 Task: Add a signature Matthias Hill containing With heartfelt thanks and warm wishes, Matthias Hill to email address softage.9@softage.net and add a folder Meeting minutes
Action: Mouse moved to (1208, 90)
Screenshot: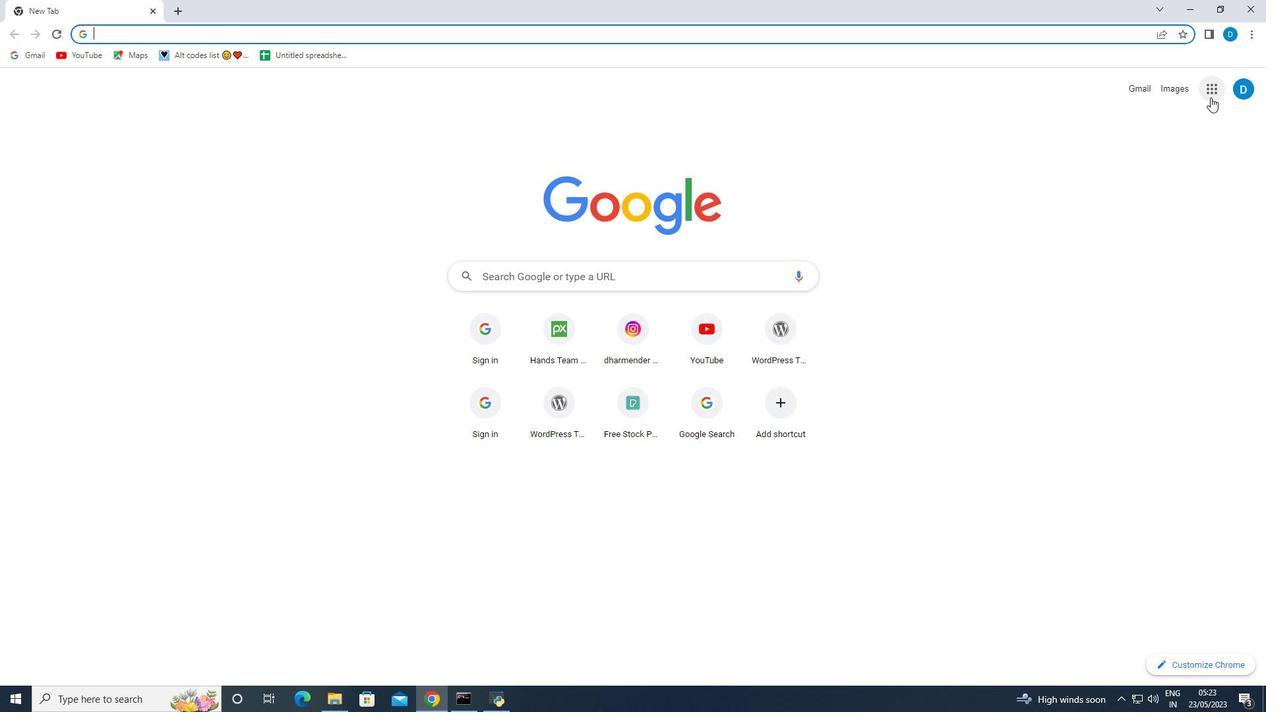 
Action: Mouse pressed left at (1208, 90)
Screenshot: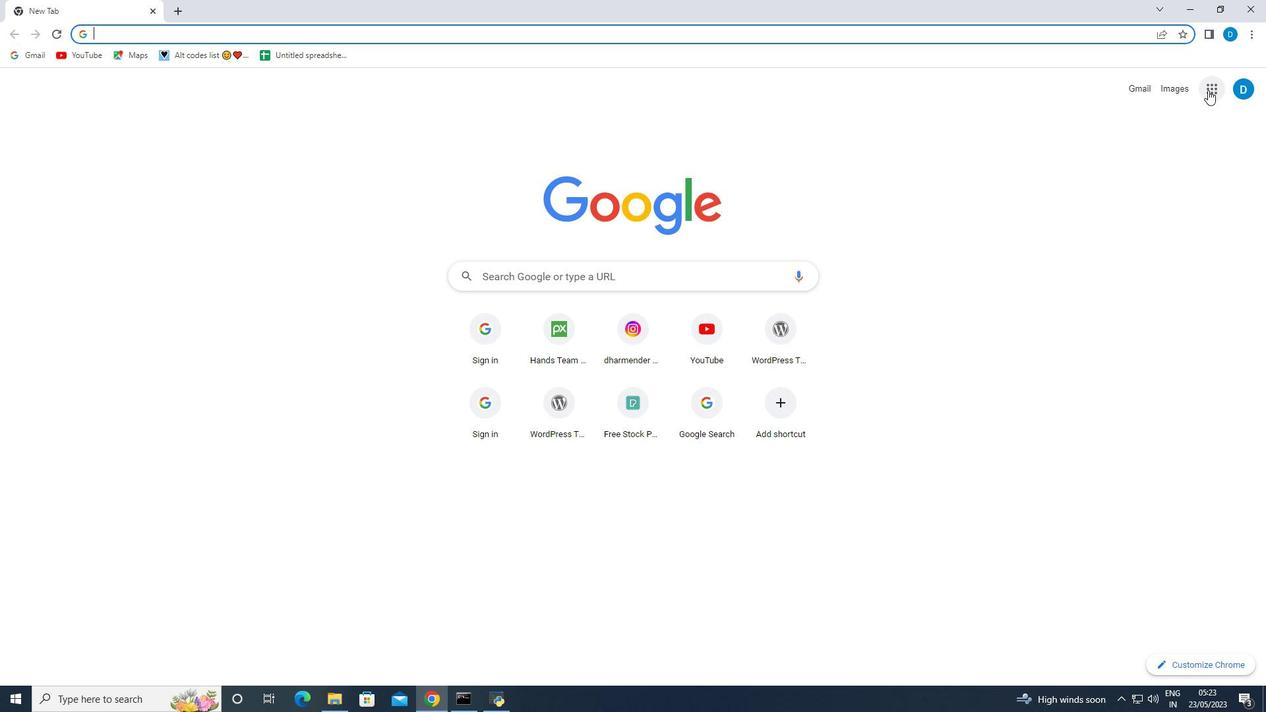 
Action: Mouse moved to (1099, 271)
Screenshot: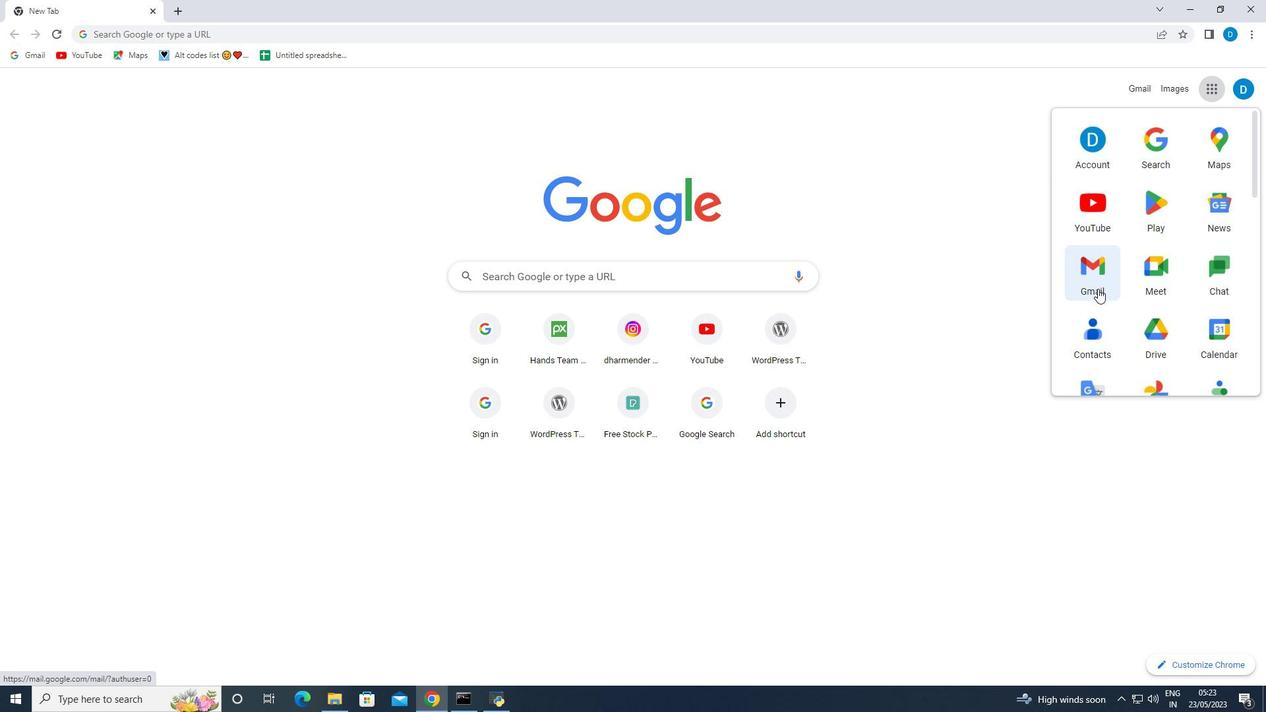 
Action: Mouse pressed left at (1099, 271)
Screenshot: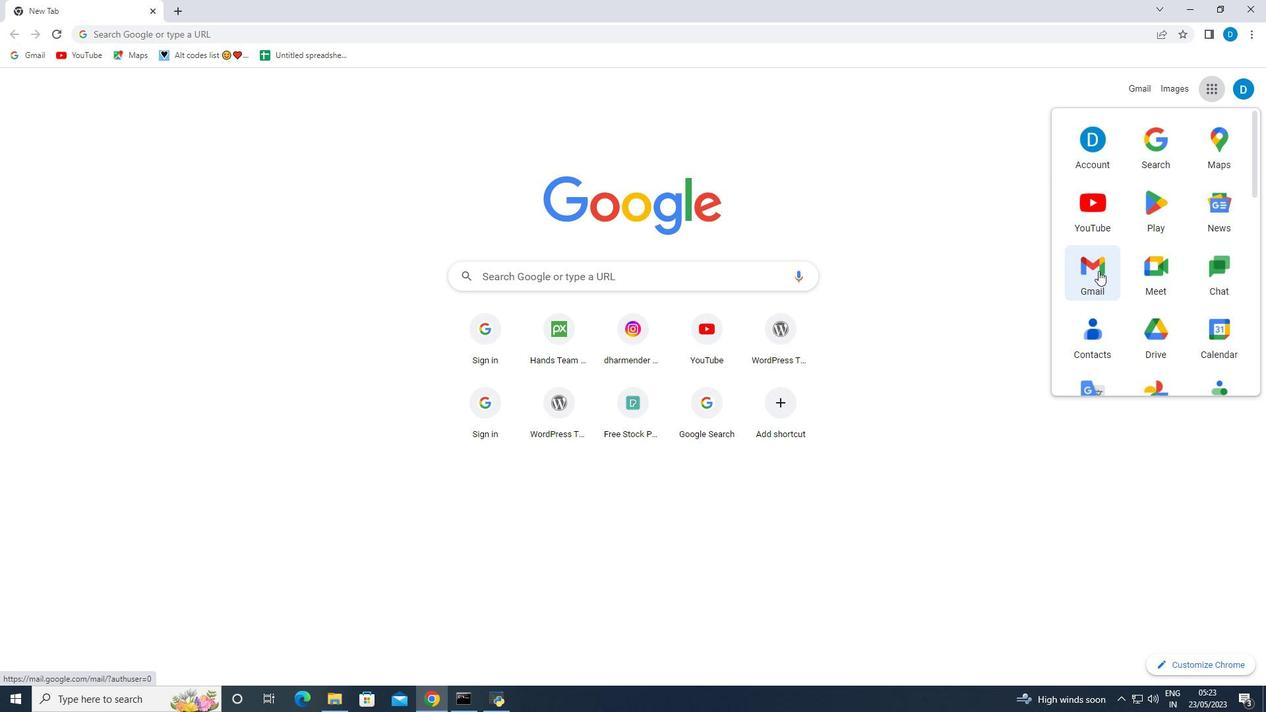 
Action: Mouse moved to (141, 336)
Screenshot: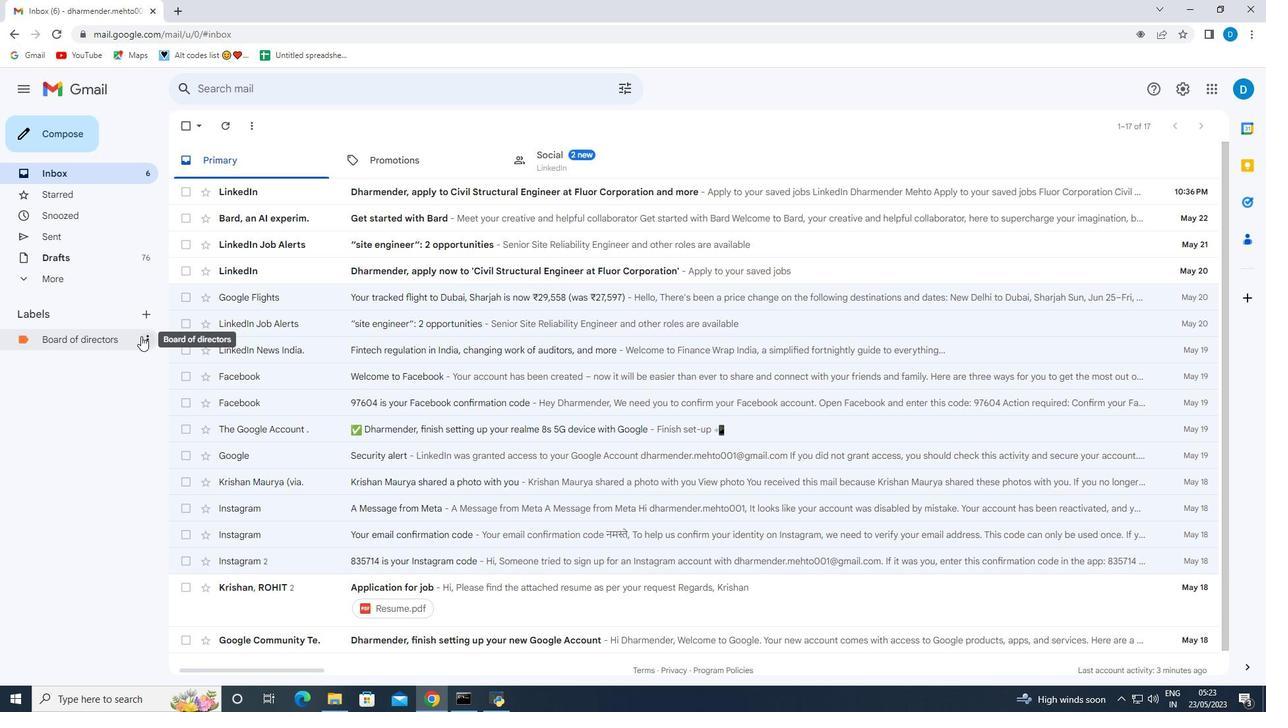 
Action: Mouse pressed left at (141, 336)
Screenshot: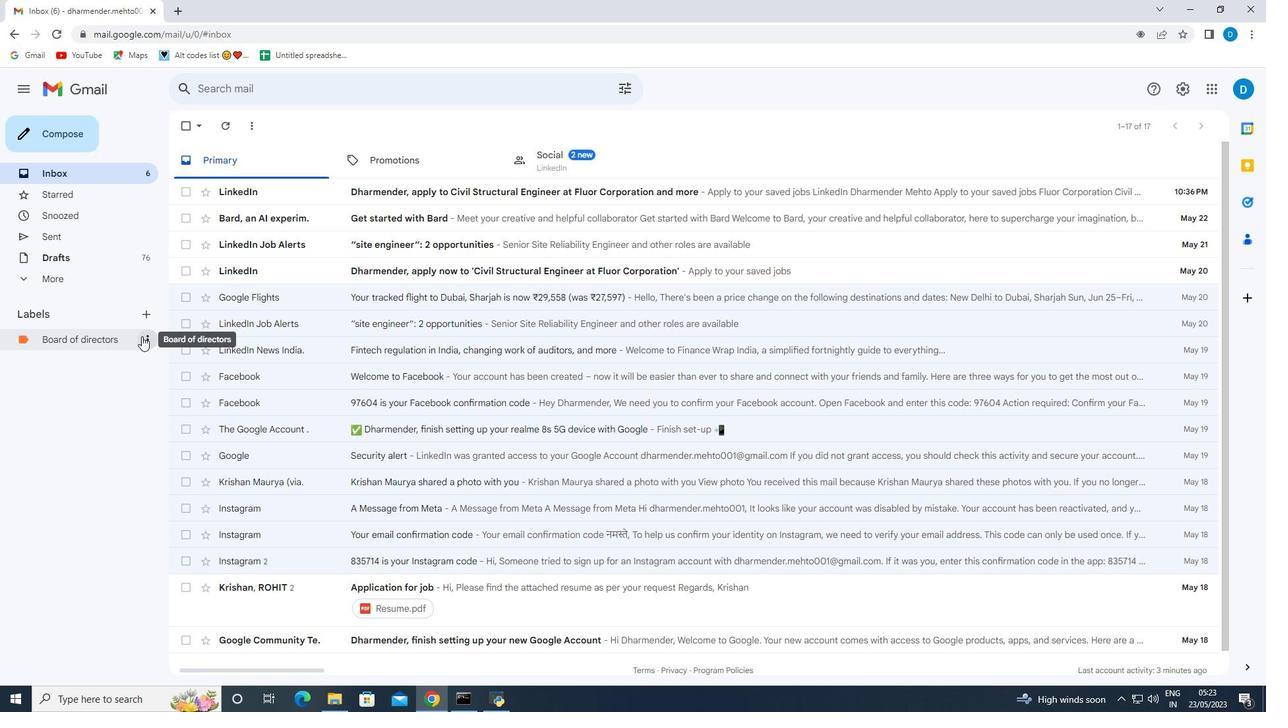 
Action: Mouse moved to (200, 578)
Screenshot: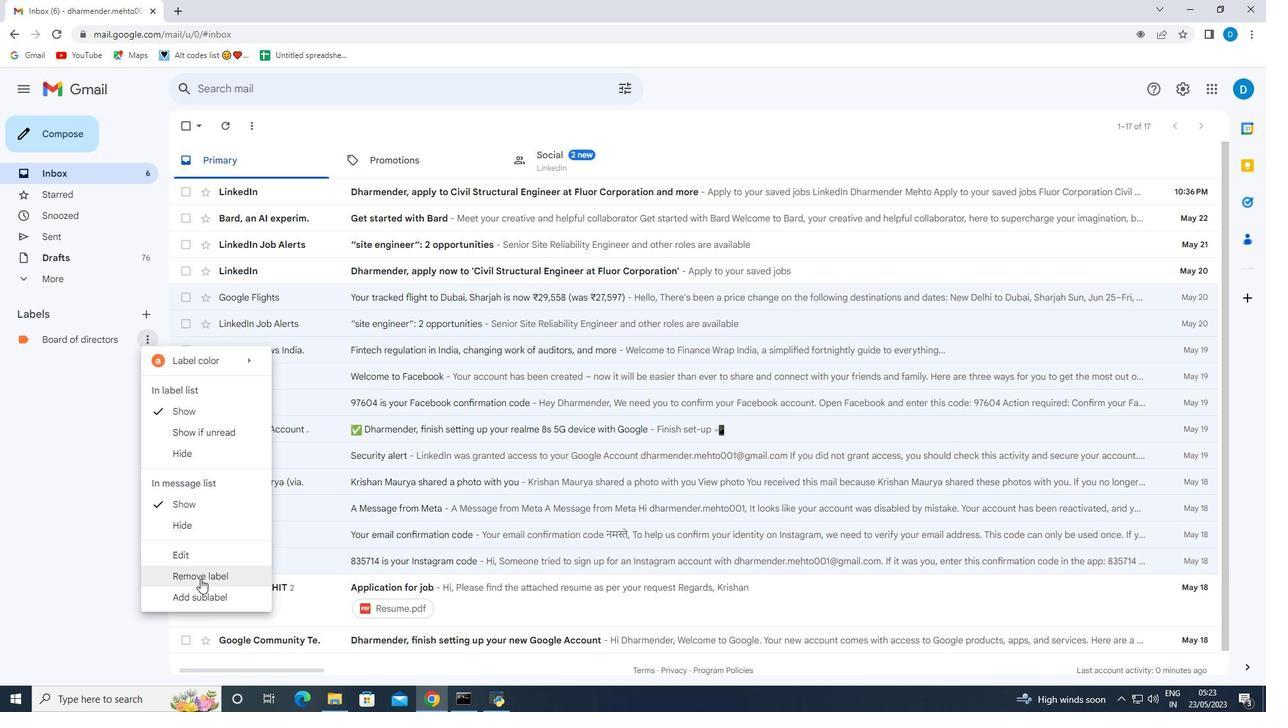 
Action: Mouse pressed left at (200, 578)
Screenshot: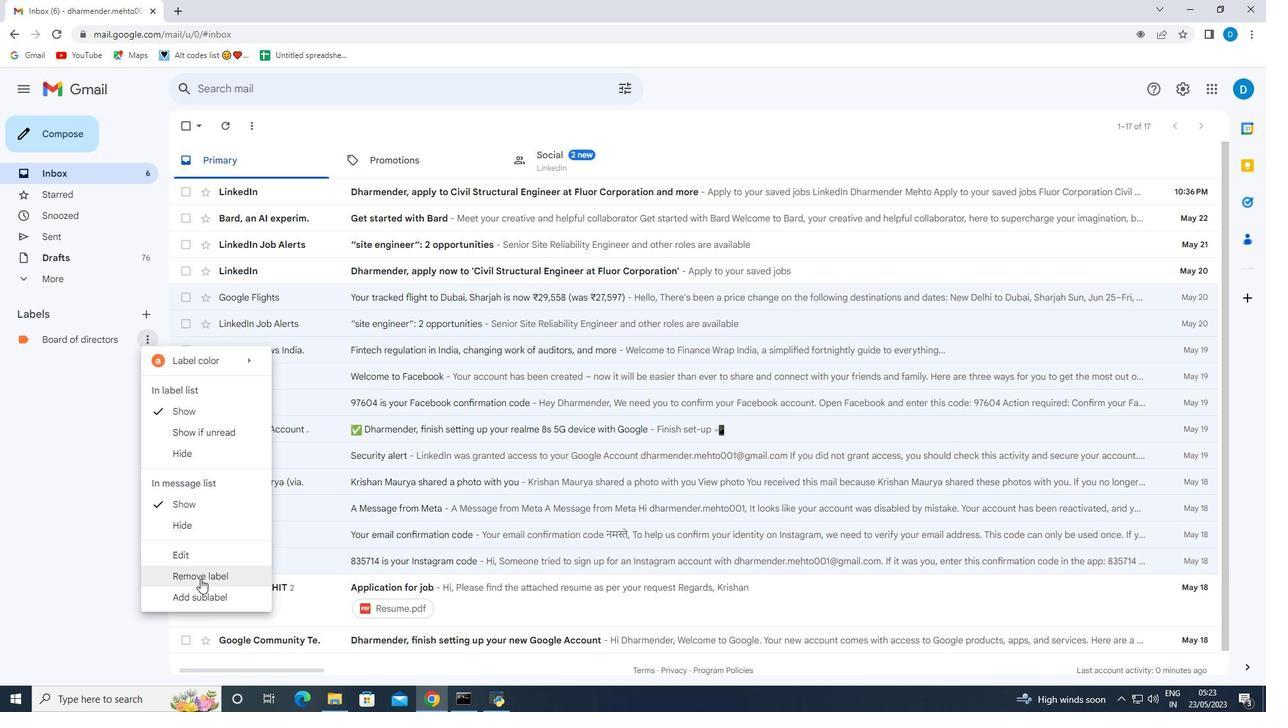 
Action: Mouse moved to (751, 408)
Screenshot: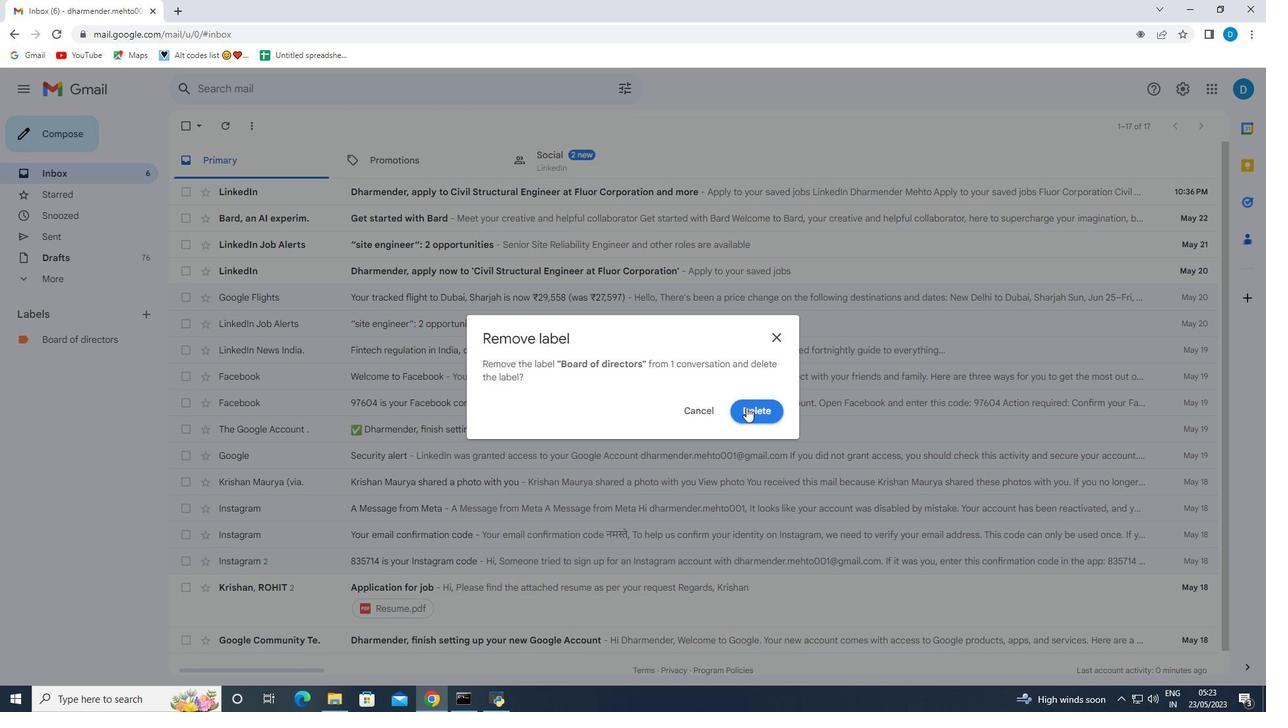 
Action: Mouse pressed left at (751, 408)
Screenshot: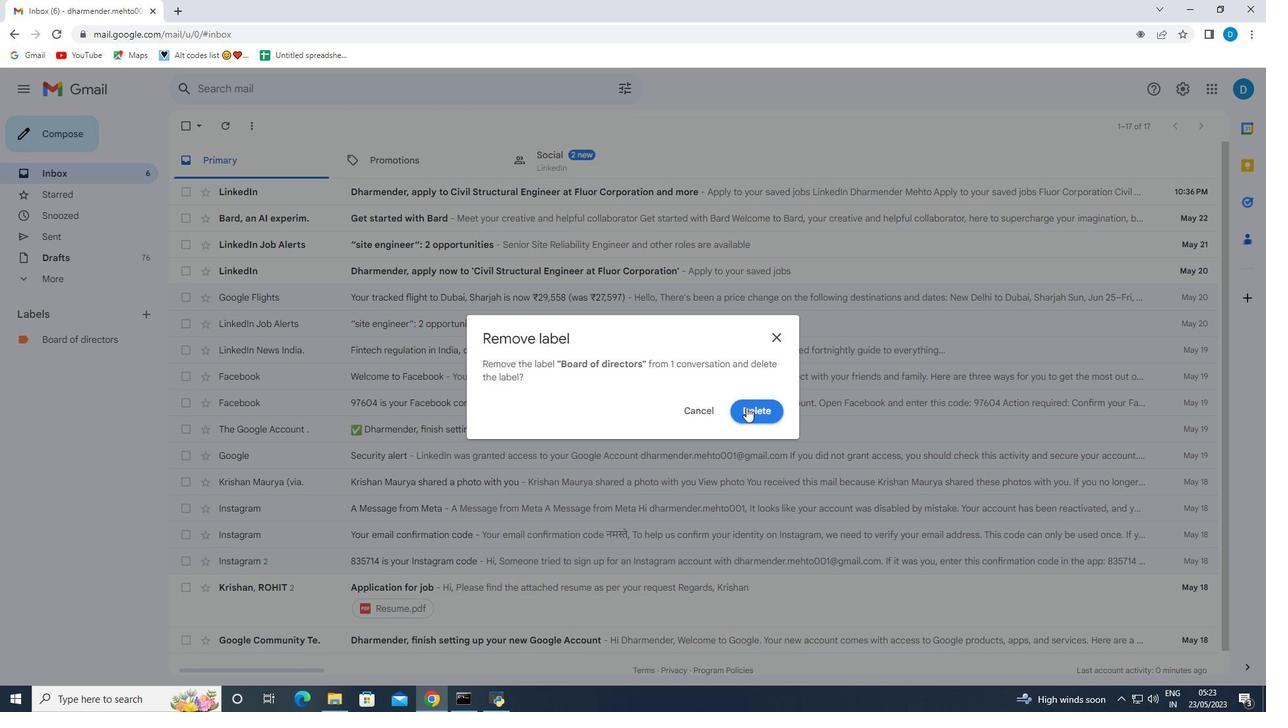 
Action: Mouse moved to (1186, 84)
Screenshot: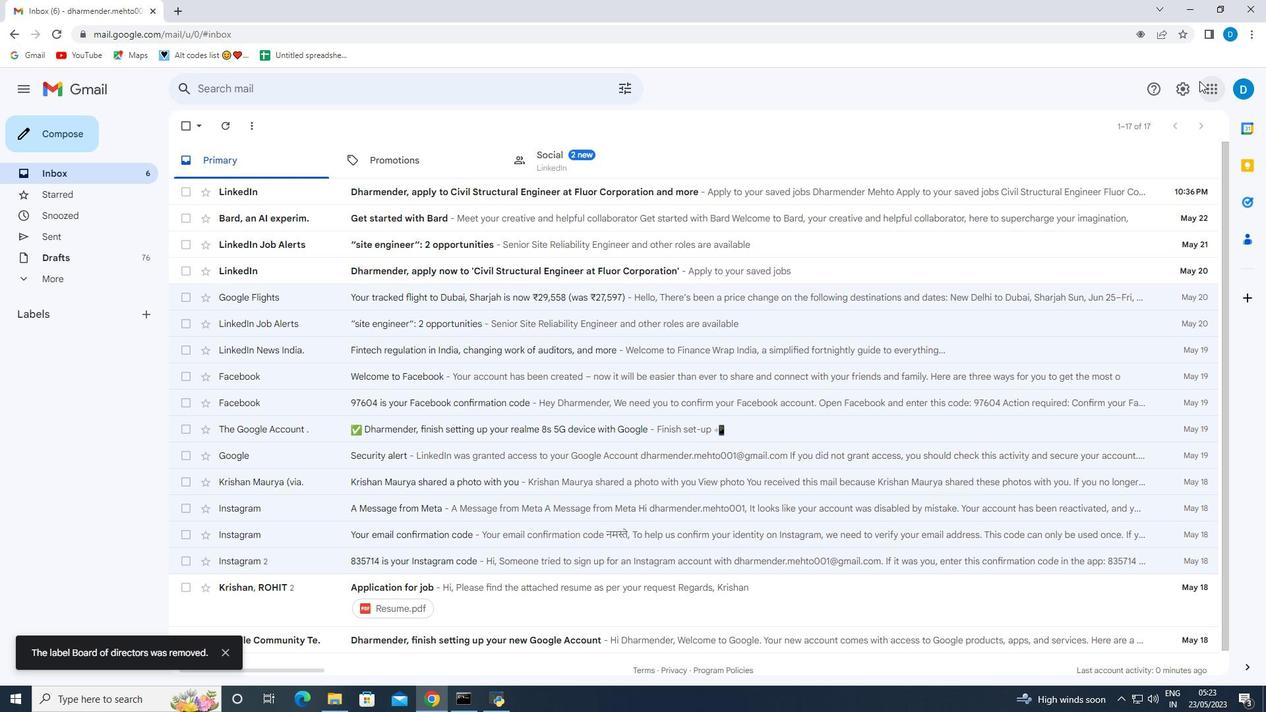 
Action: Mouse pressed left at (1186, 84)
Screenshot: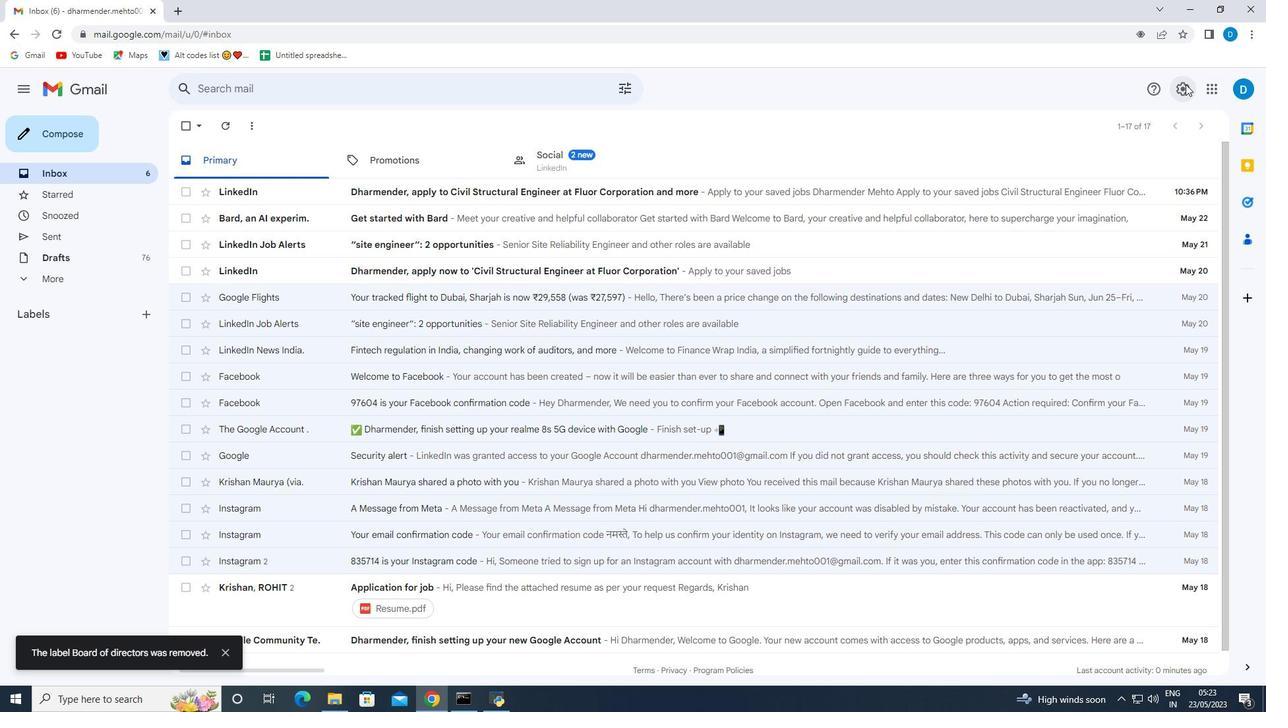 
Action: Mouse moved to (1122, 155)
Screenshot: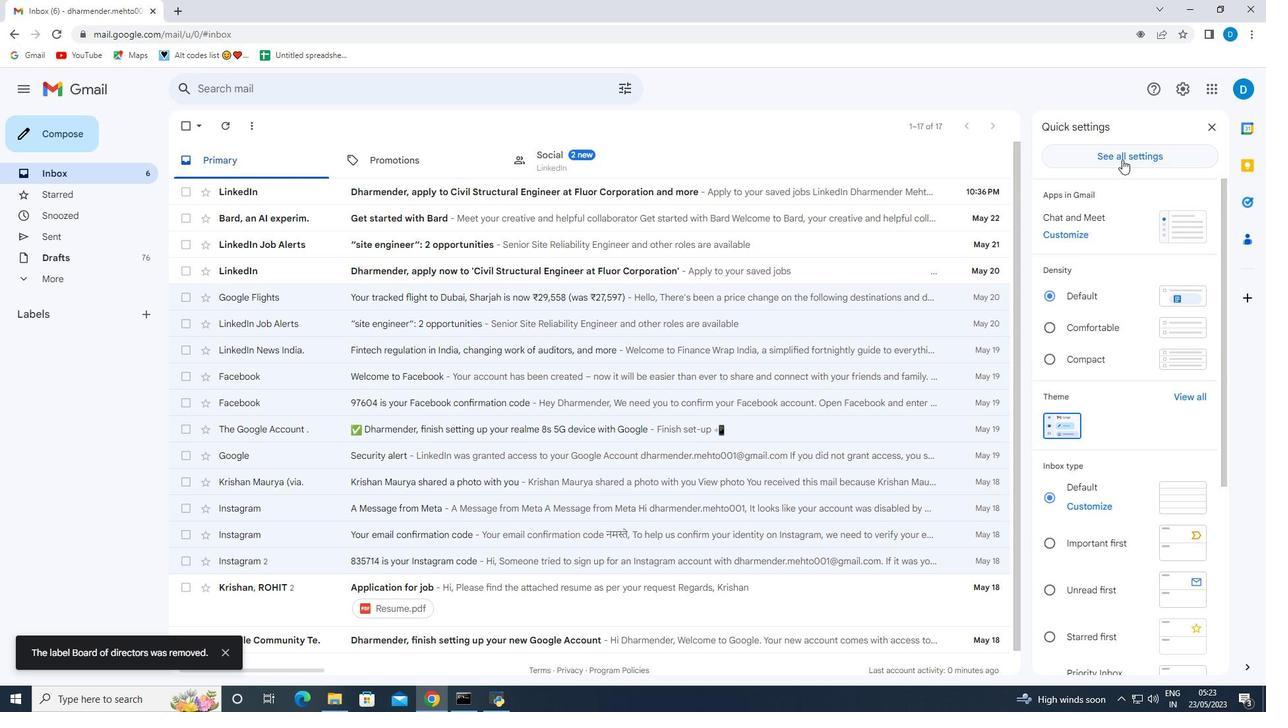 
Action: Mouse pressed left at (1122, 155)
Screenshot: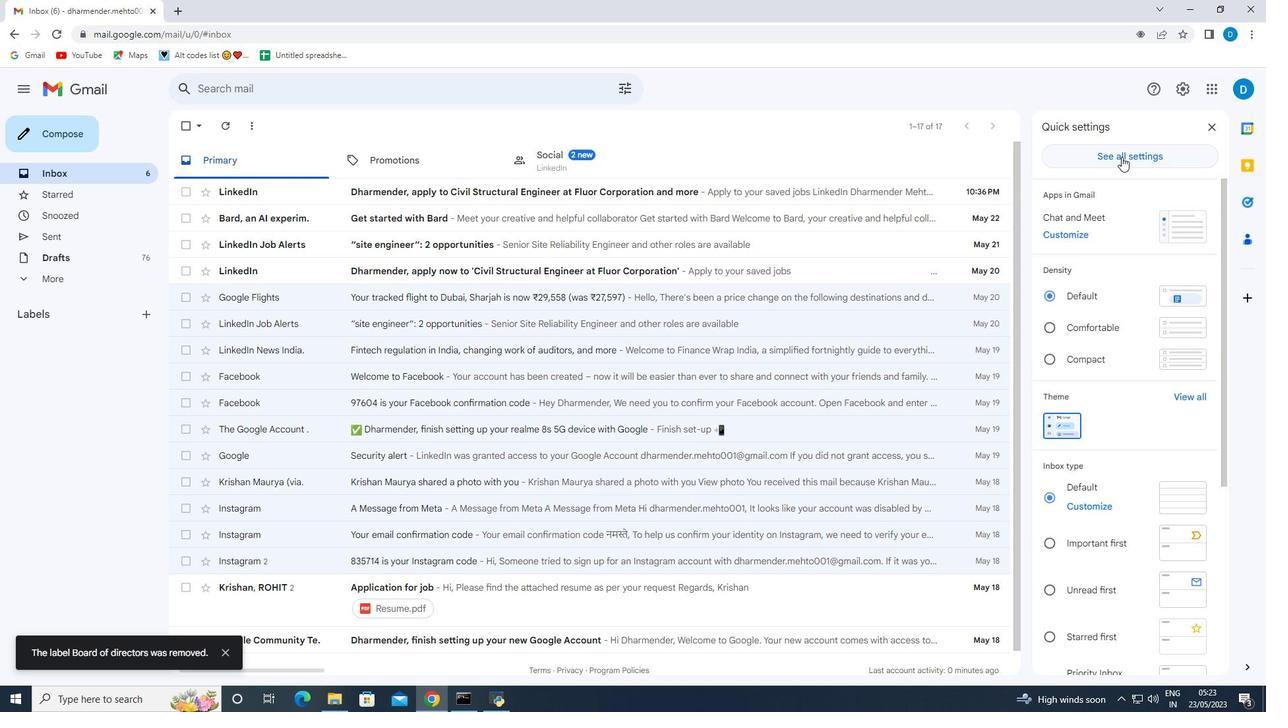 
Action: Mouse moved to (667, 407)
Screenshot: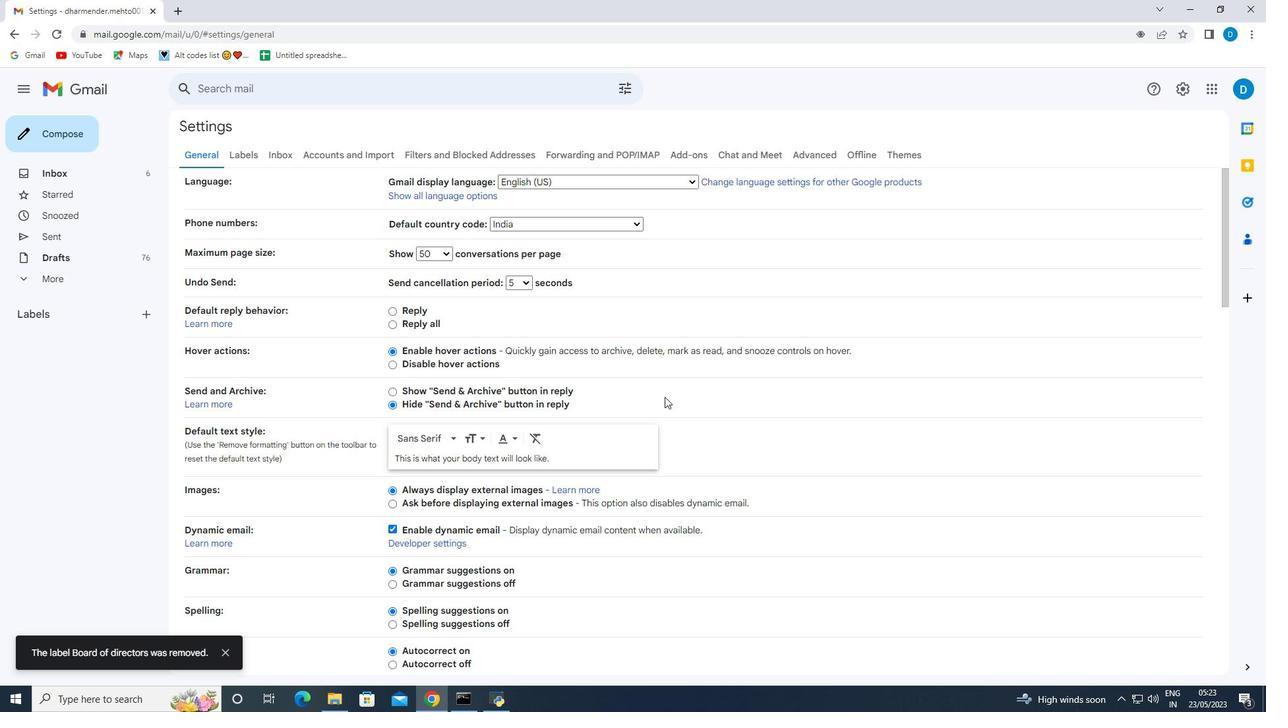 
Action: Mouse scrolled (667, 406) with delta (0, 0)
Screenshot: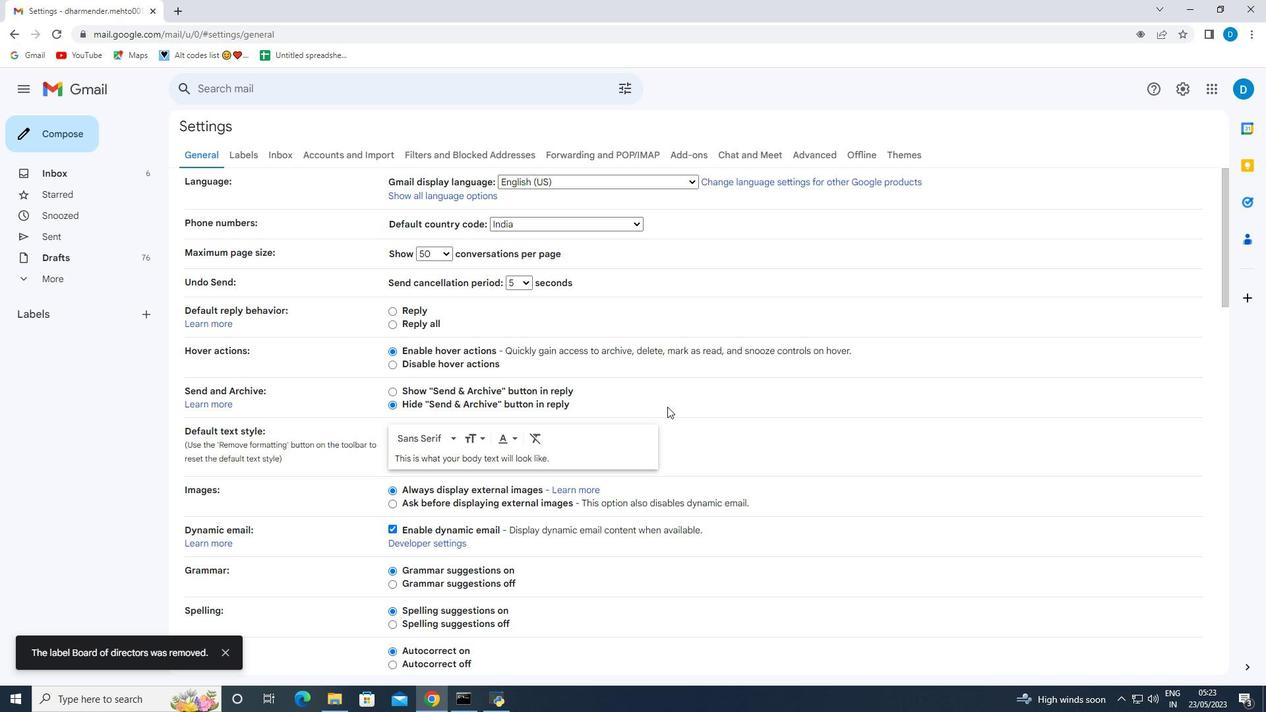
Action: Mouse scrolled (667, 406) with delta (0, 0)
Screenshot: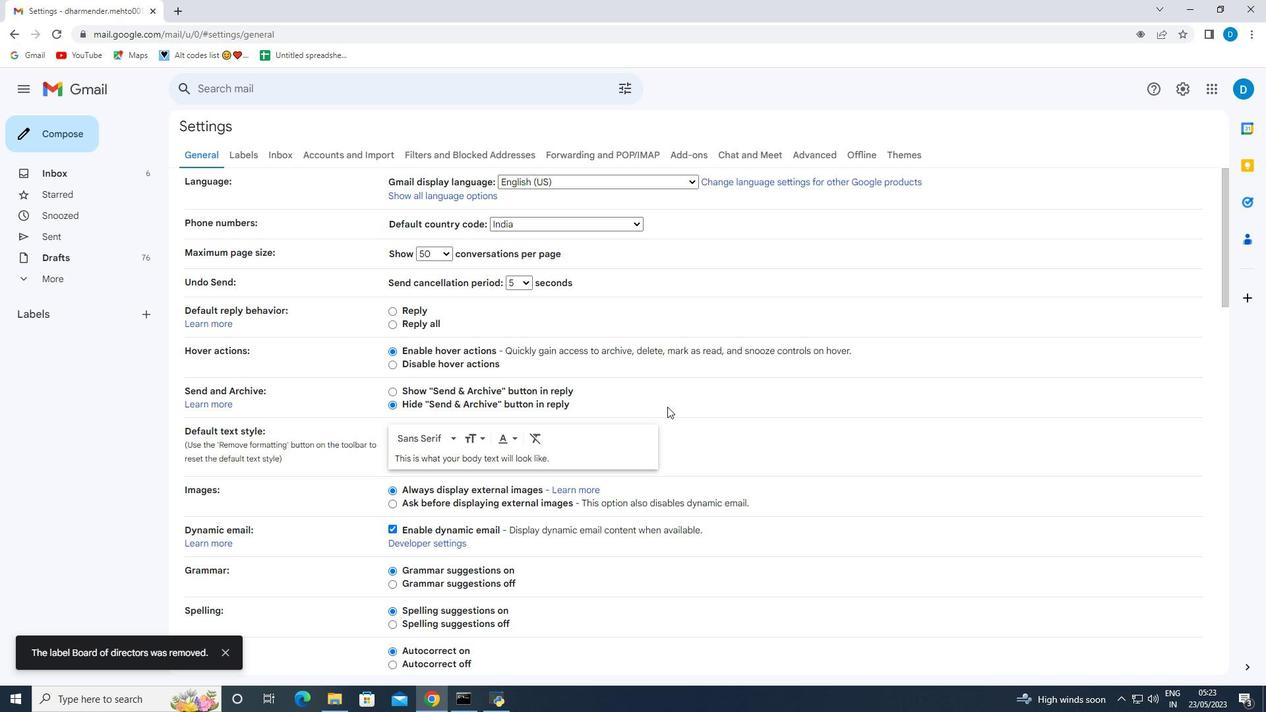 
Action: Mouse scrolled (667, 406) with delta (0, 0)
Screenshot: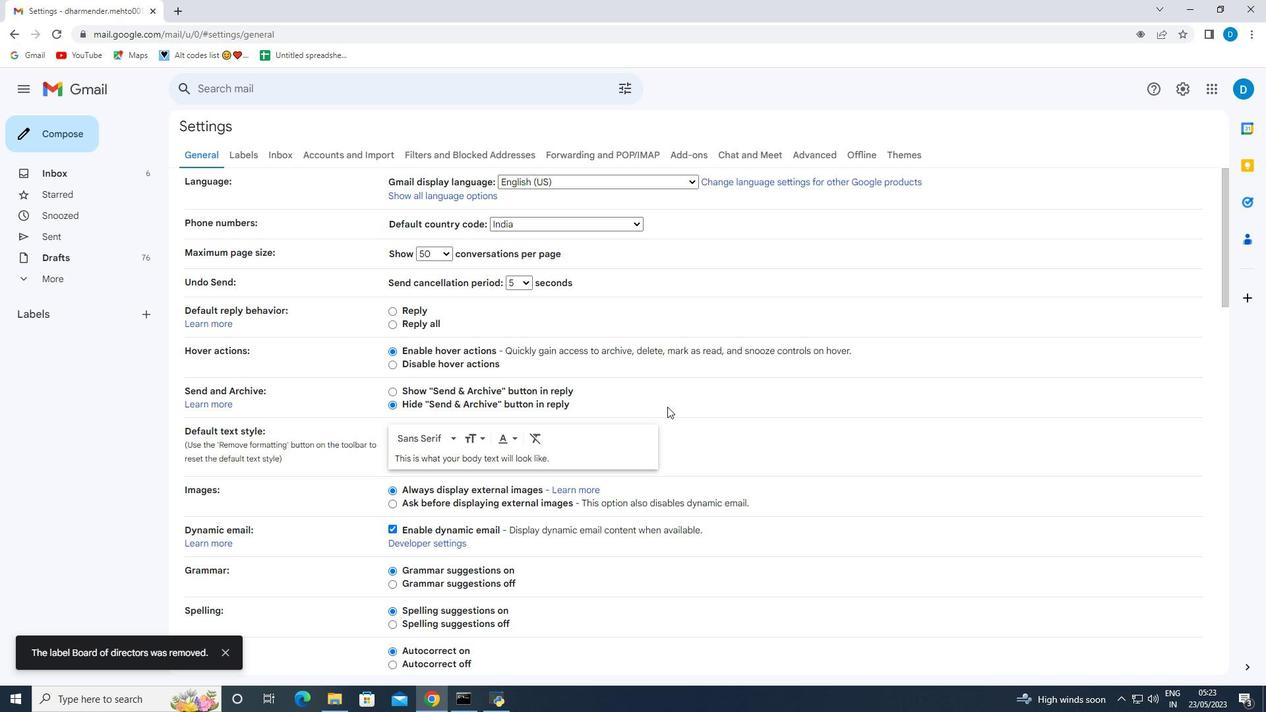 
Action: Mouse scrolled (667, 406) with delta (0, 0)
Screenshot: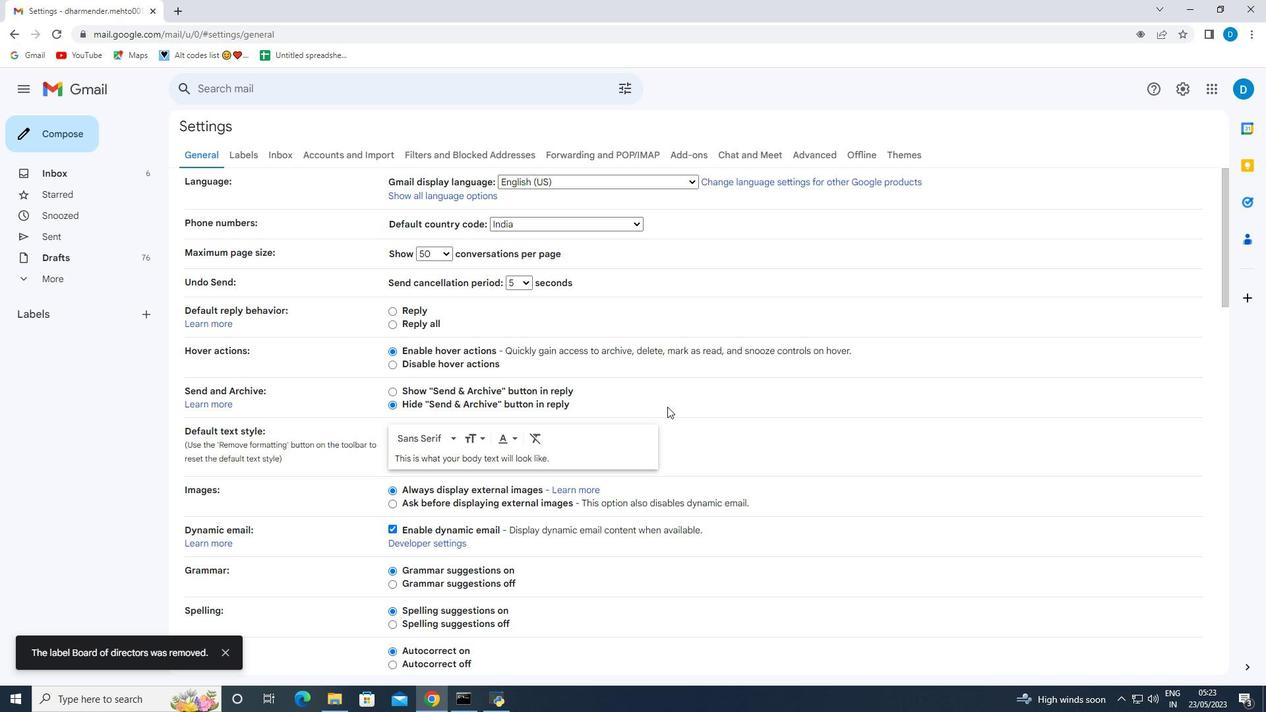 
Action: Mouse scrolled (667, 406) with delta (0, 0)
Screenshot: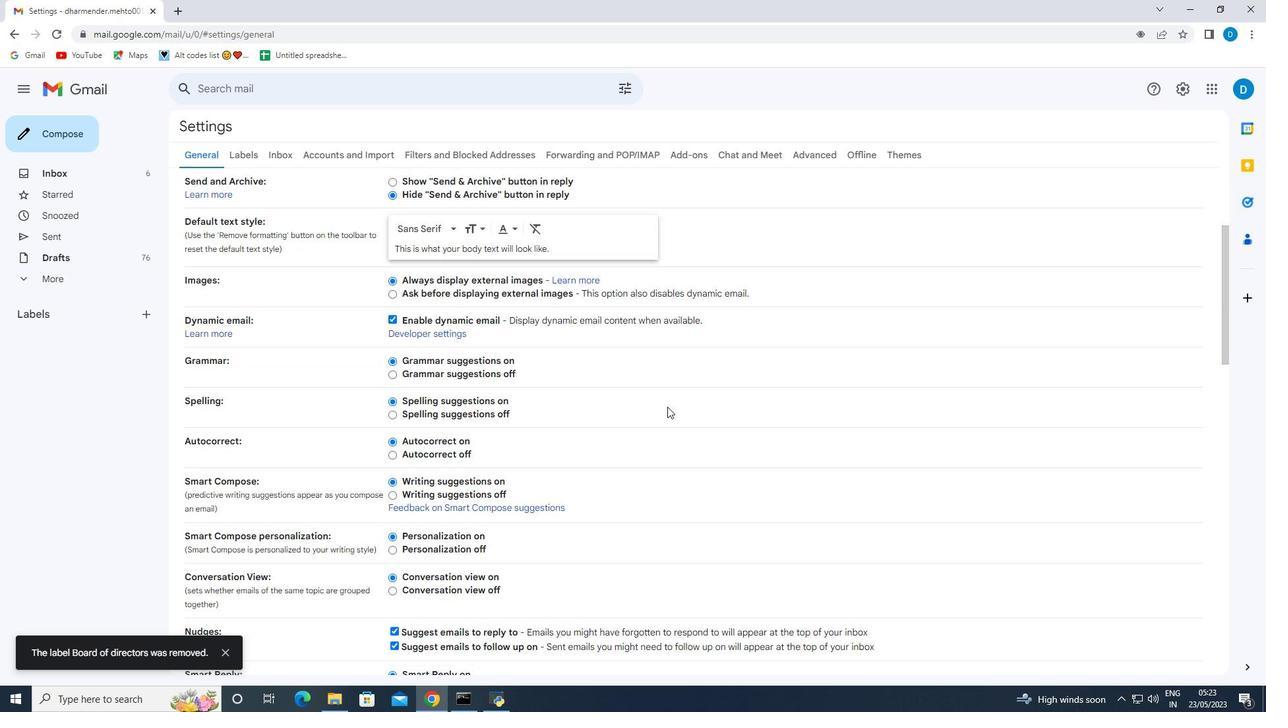 
Action: Mouse scrolled (667, 406) with delta (0, 0)
Screenshot: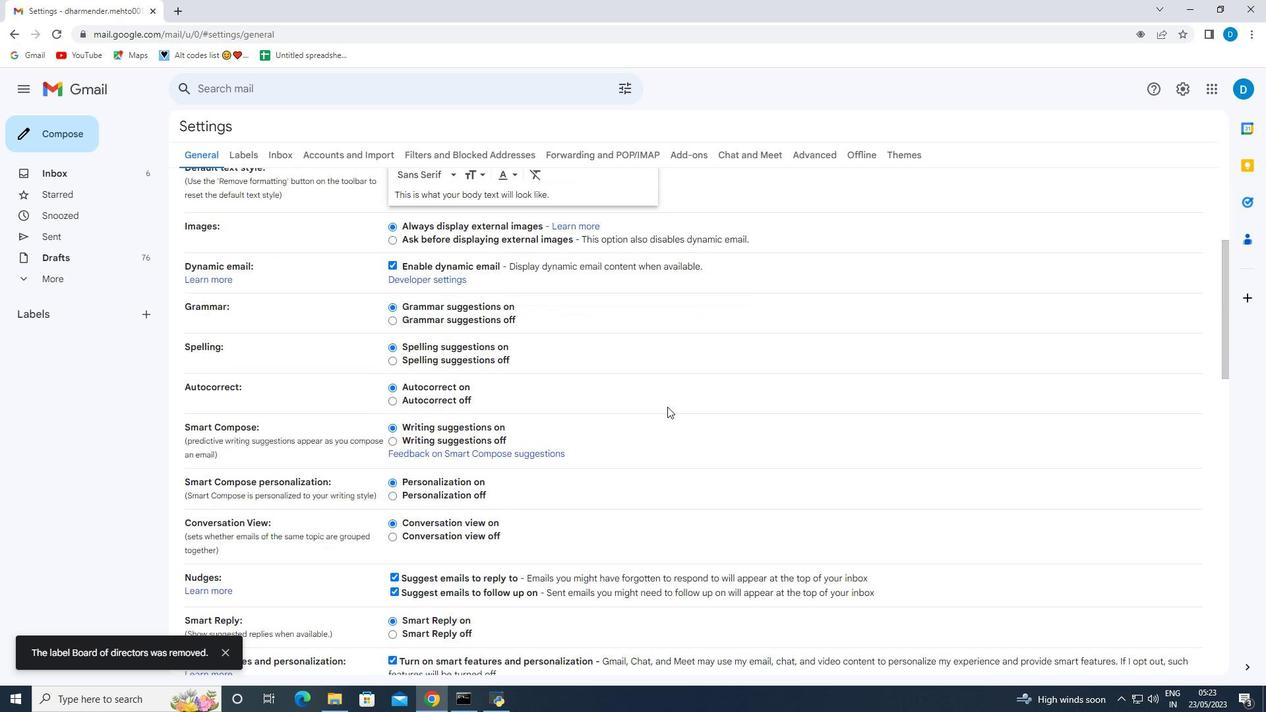 
Action: Mouse scrolled (667, 406) with delta (0, 0)
Screenshot: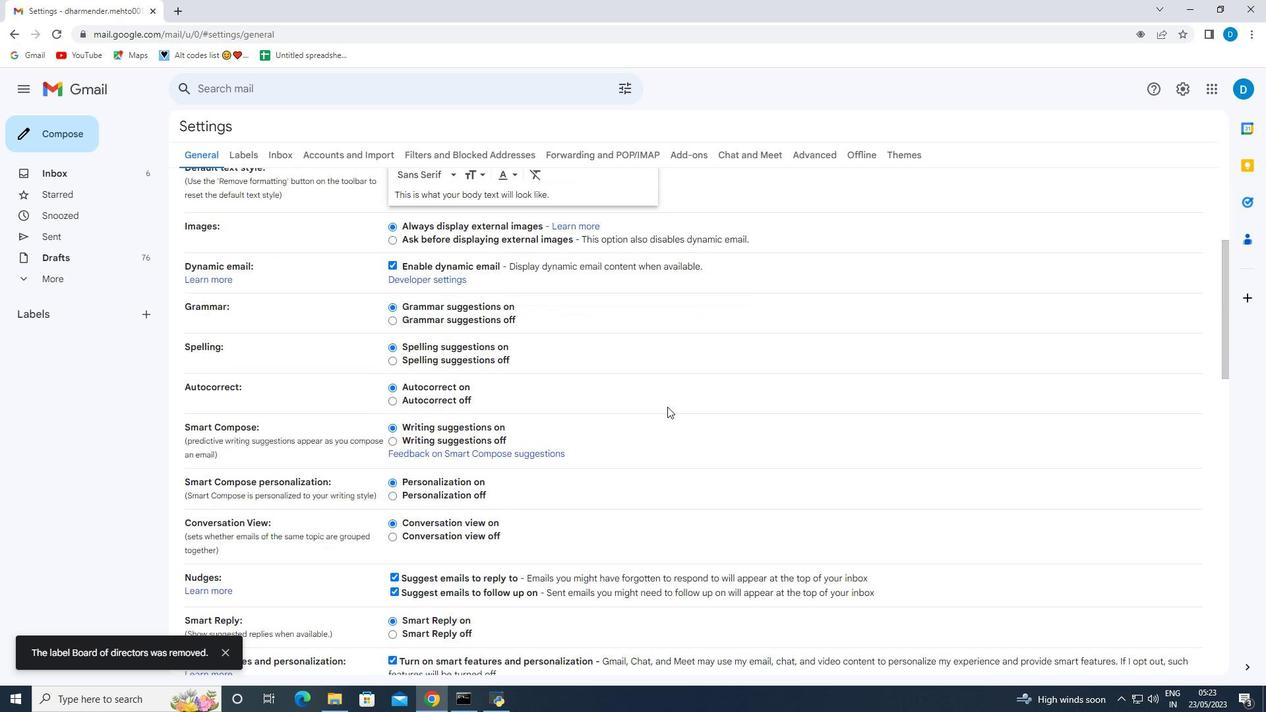 
Action: Mouse scrolled (667, 406) with delta (0, 0)
Screenshot: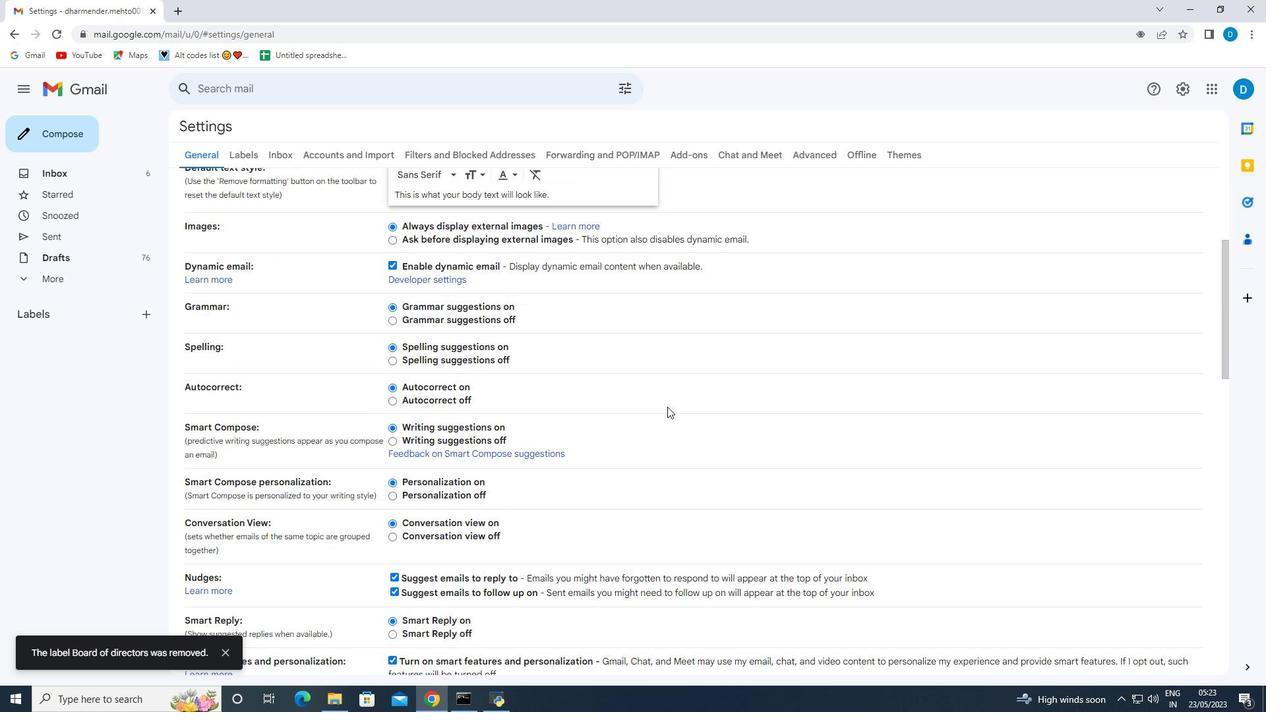 
Action: Mouse scrolled (667, 406) with delta (0, 0)
Screenshot: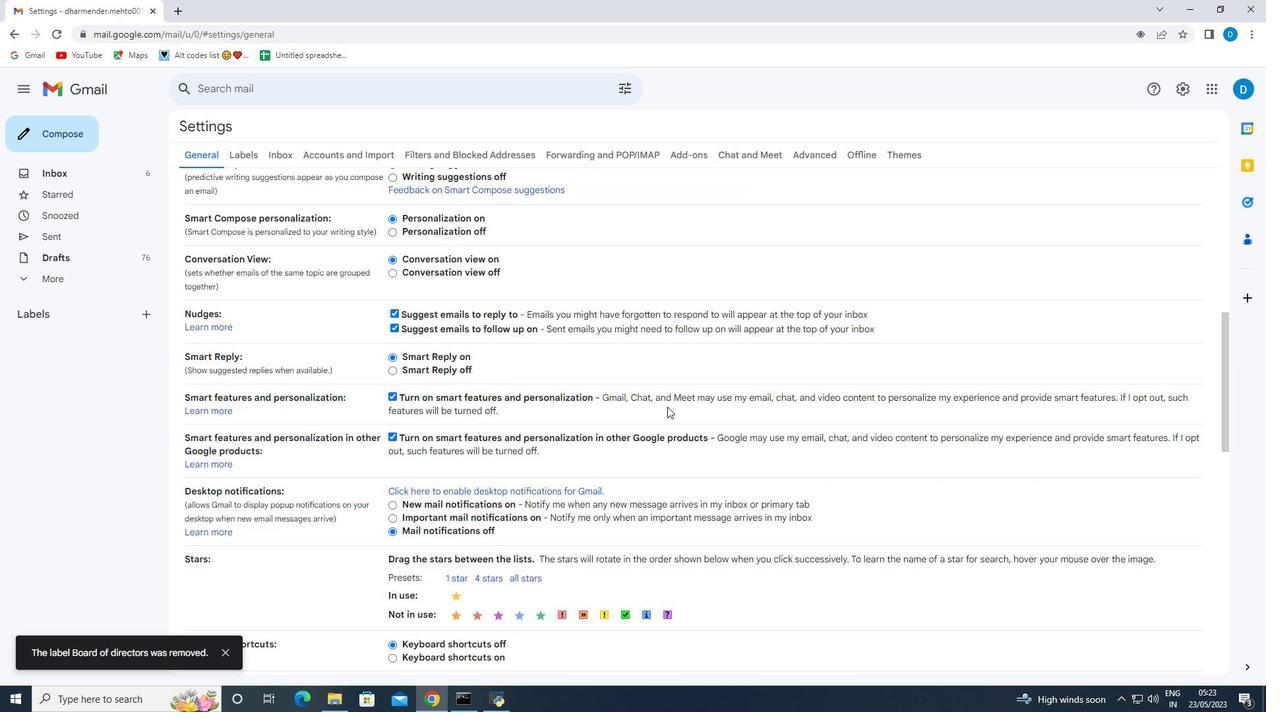 
Action: Mouse scrolled (667, 406) with delta (0, 0)
Screenshot: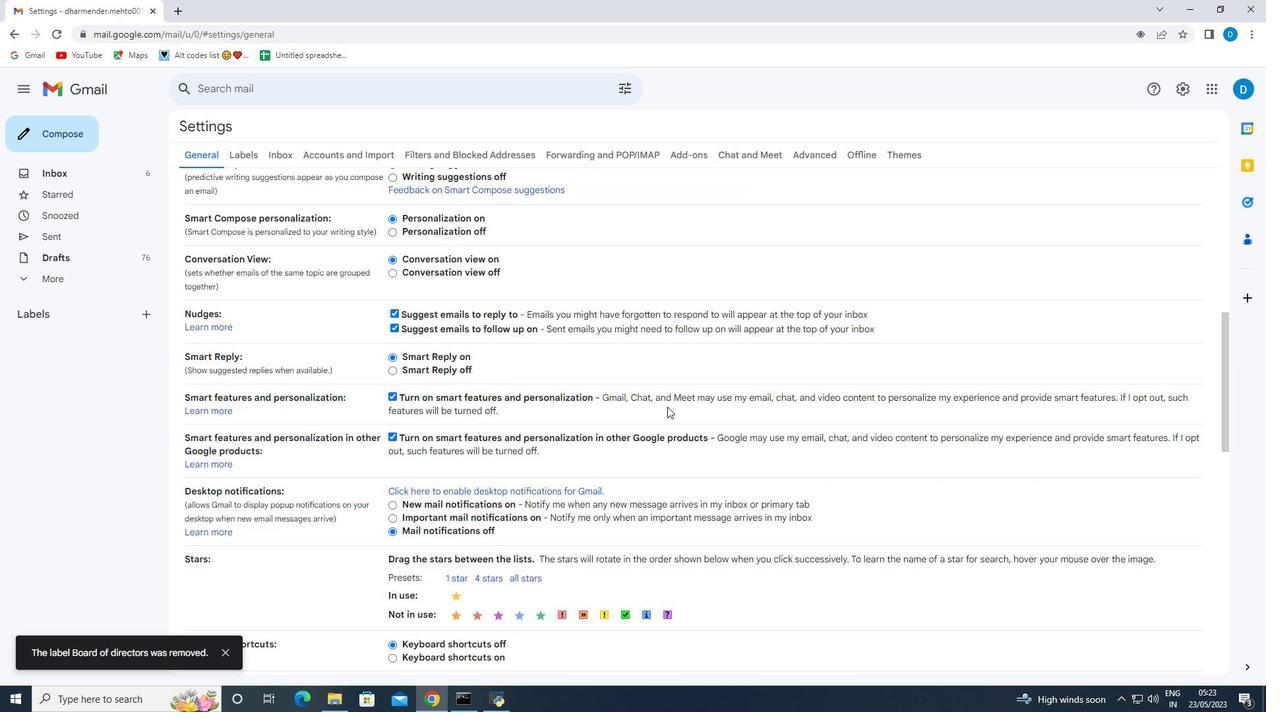 
Action: Mouse scrolled (667, 406) with delta (0, 0)
Screenshot: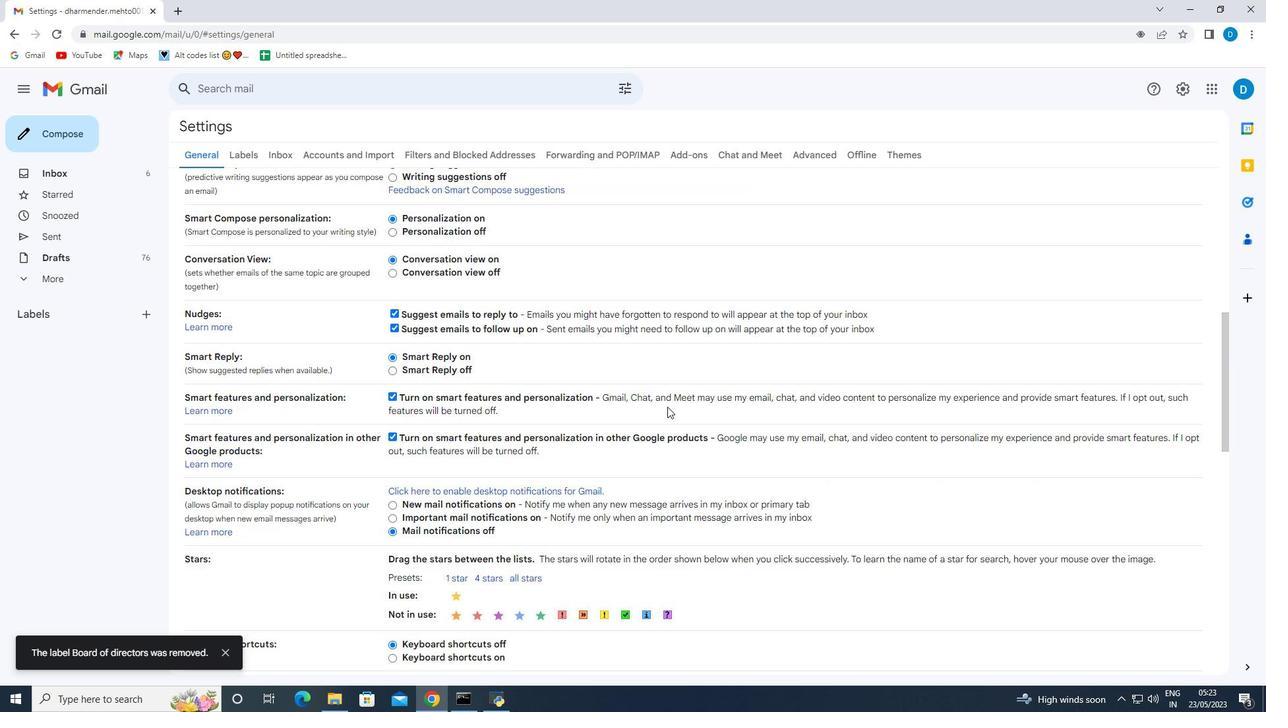 
Action: Mouse scrolled (667, 406) with delta (0, 0)
Screenshot: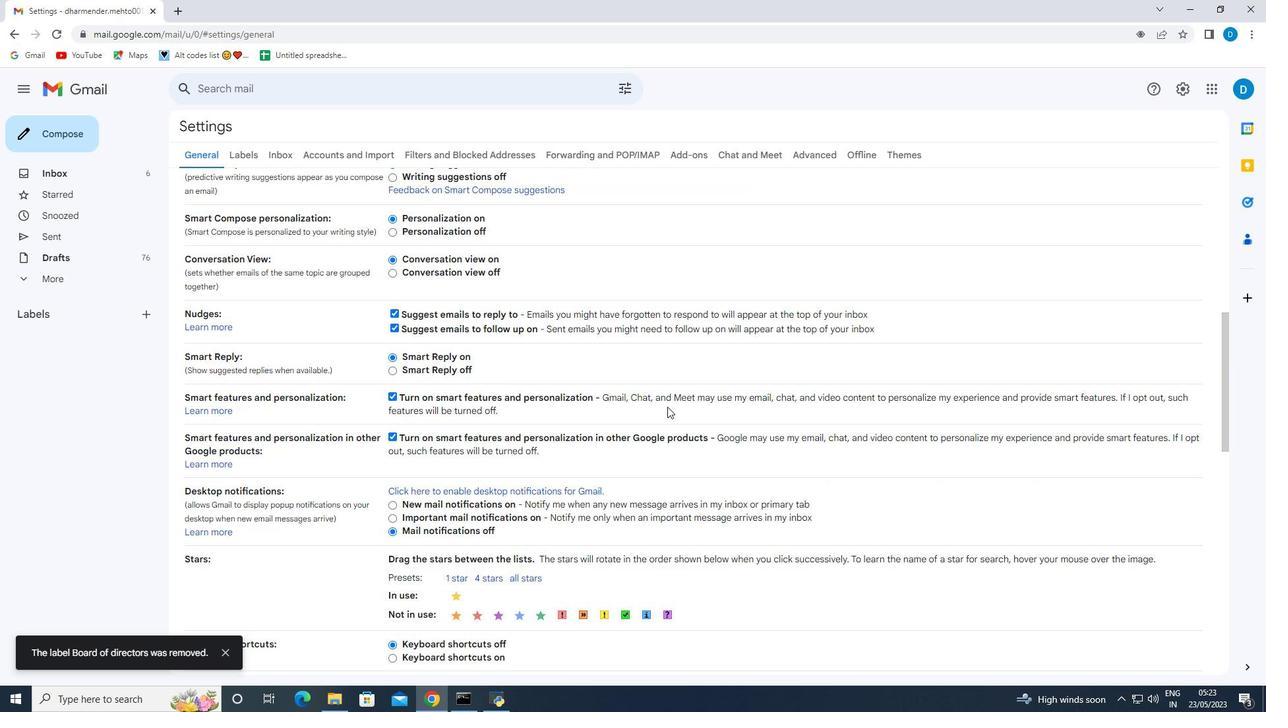 
Action: Mouse moved to (669, 405)
Screenshot: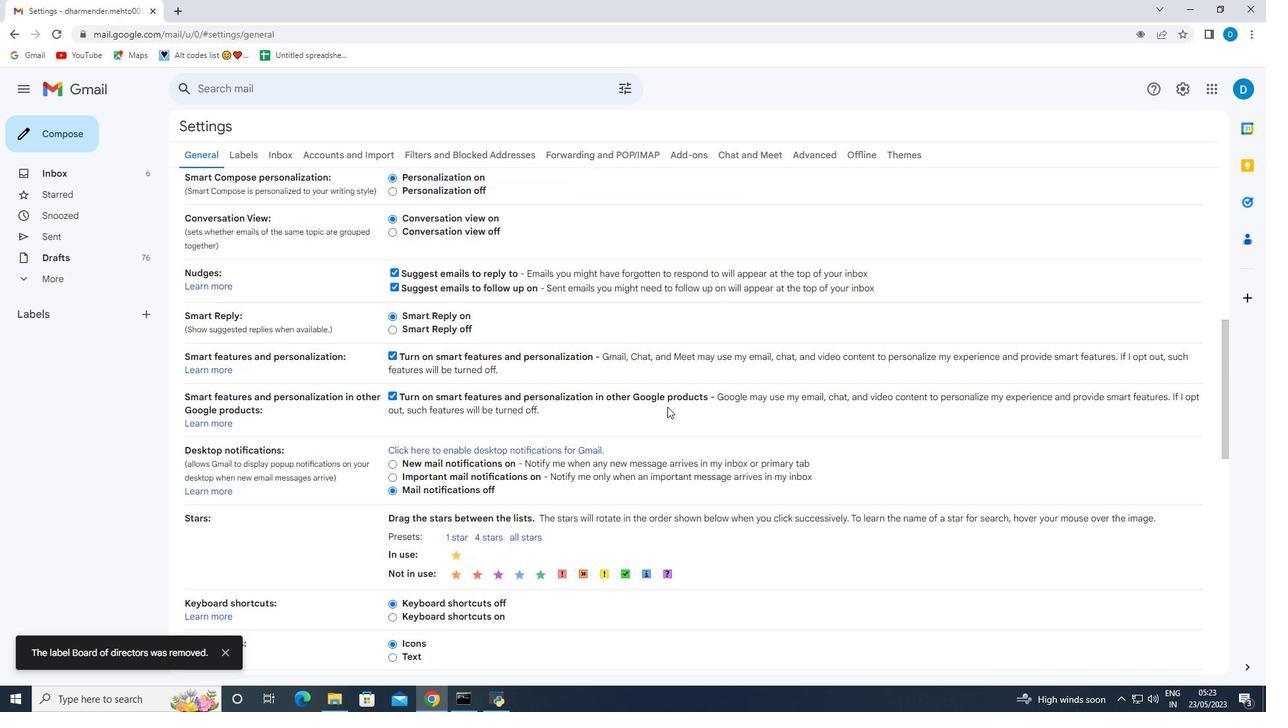 
Action: Mouse scrolled (669, 405) with delta (0, 0)
Screenshot: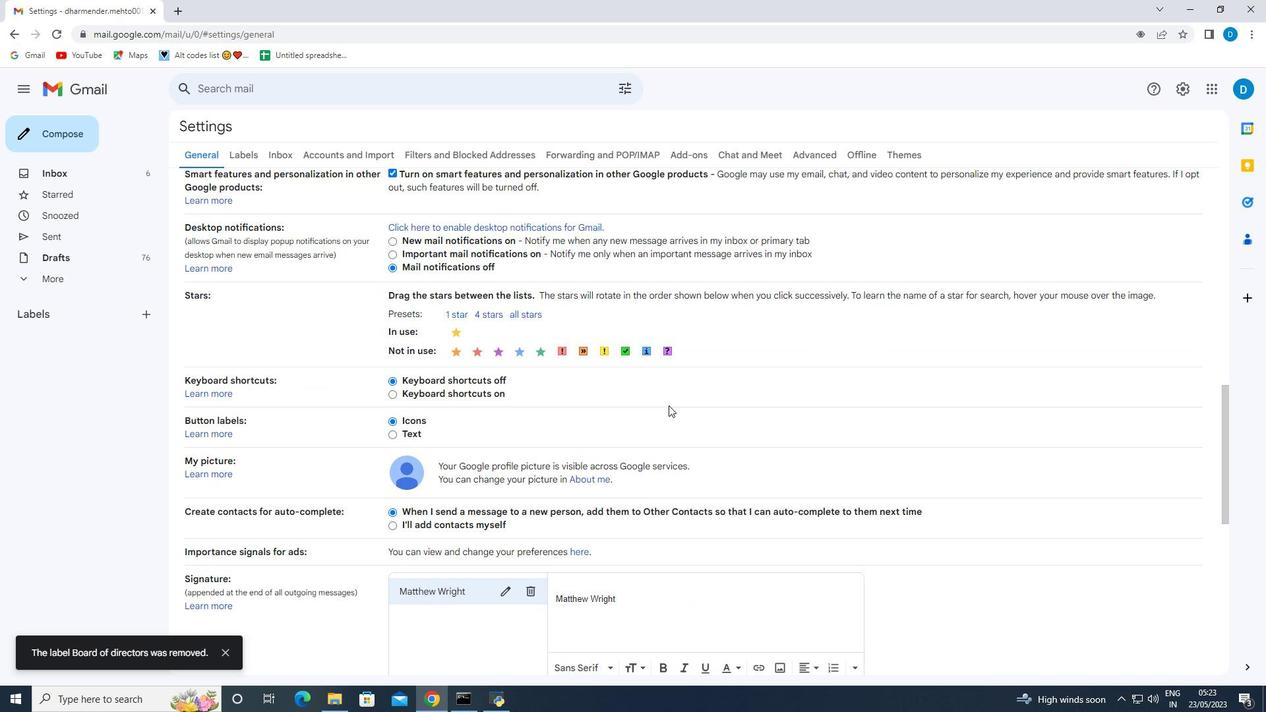 
Action: Mouse scrolled (669, 405) with delta (0, 0)
Screenshot: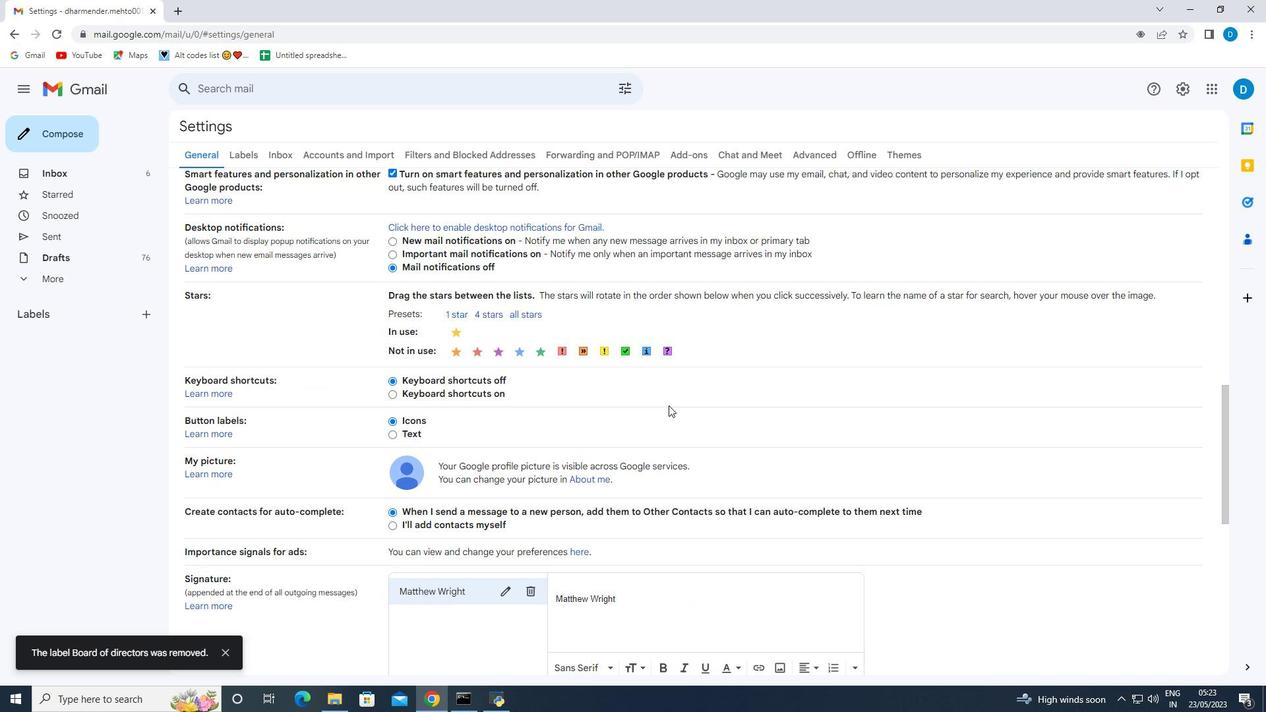 
Action: Mouse scrolled (669, 405) with delta (0, 0)
Screenshot: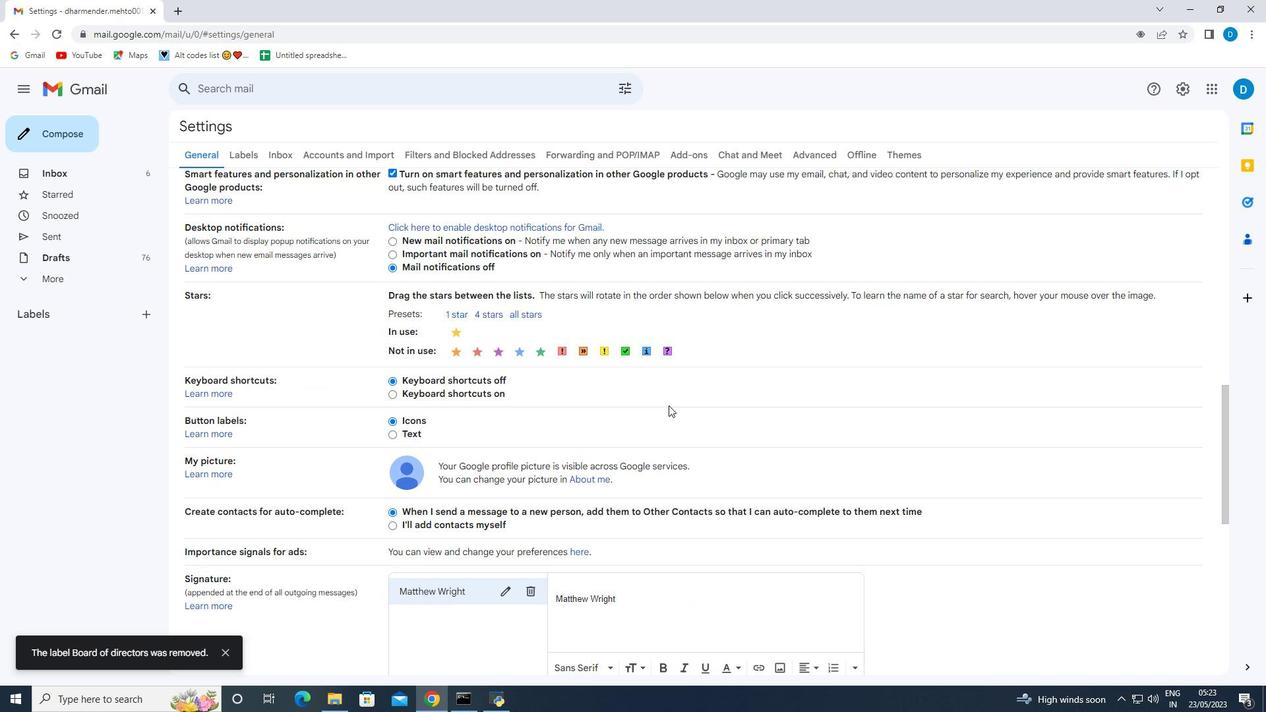 
Action: Mouse scrolled (669, 405) with delta (0, 0)
Screenshot: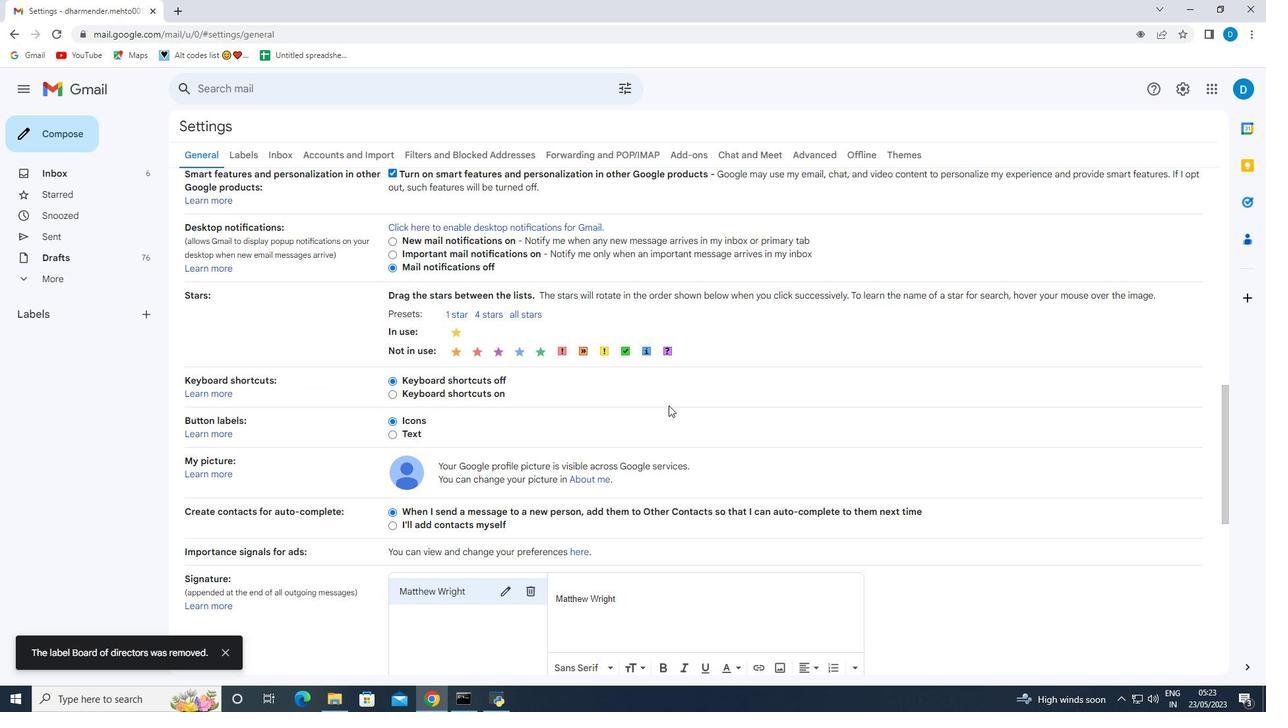 
Action: Mouse moved to (535, 327)
Screenshot: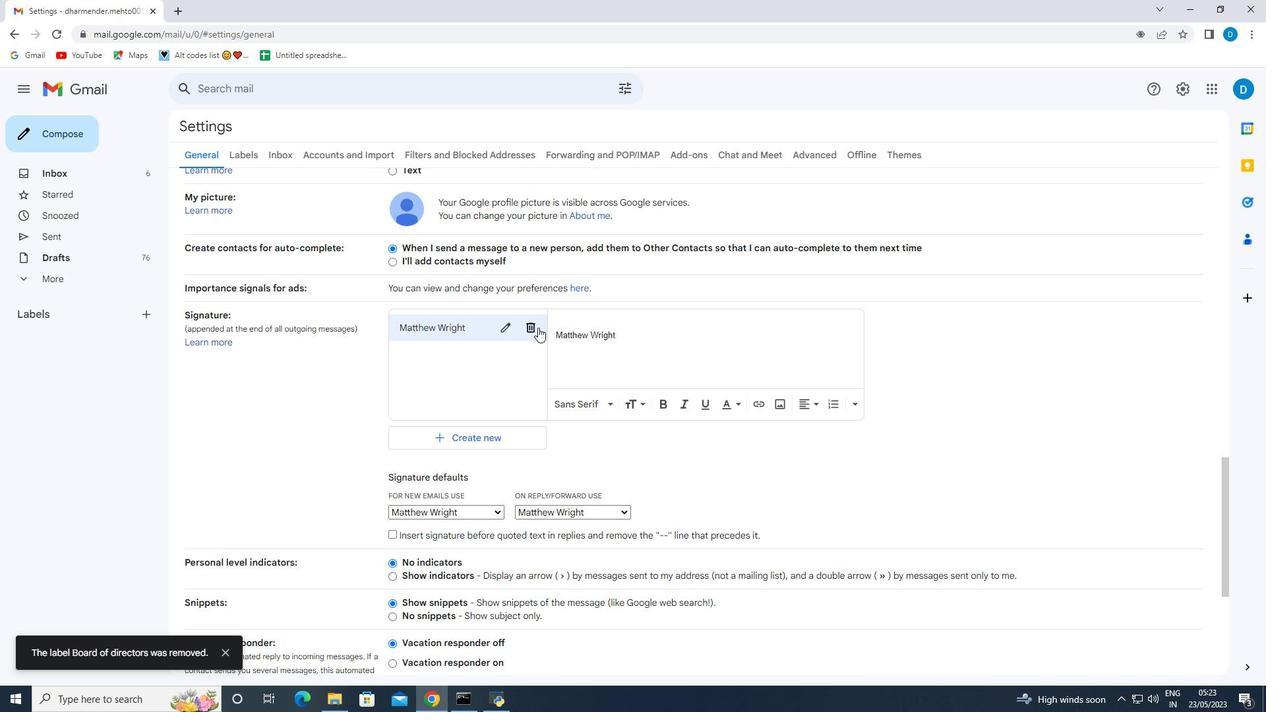 
Action: Mouse pressed left at (535, 327)
Screenshot: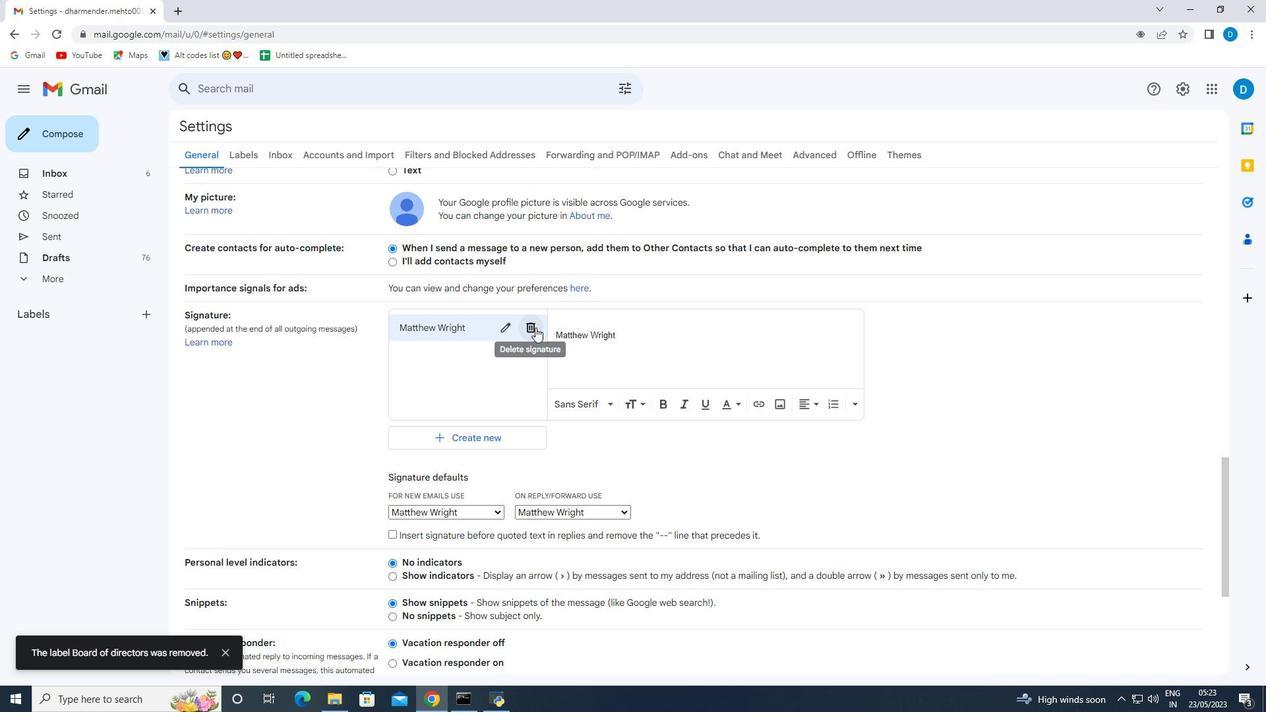 
Action: Mouse moved to (747, 403)
Screenshot: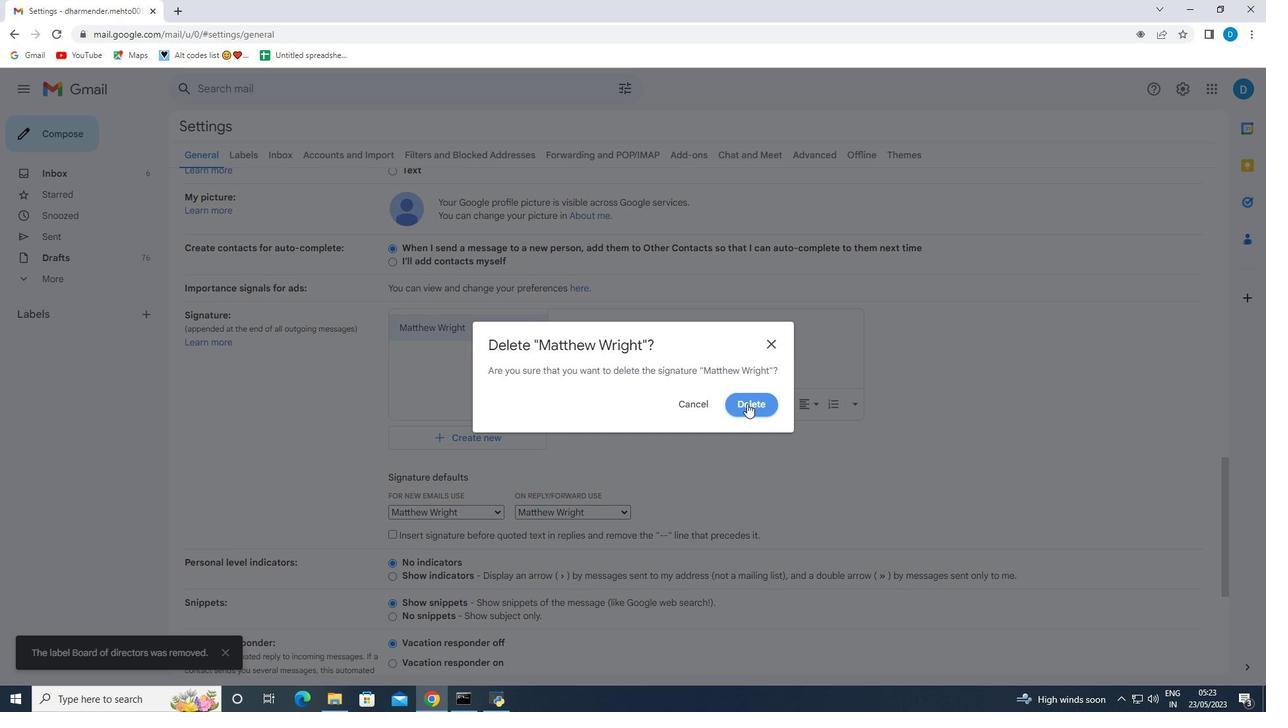 
Action: Mouse pressed left at (747, 403)
Screenshot: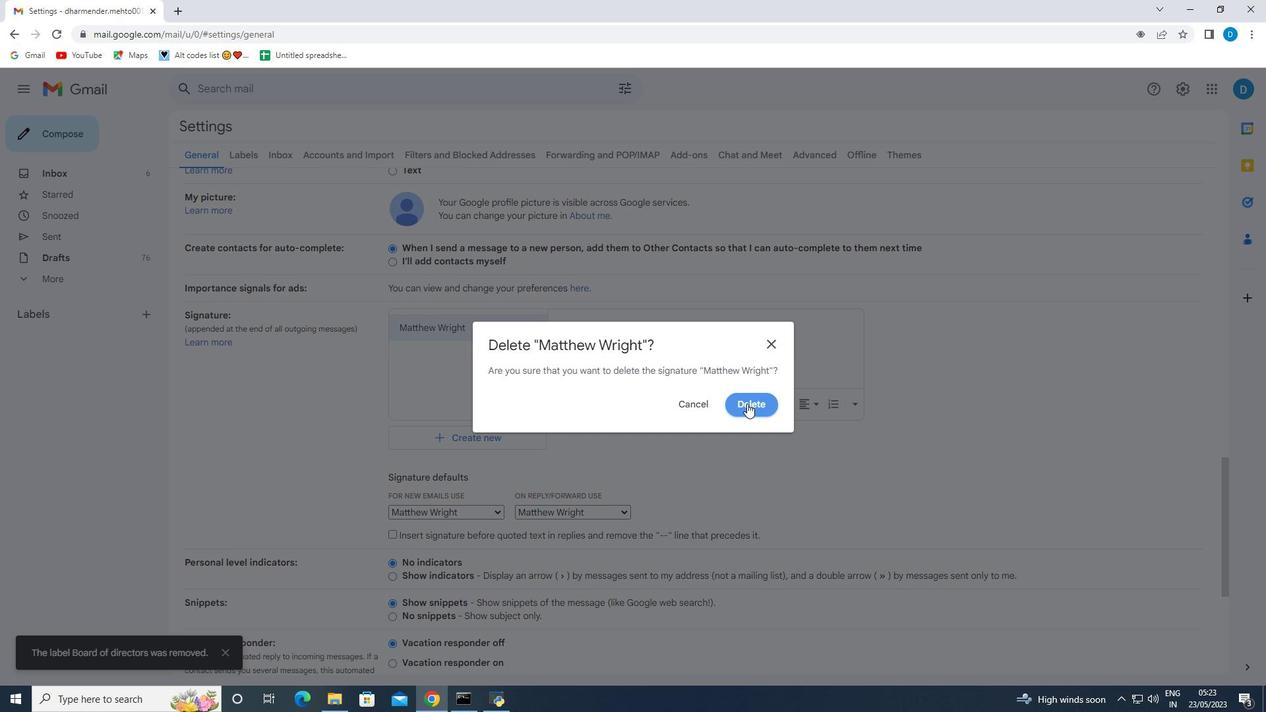 
Action: Mouse moved to (457, 339)
Screenshot: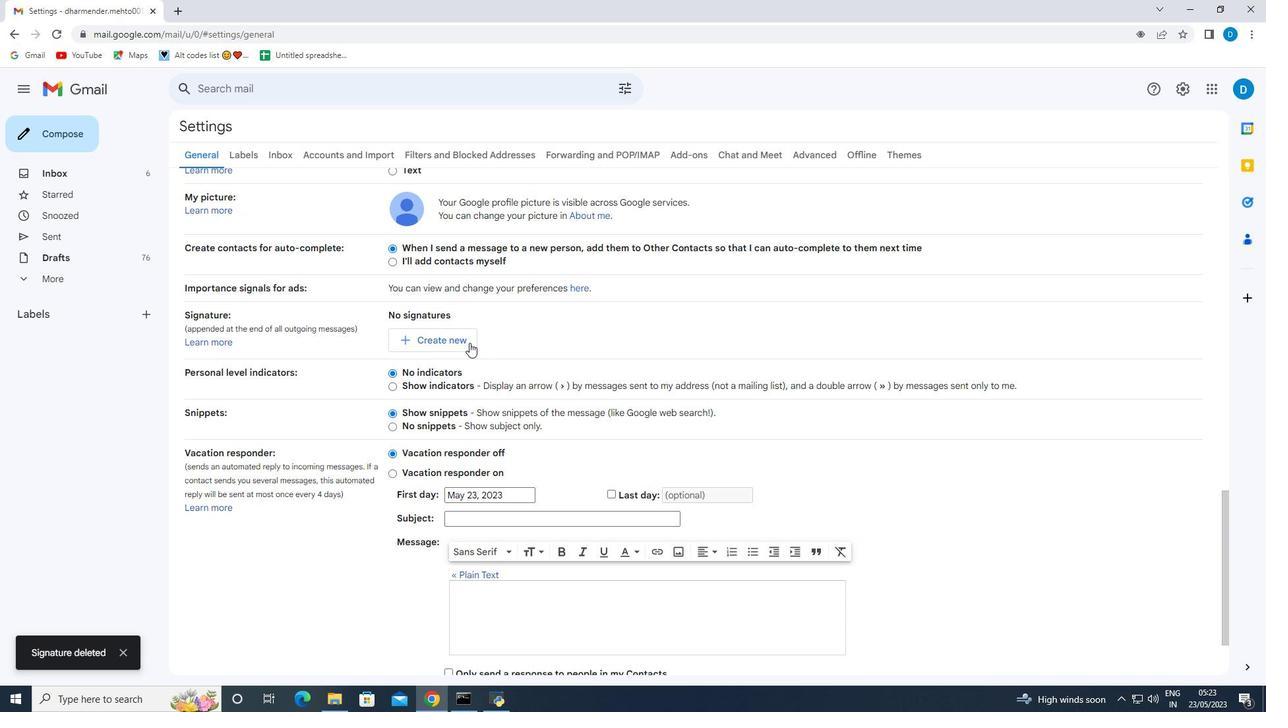 
Action: Mouse pressed left at (457, 339)
Screenshot: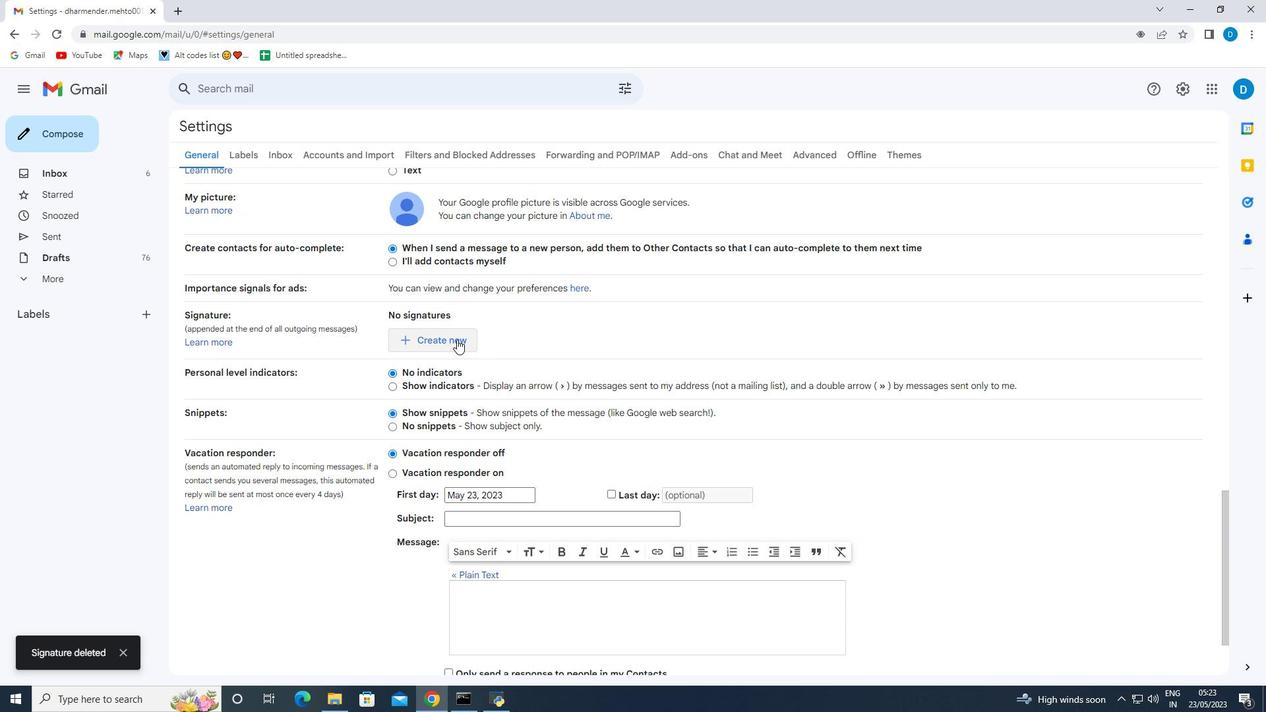 
Action: Mouse moved to (539, 372)
Screenshot: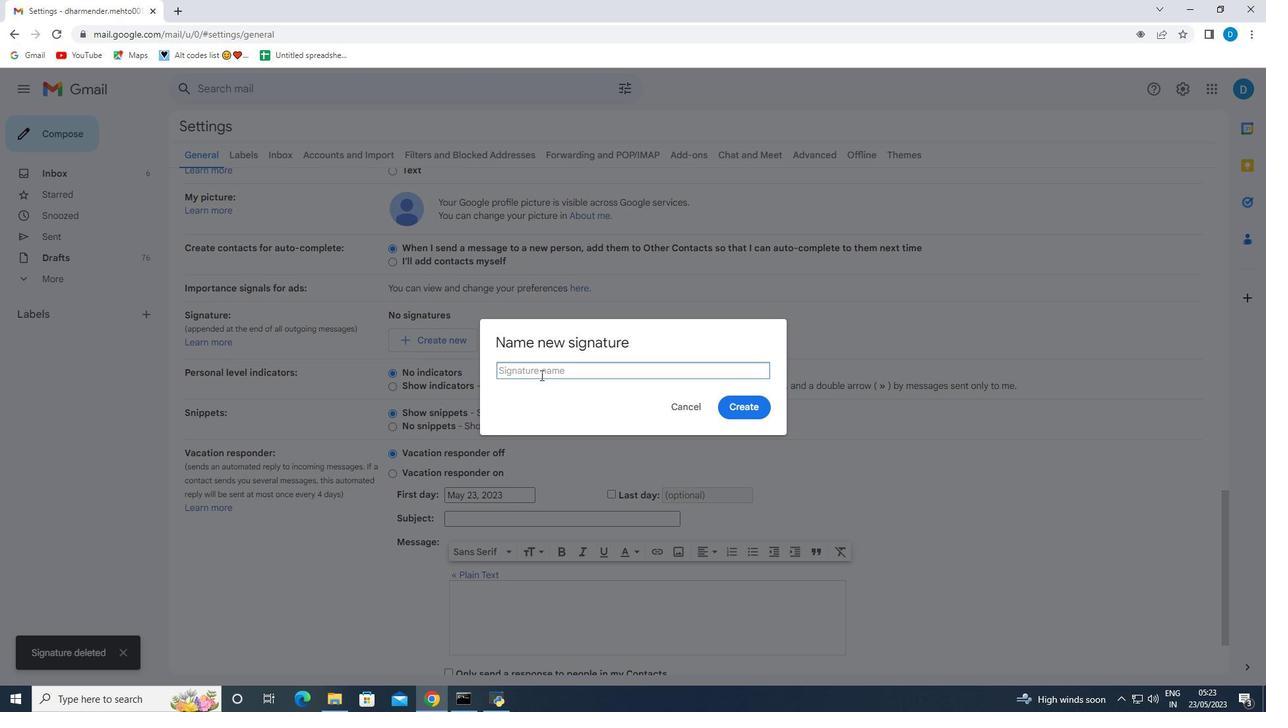 
Action: Mouse pressed left at (539, 372)
Screenshot: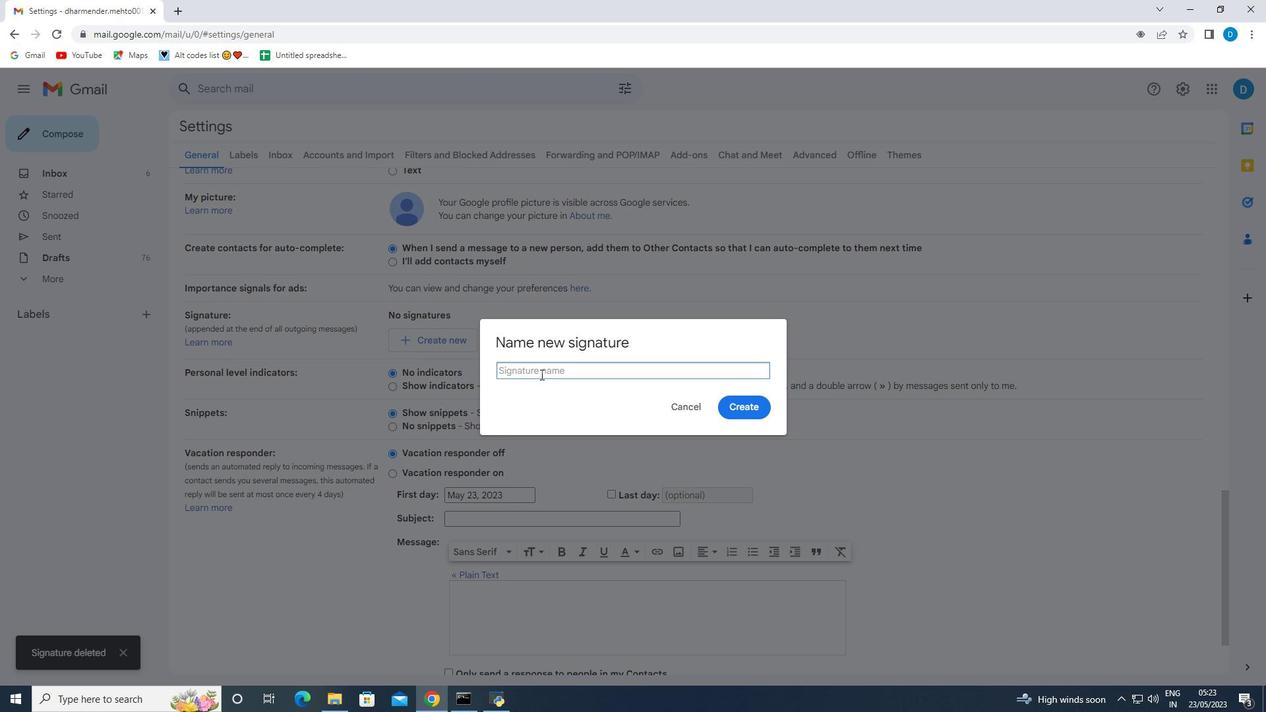
Action: Mouse moved to (539, 372)
Screenshot: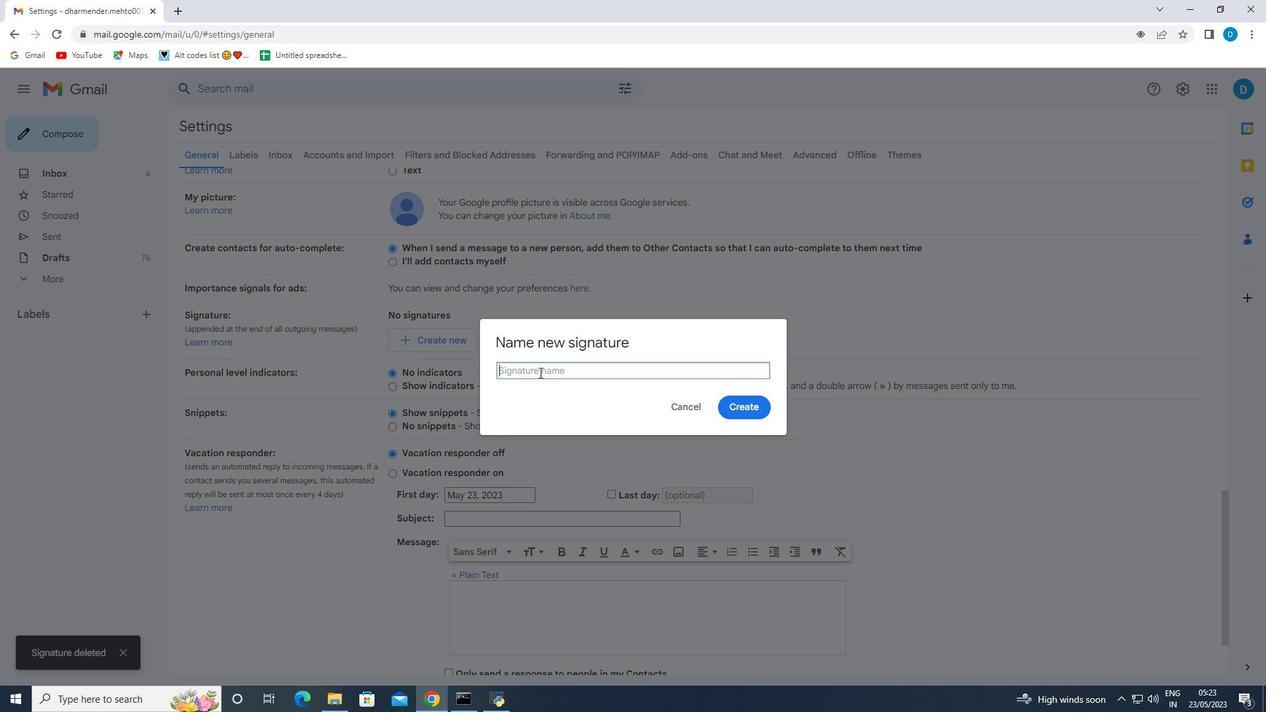 
Action: Key pressed <Key.shift>Matthias<Key.space><Key.shift>Hill
Screenshot: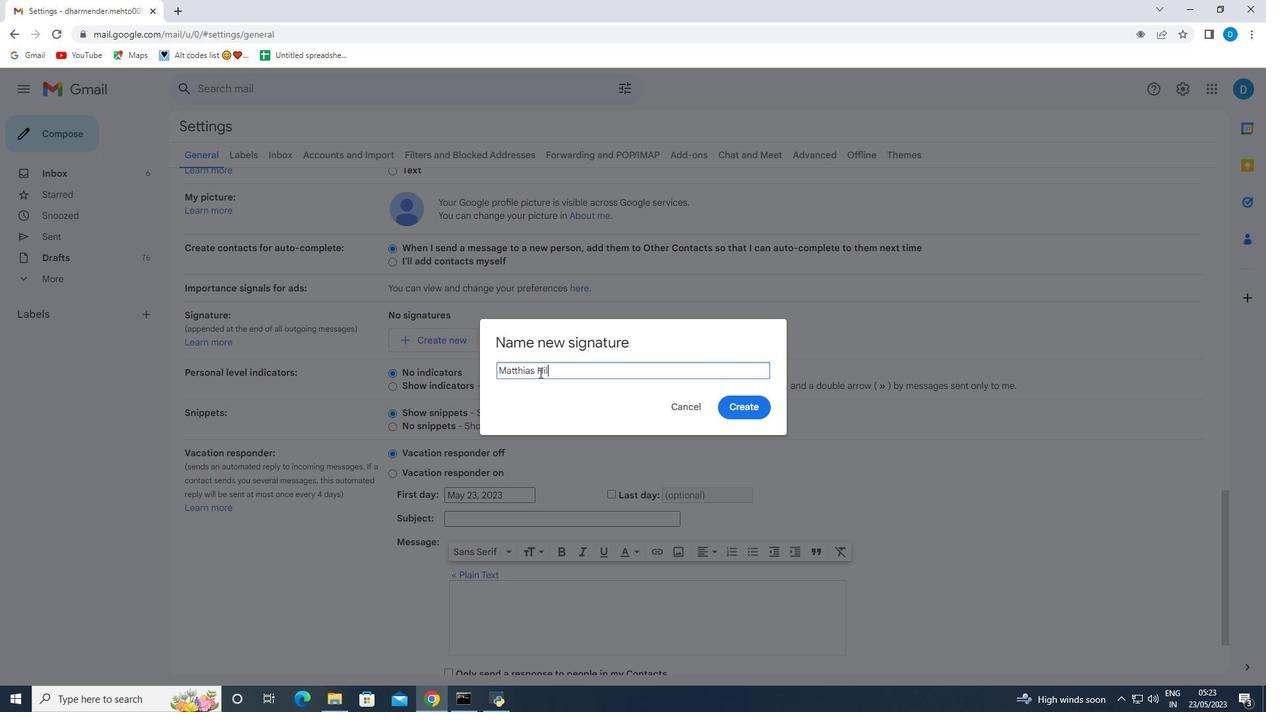 
Action: Mouse moved to (732, 413)
Screenshot: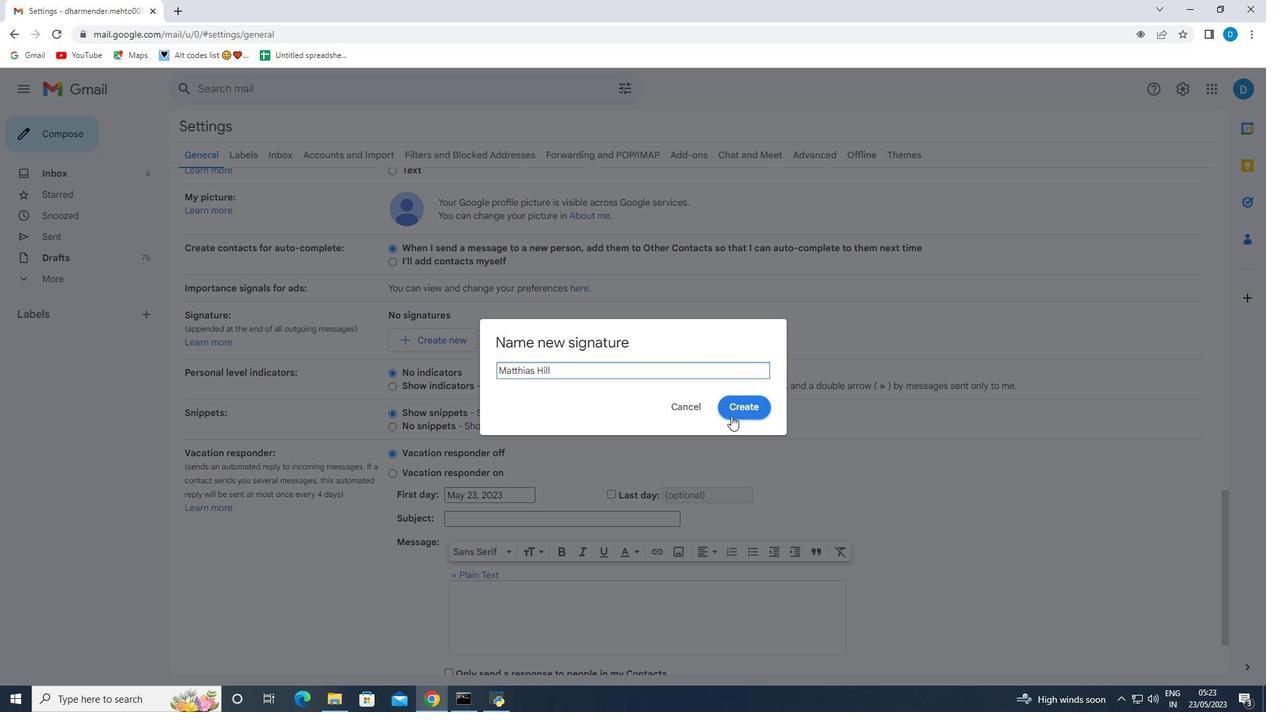 
Action: Mouse pressed left at (732, 413)
Screenshot: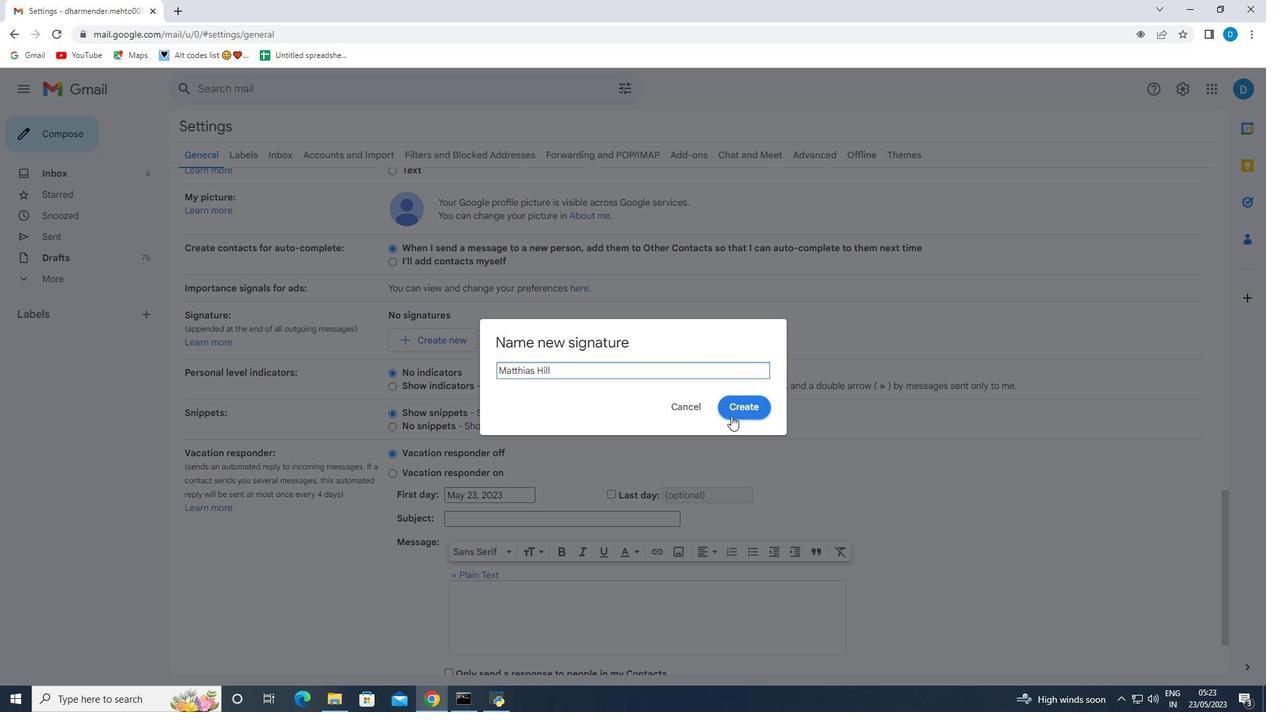 
Action: Mouse moved to (617, 349)
Screenshot: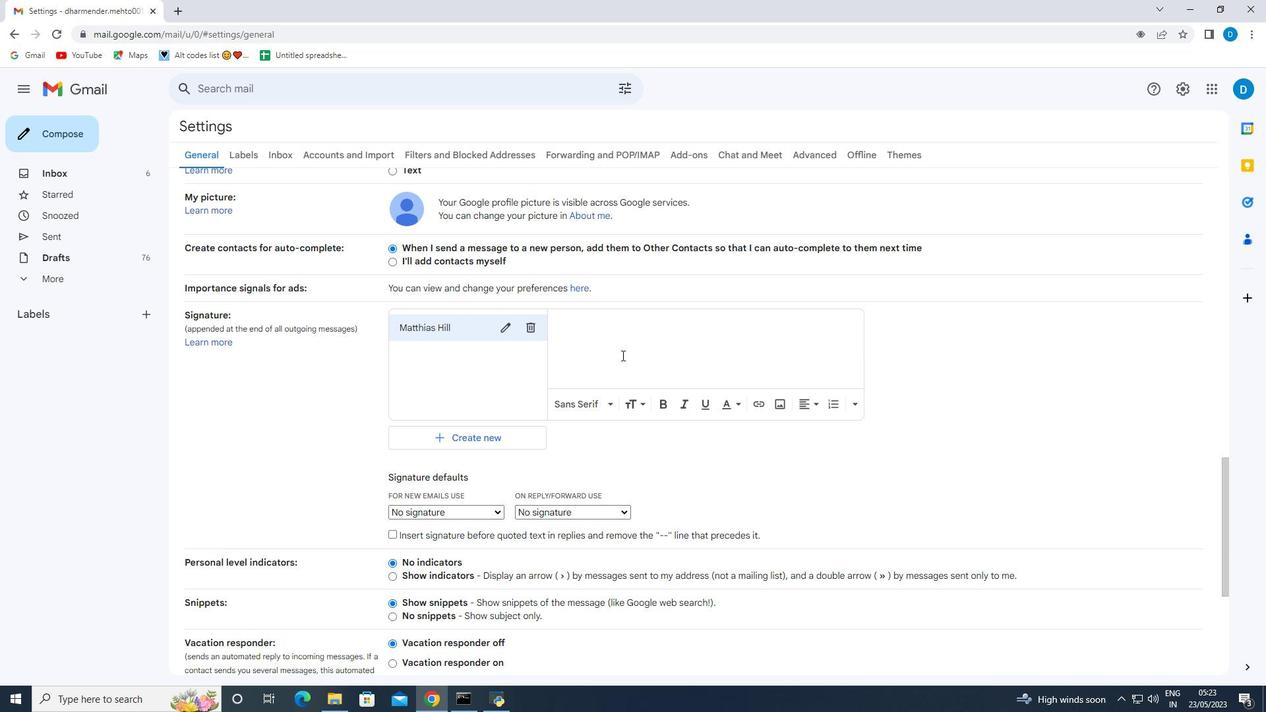 
Action: Mouse pressed left at (617, 349)
Screenshot: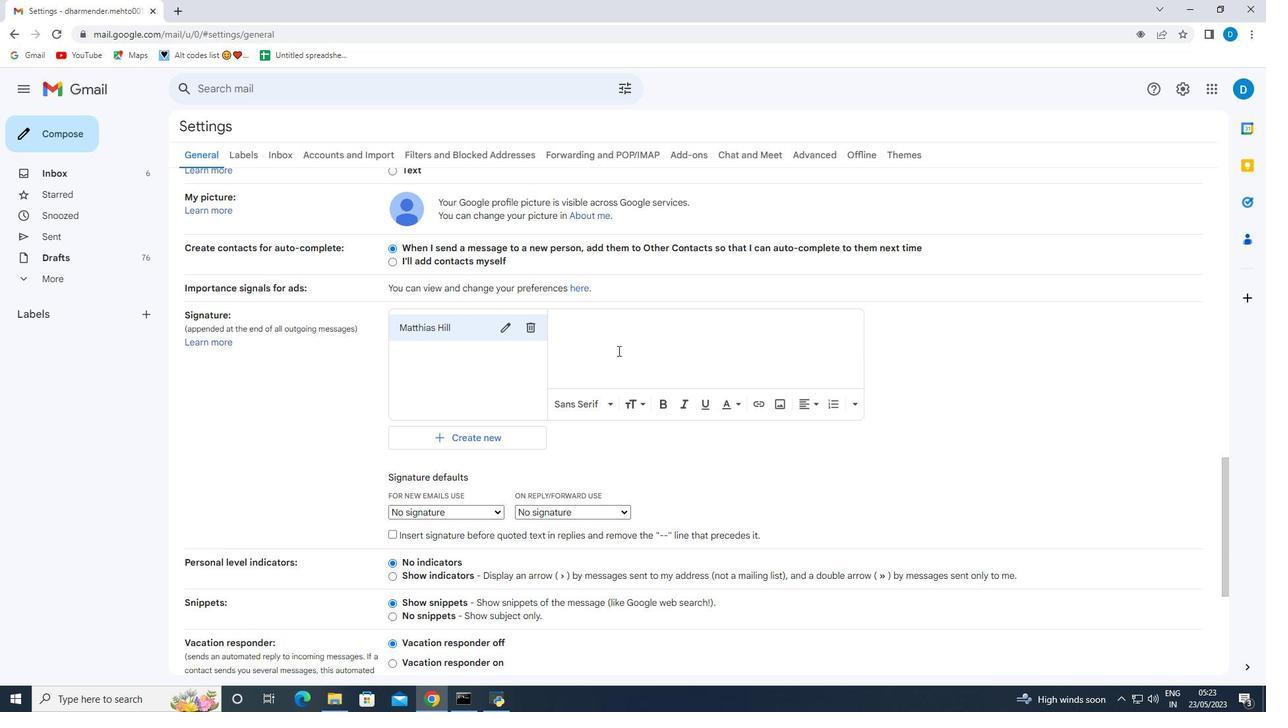
Action: Key pressed <Key.enter><Key.shift>Matthias<Key.space><Key.shift>Hill
Screenshot: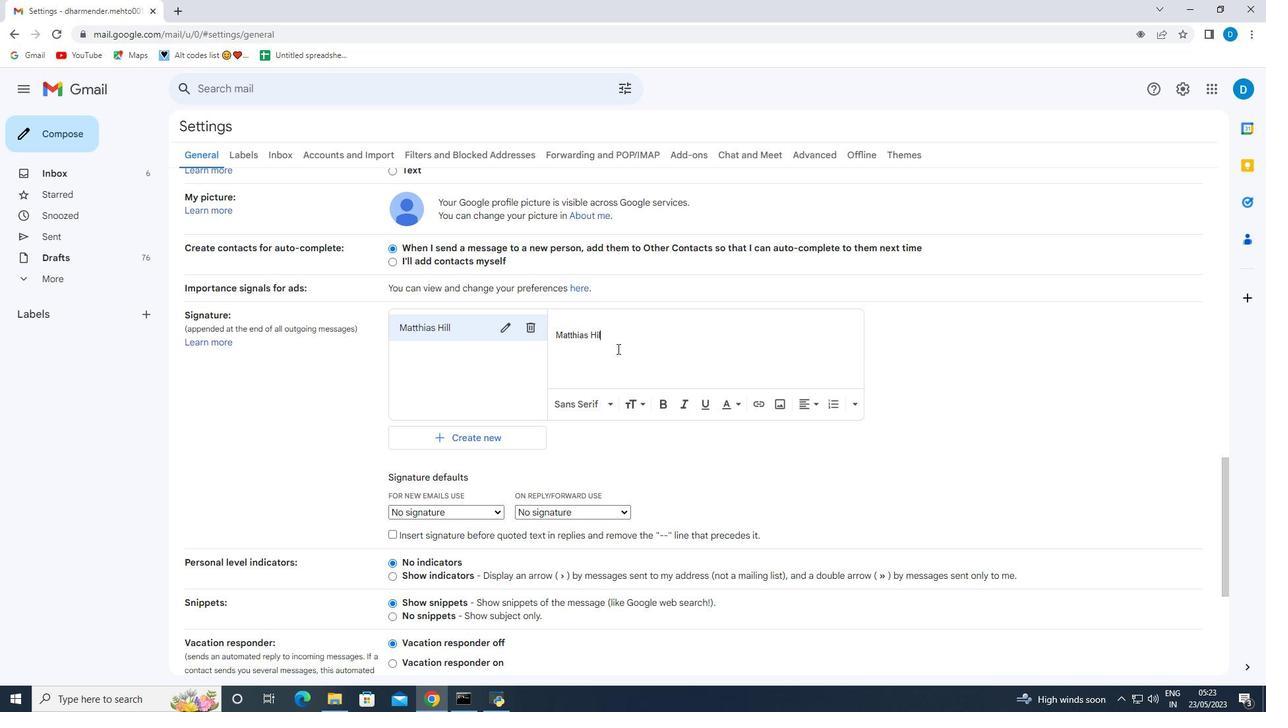 
Action: Mouse moved to (492, 504)
Screenshot: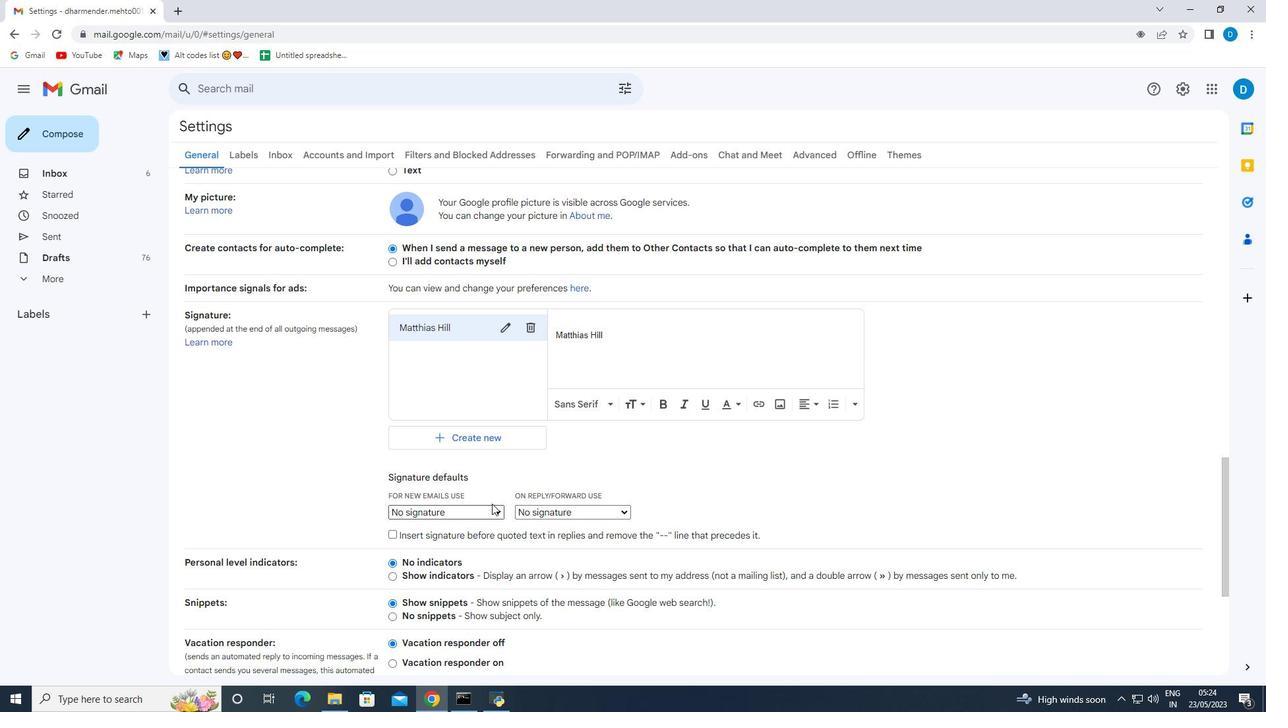 
Action: Mouse pressed left at (492, 504)
Screenshot: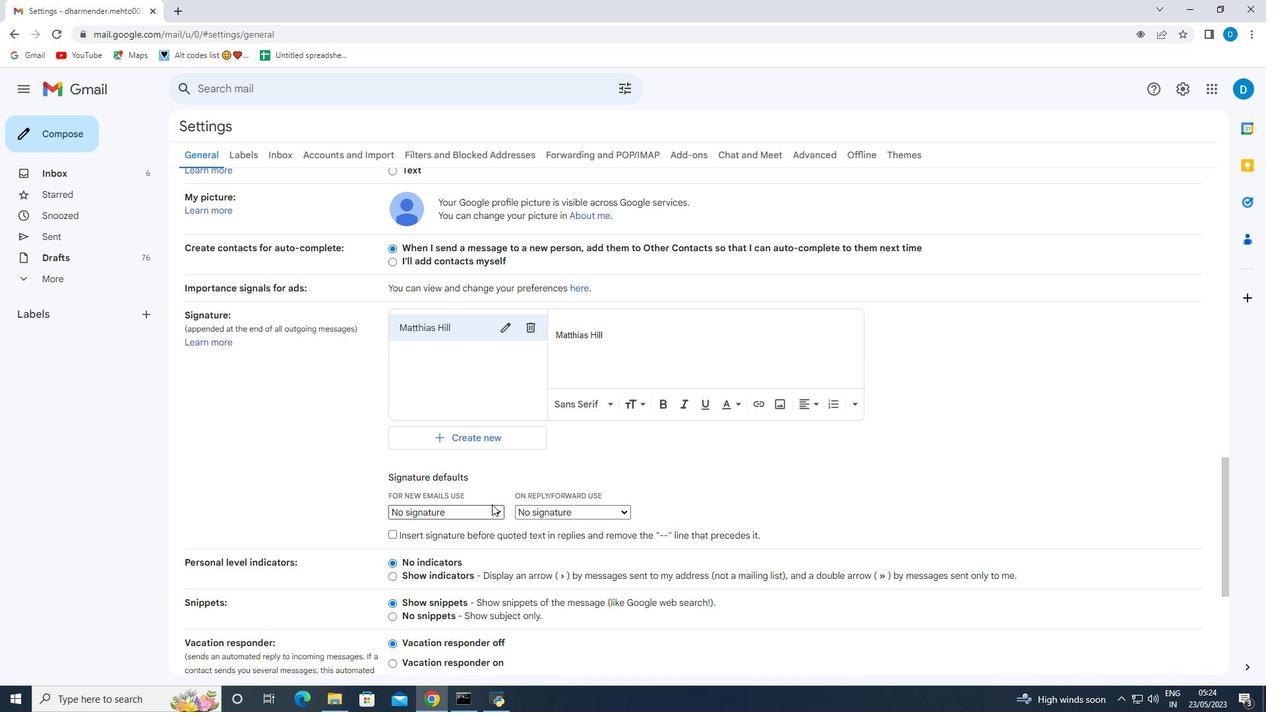 
Action: Mouse moved to (479, 513)
Screenshot: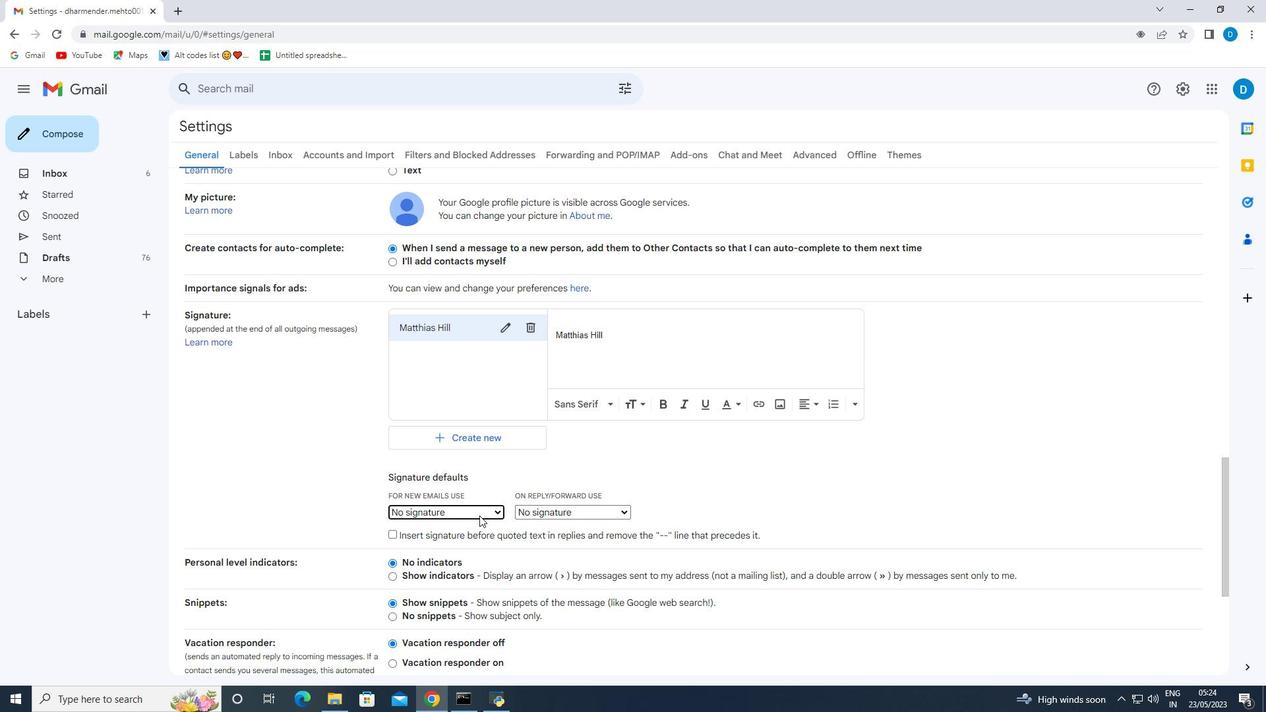 
Action: Mouse pressed left at (479, 513)
Screenshot: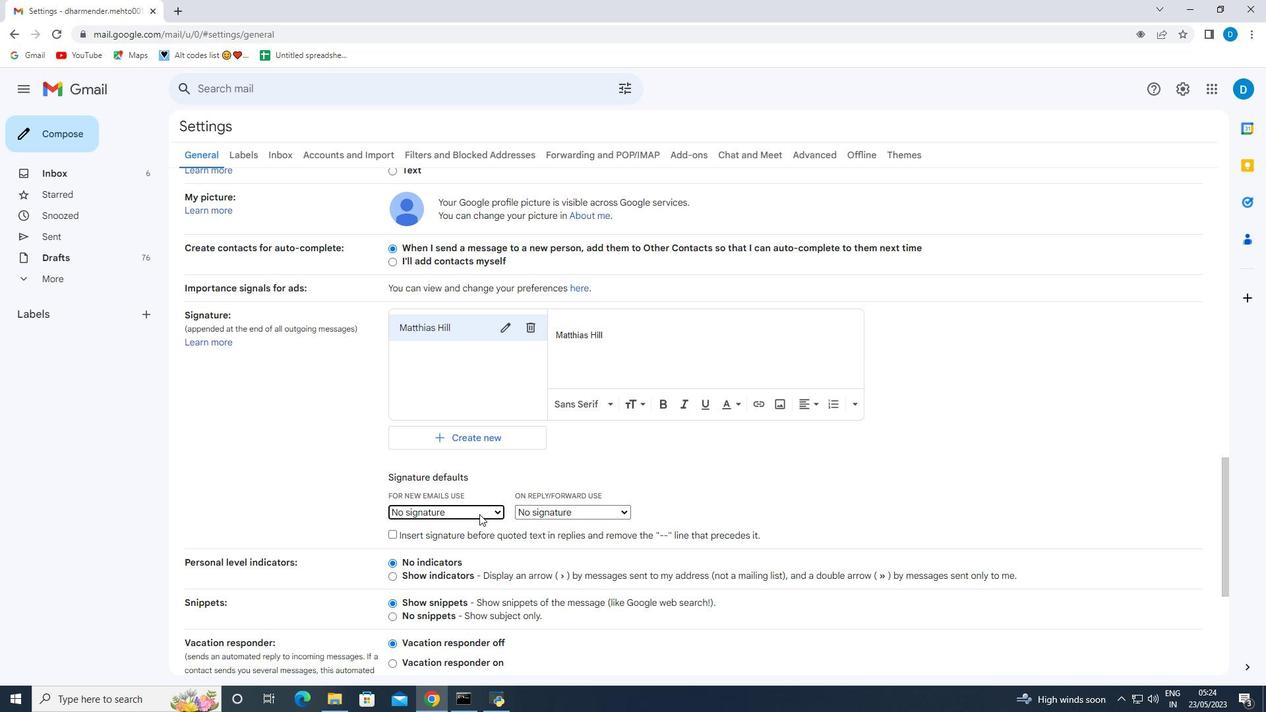 
Action: Mouse moved to (472, 535)
Screenshot: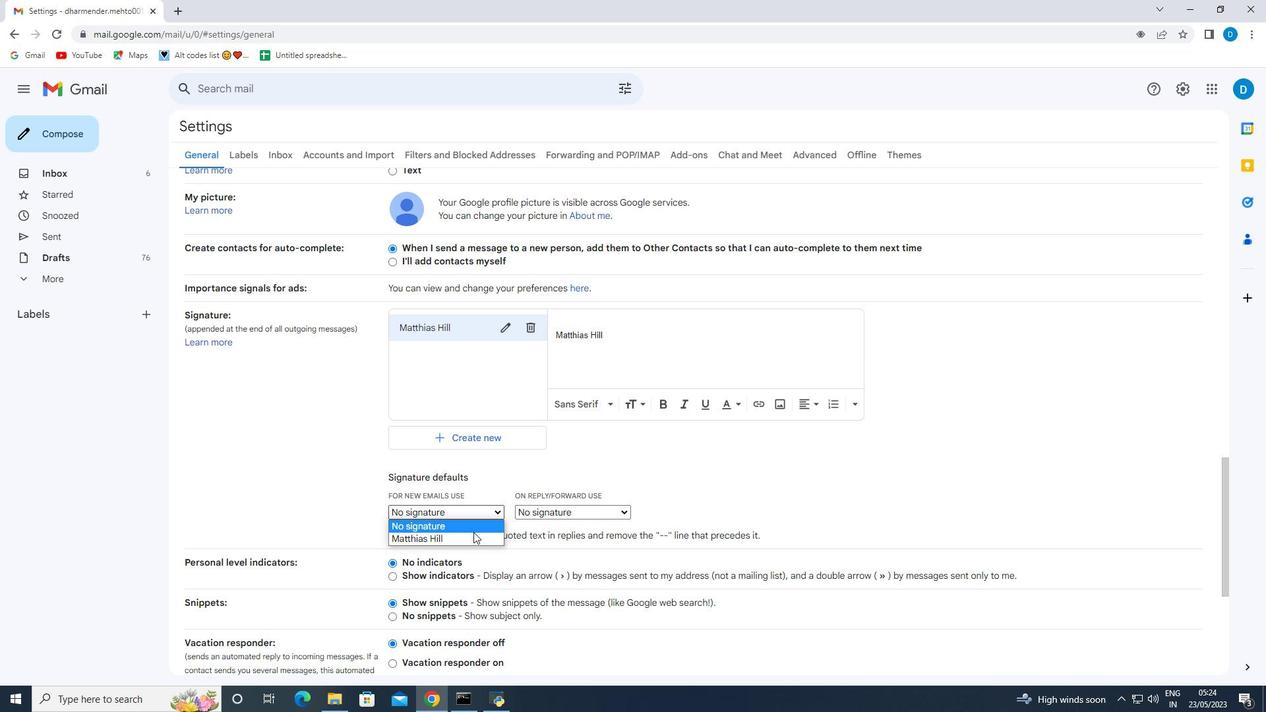 
Action: Mouse pressed left at (472, 535)
Screenshot: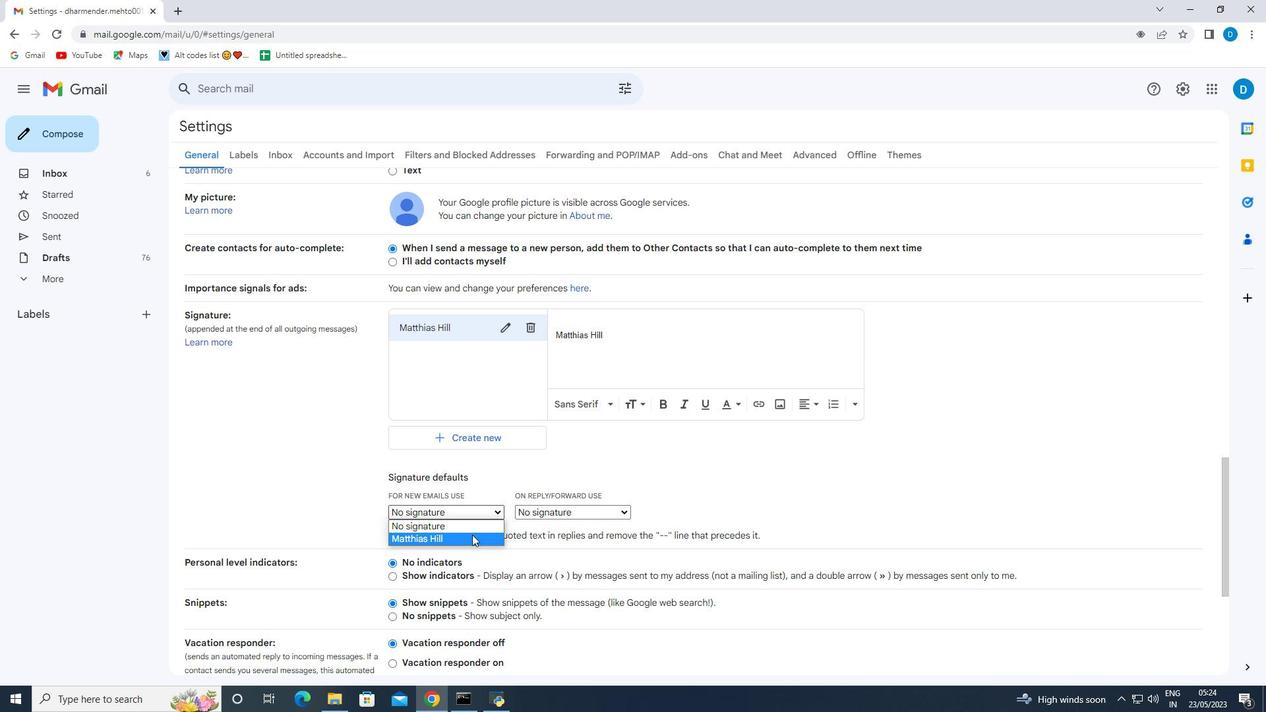 
Action: Mouse moved to (525, 512)
Screenshot: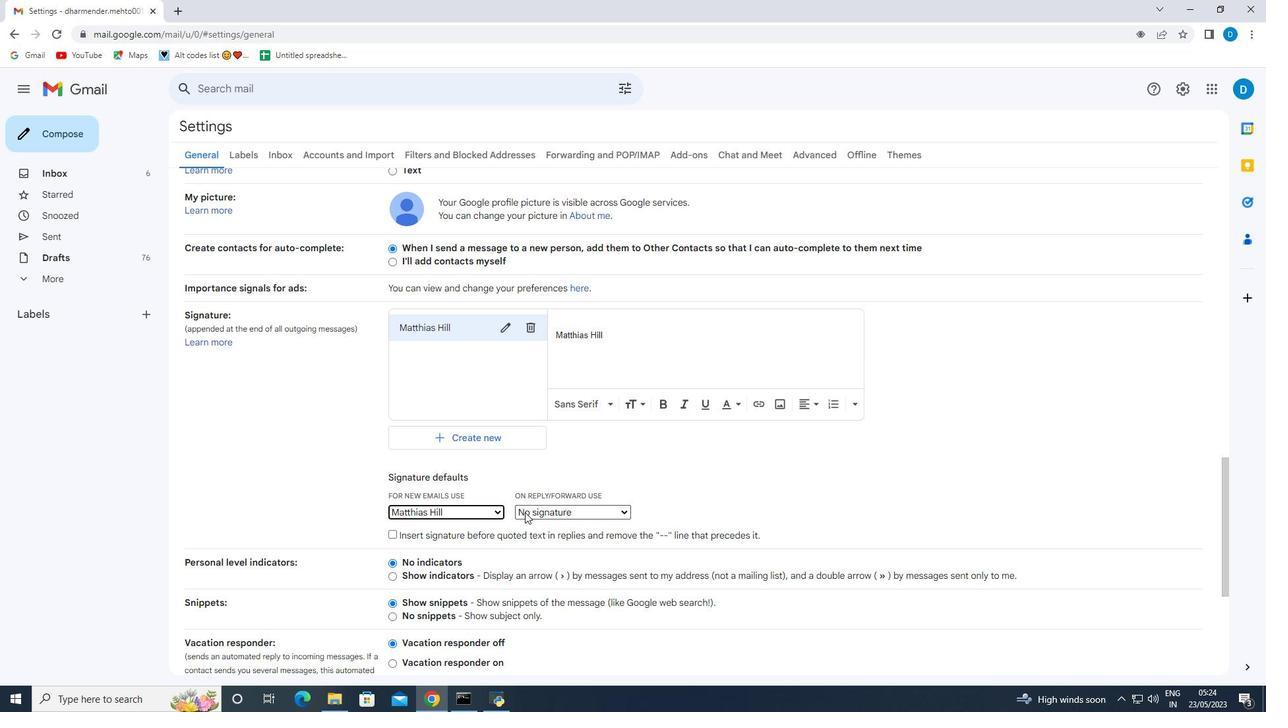 
Action: Mouse pressed left at (525, 512)
Screenshot: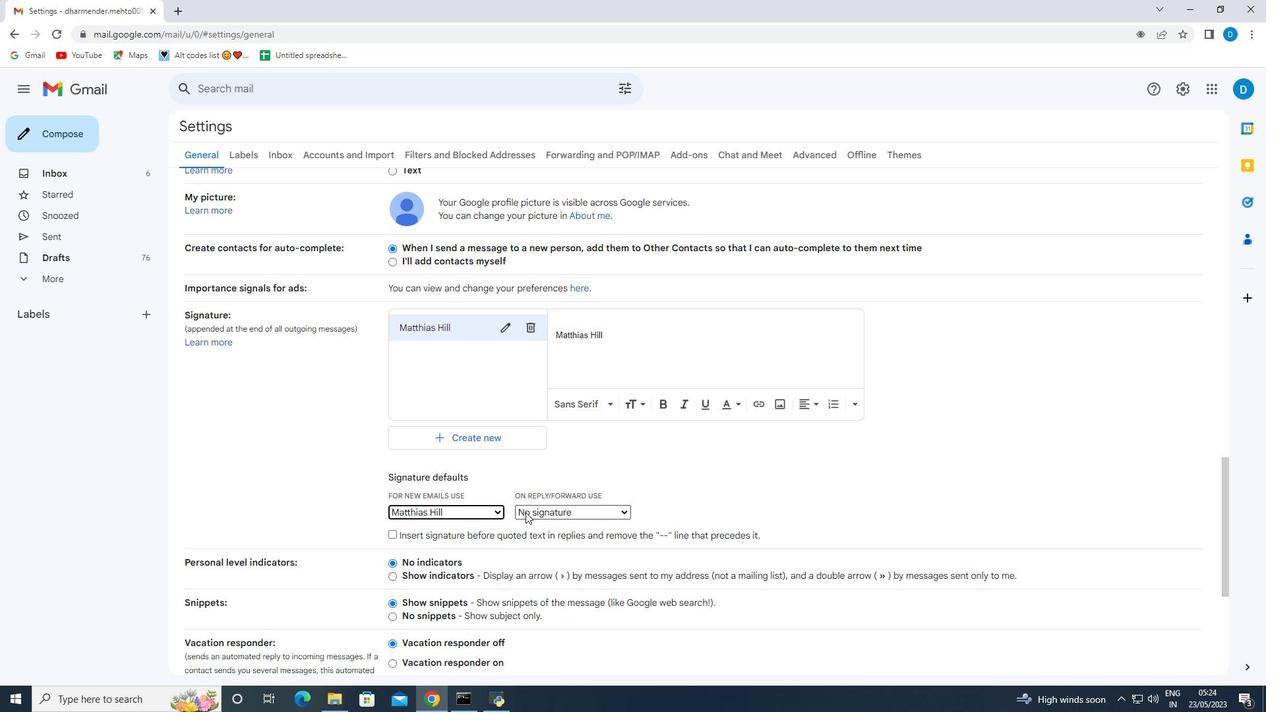 
Action: Mouse moved to (525, 539)
Screenshot: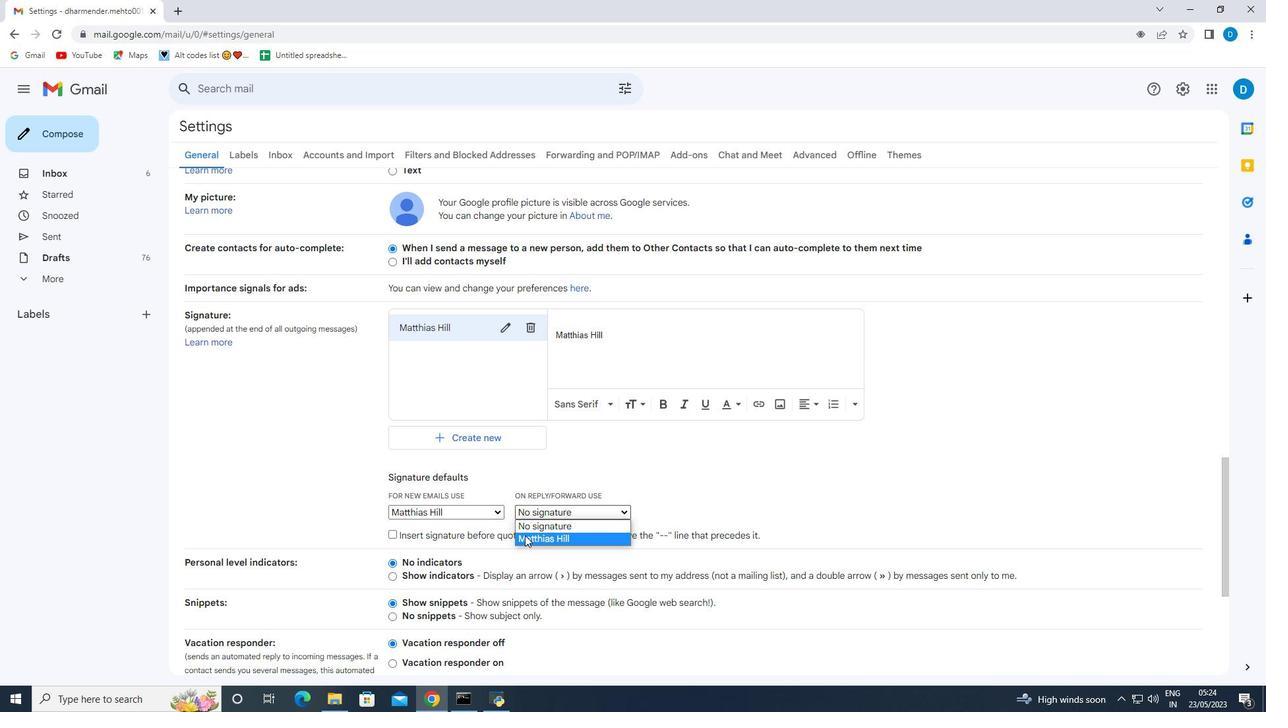 
Action: Mouse pressed left at (525, 539)
Screenshot: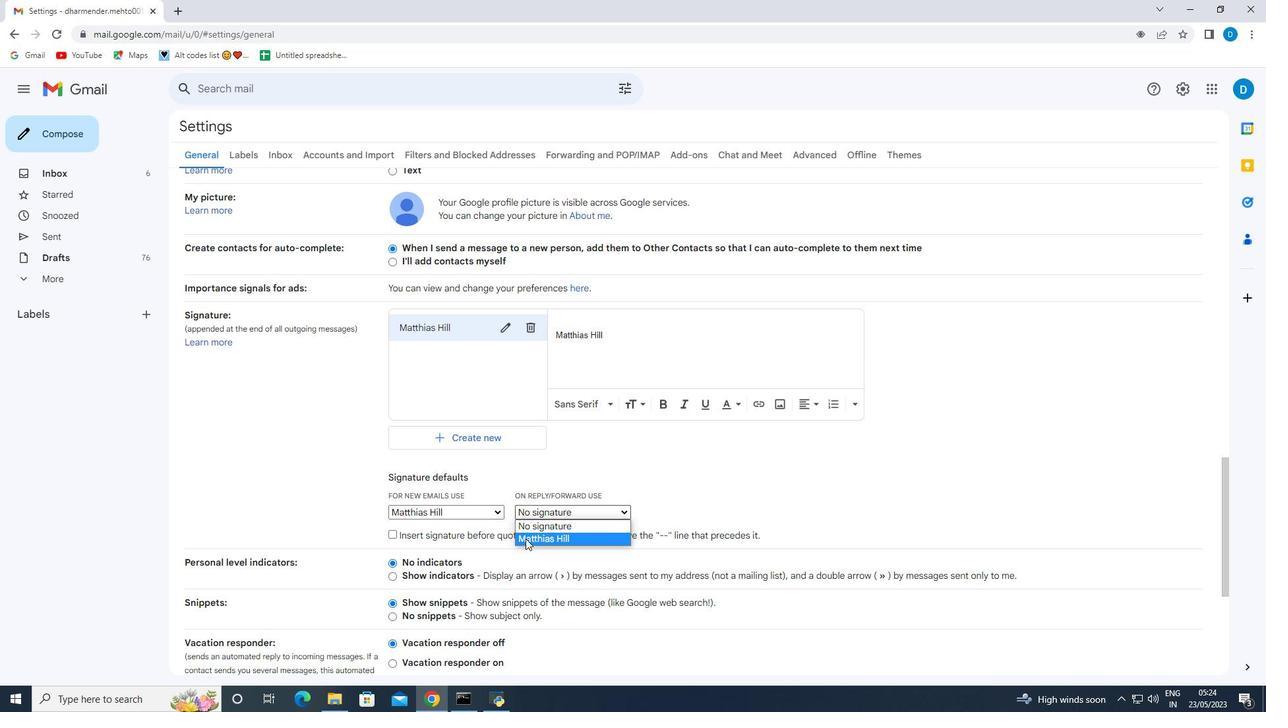 
Action: Mouse moved to (490, 453)
Screenshot: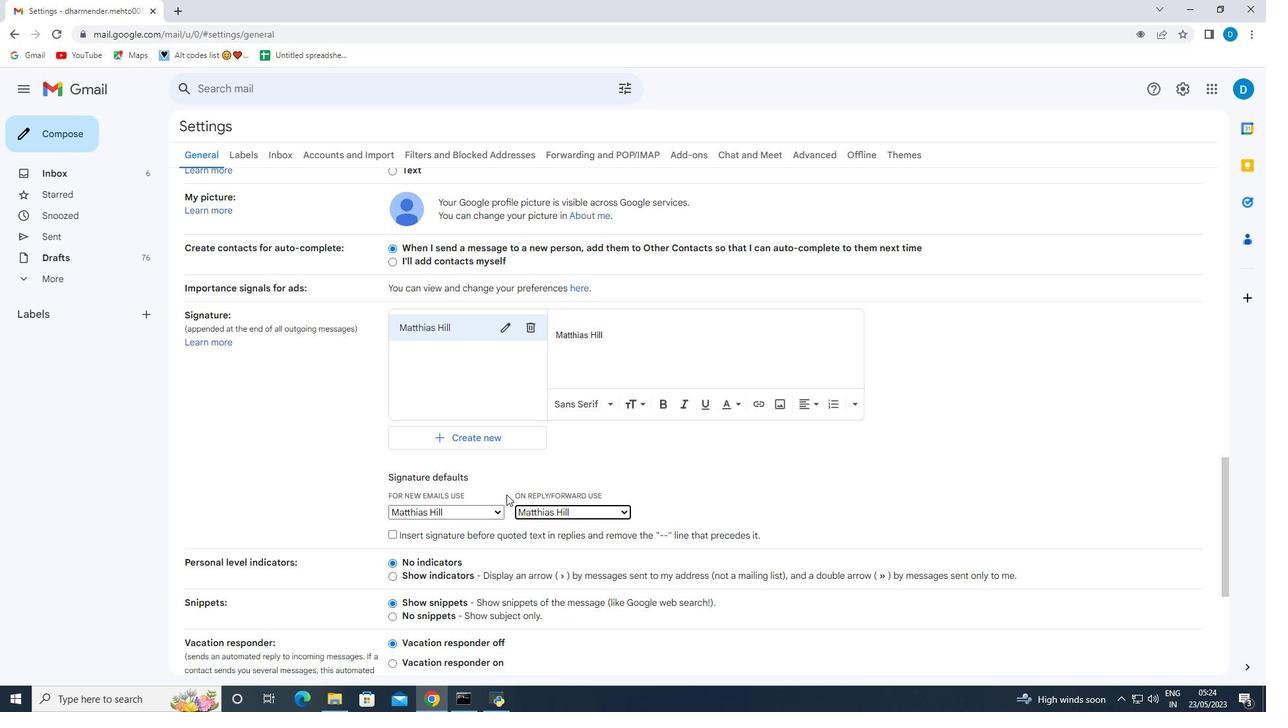 
Action: Mouse scrolled (490, 452) with delta (0, 0)
Screenshot: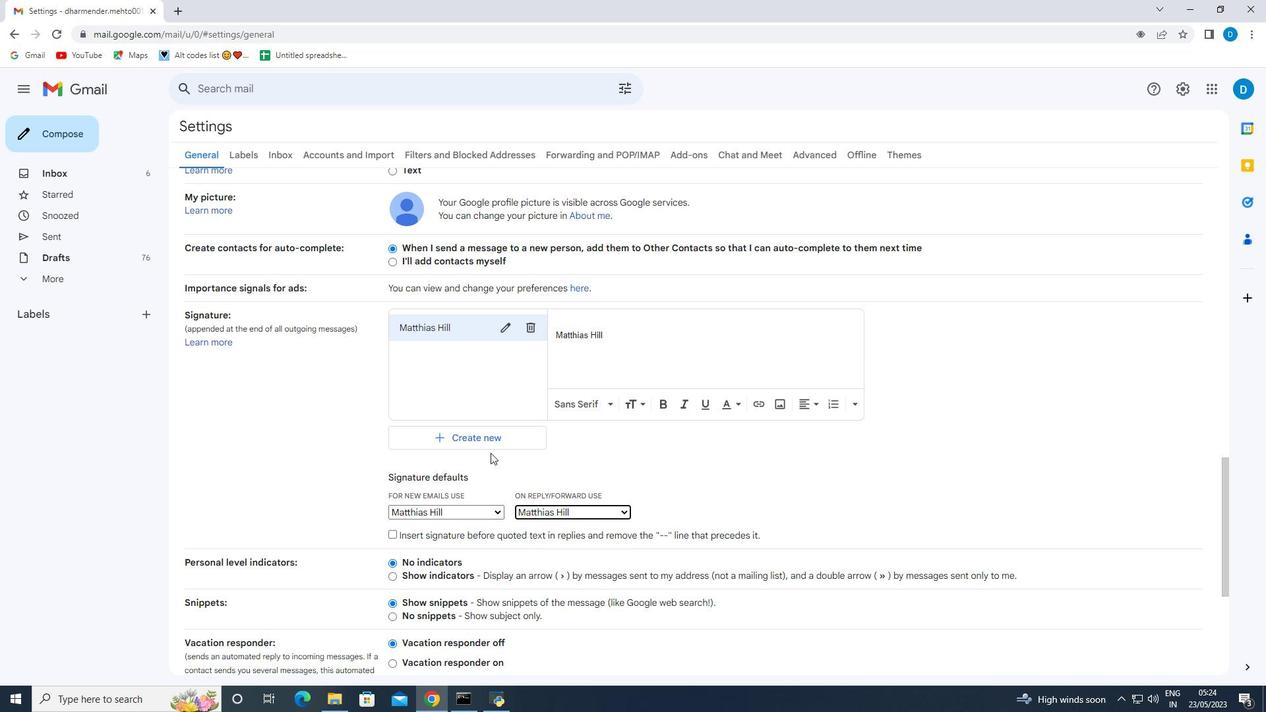 
Action: Mouse scrolled (490, 452) with delta (0, 0)
Screenshot: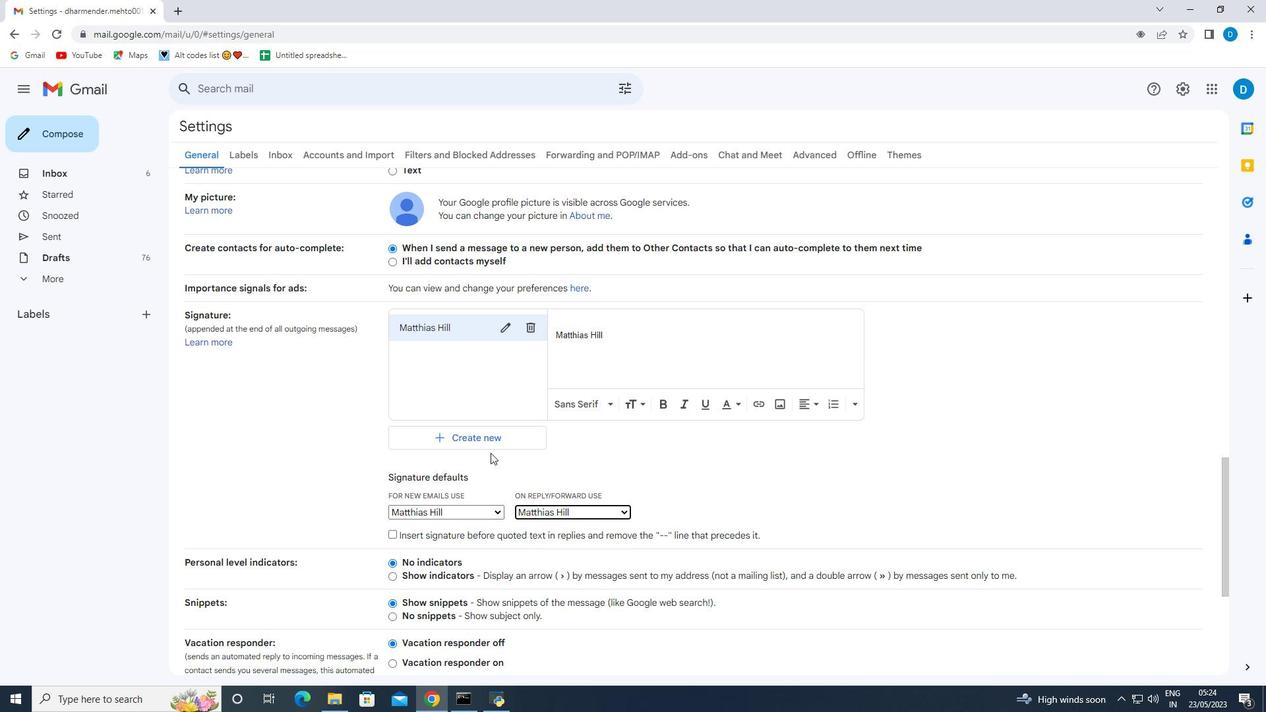 
Action: Mouse scrolled (490, 452) with delta (0, 0)
Screenshot: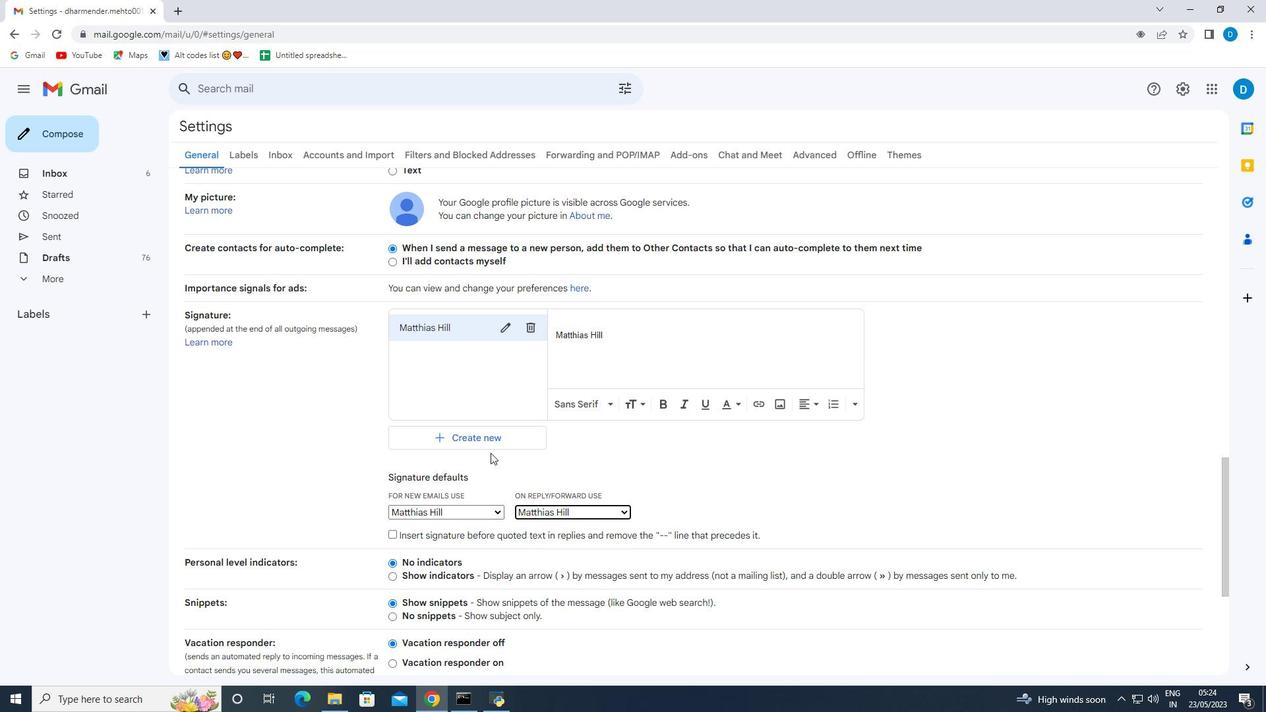 
Action: Mouse moved to (492, 448)
Screenshot: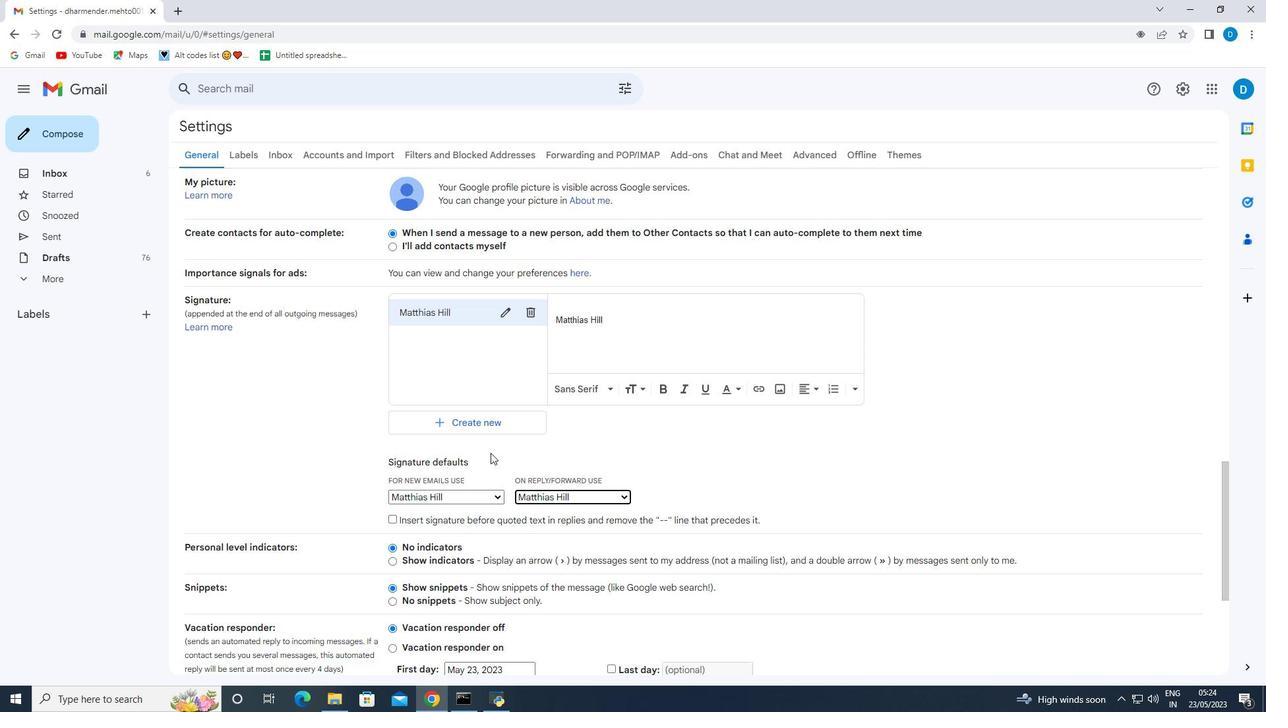 
Action: Mouse scrolled (492, 448) with delta (0, 0)
Screenshot: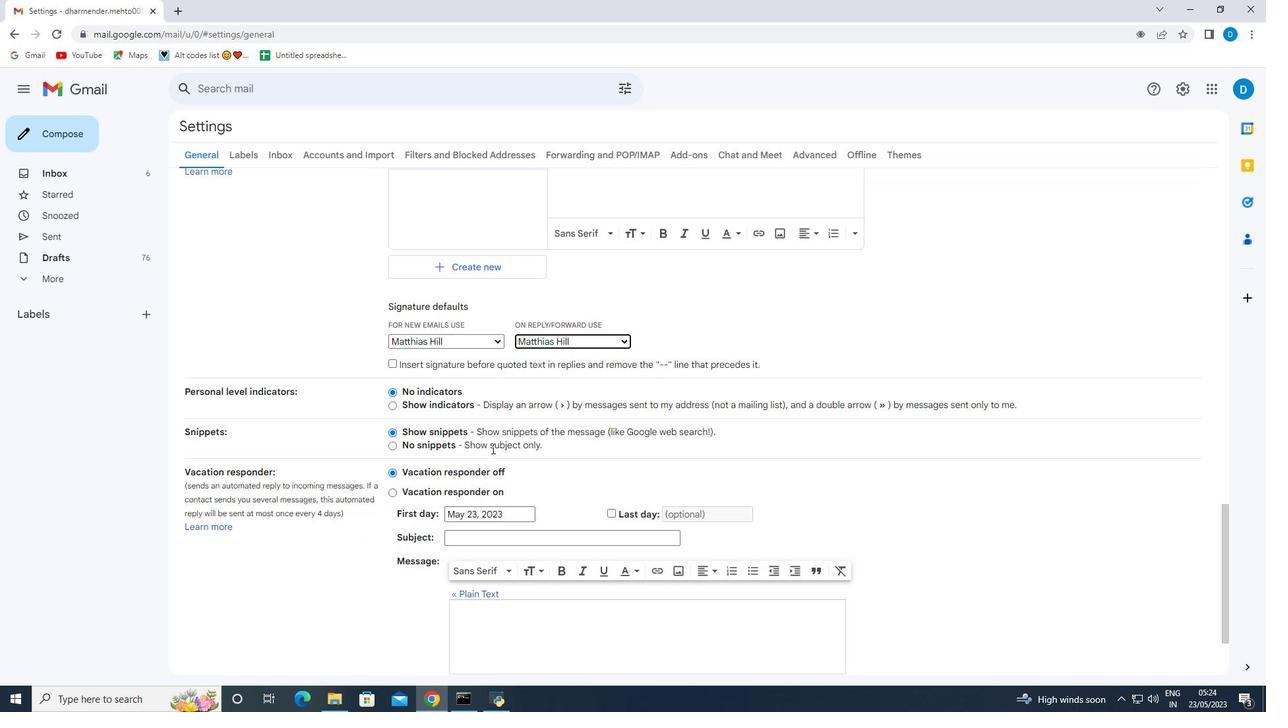 
Action: Mouse scrolled (492, 448) with delta (0, 0)
Screenshot: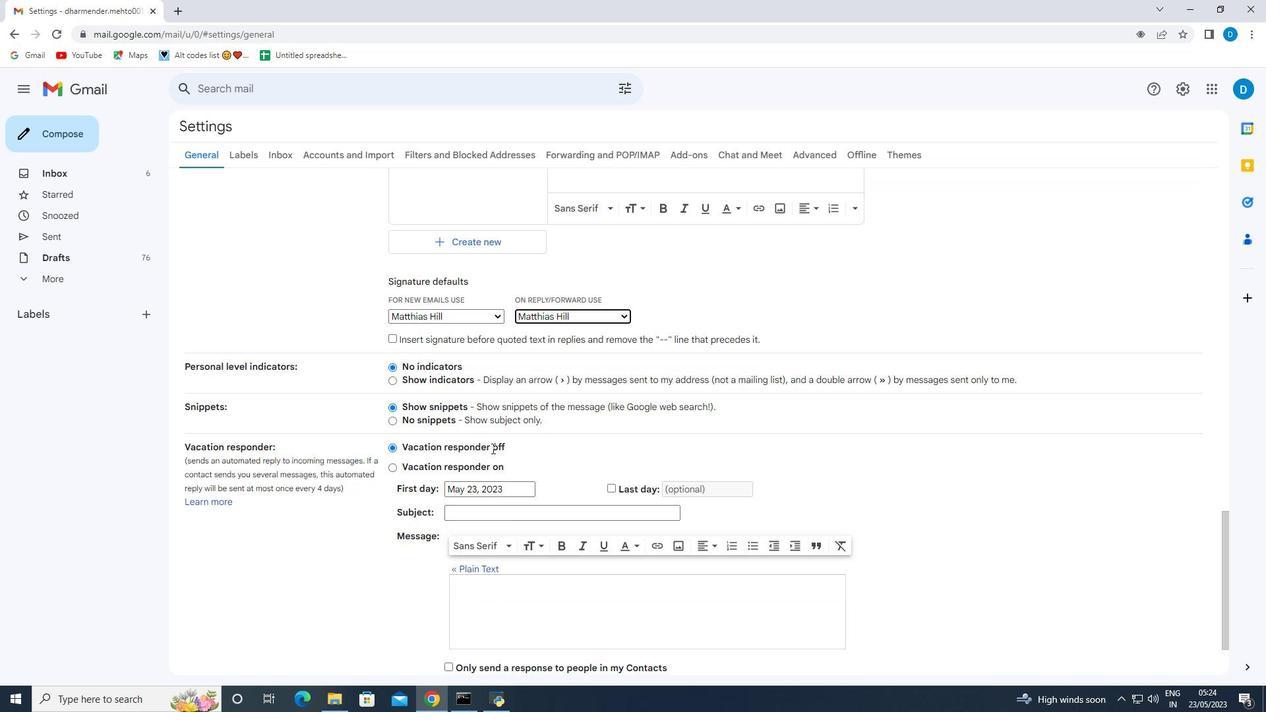 
Action: Mouse scrolled (492, 448) with delta (0, 0)
Screenshot: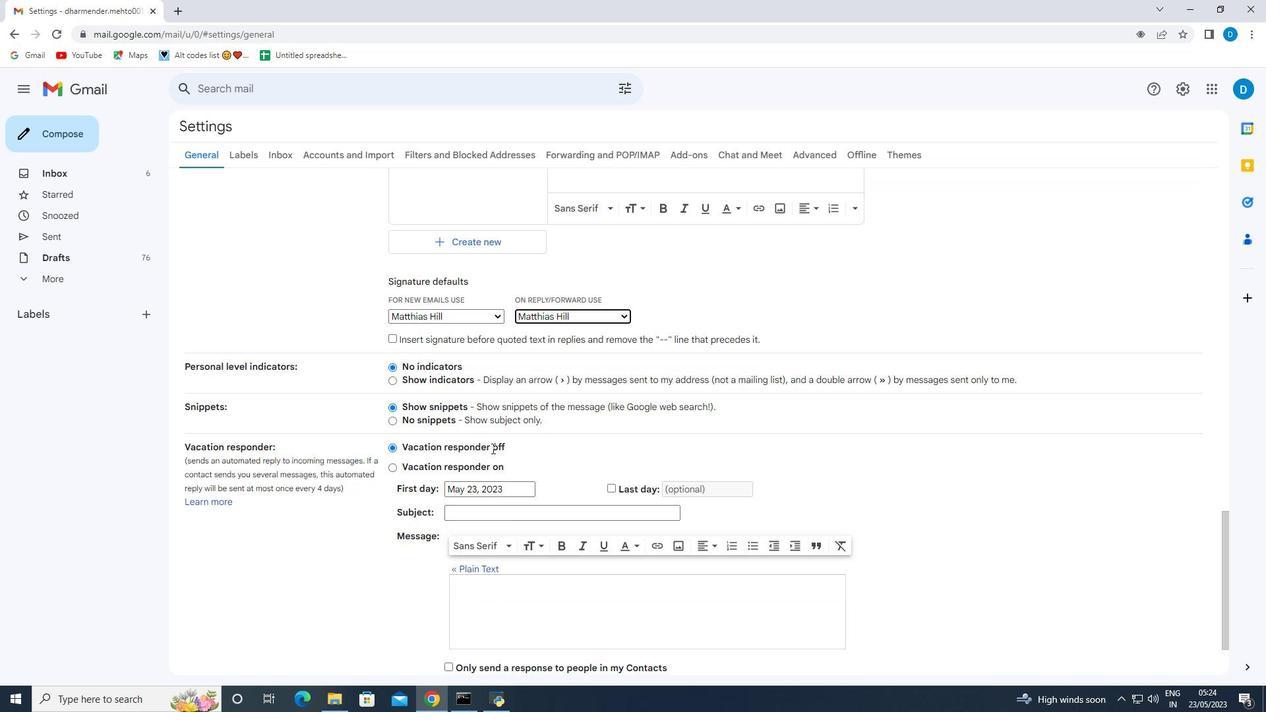 
Action: Mouse moved to (647, 607)
Screenshot: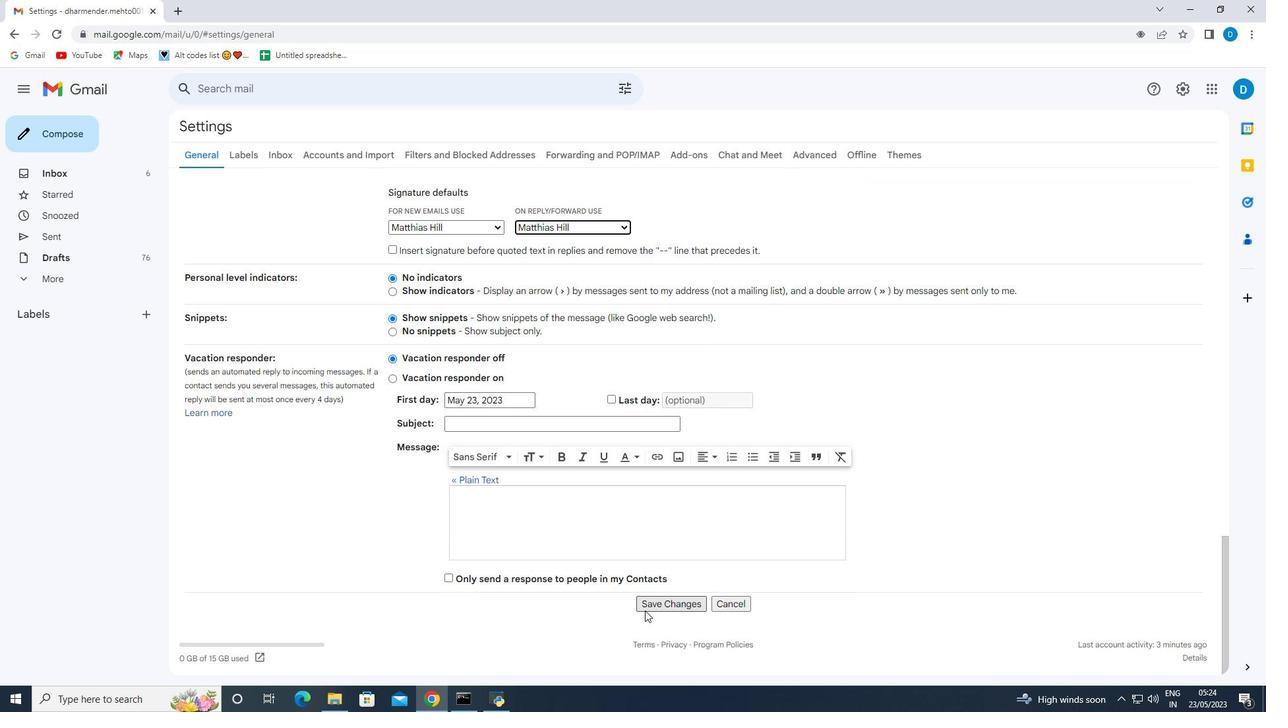 
Action: Mouse pressed left at (647, 607)
Screenshot: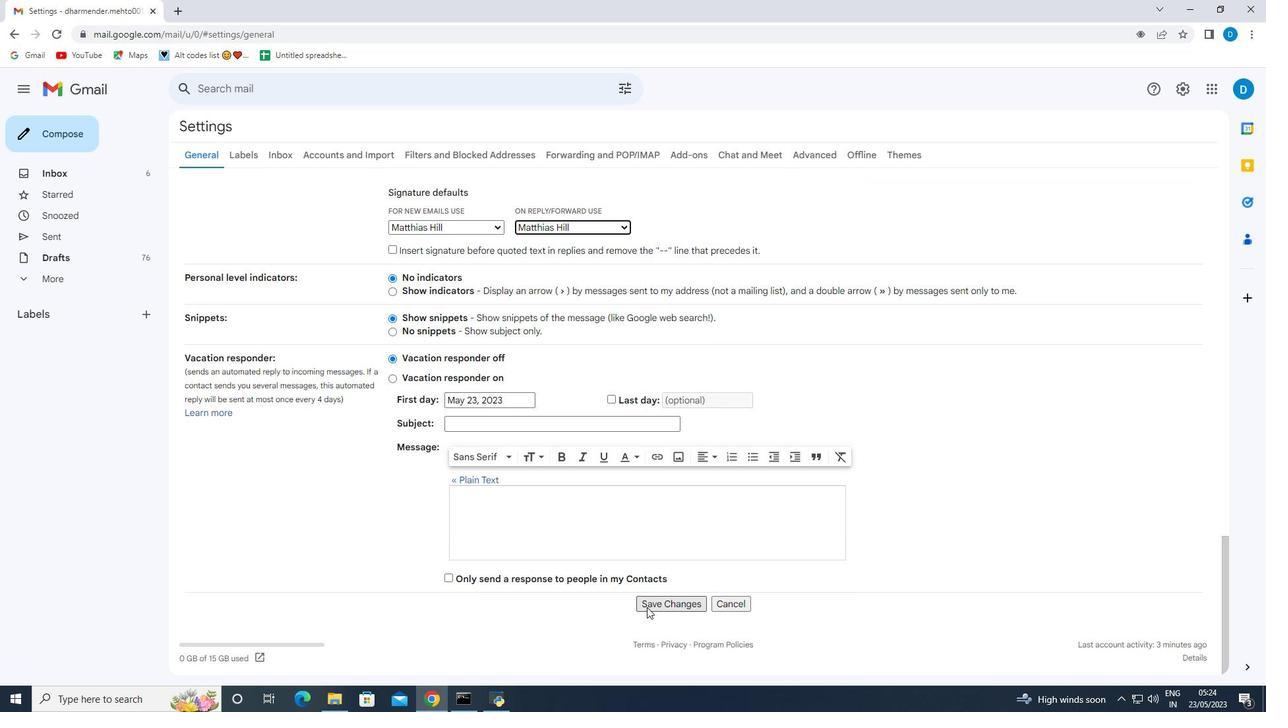 
Action: Mouse moved to (53, 139)
Screenshot: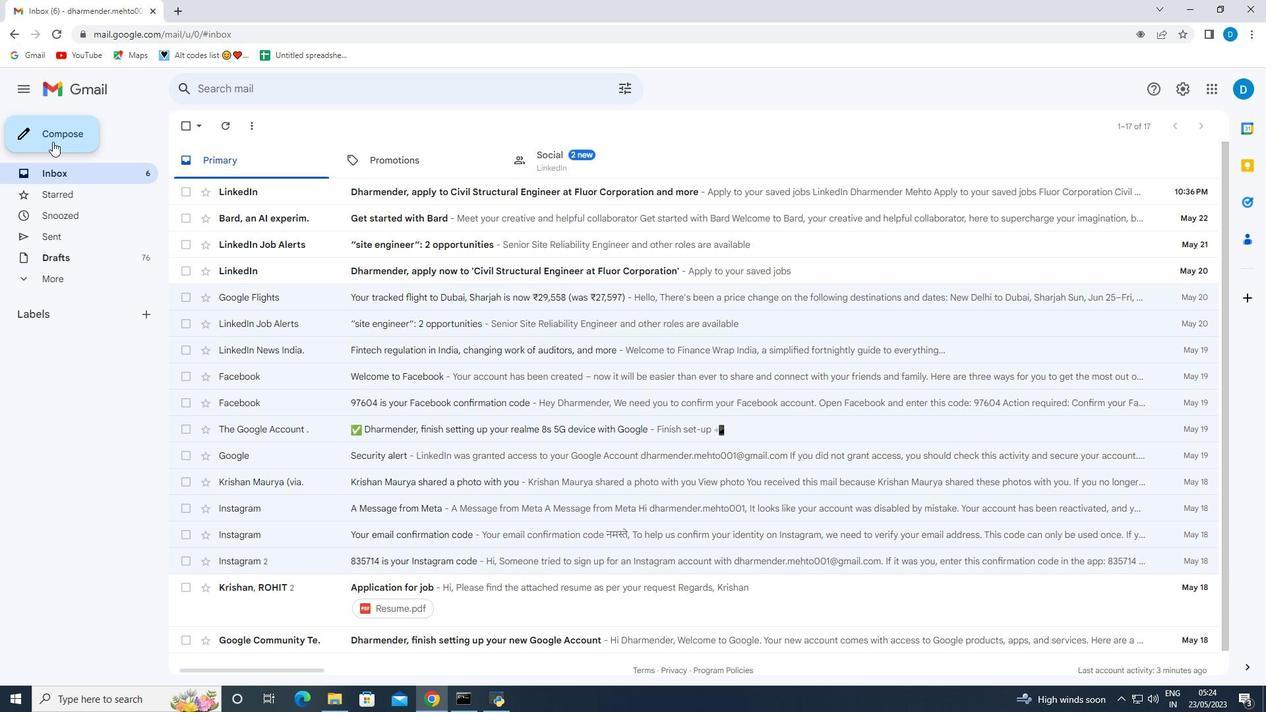 
Action: Mouse pressed left at (53, 139)
Screenshot: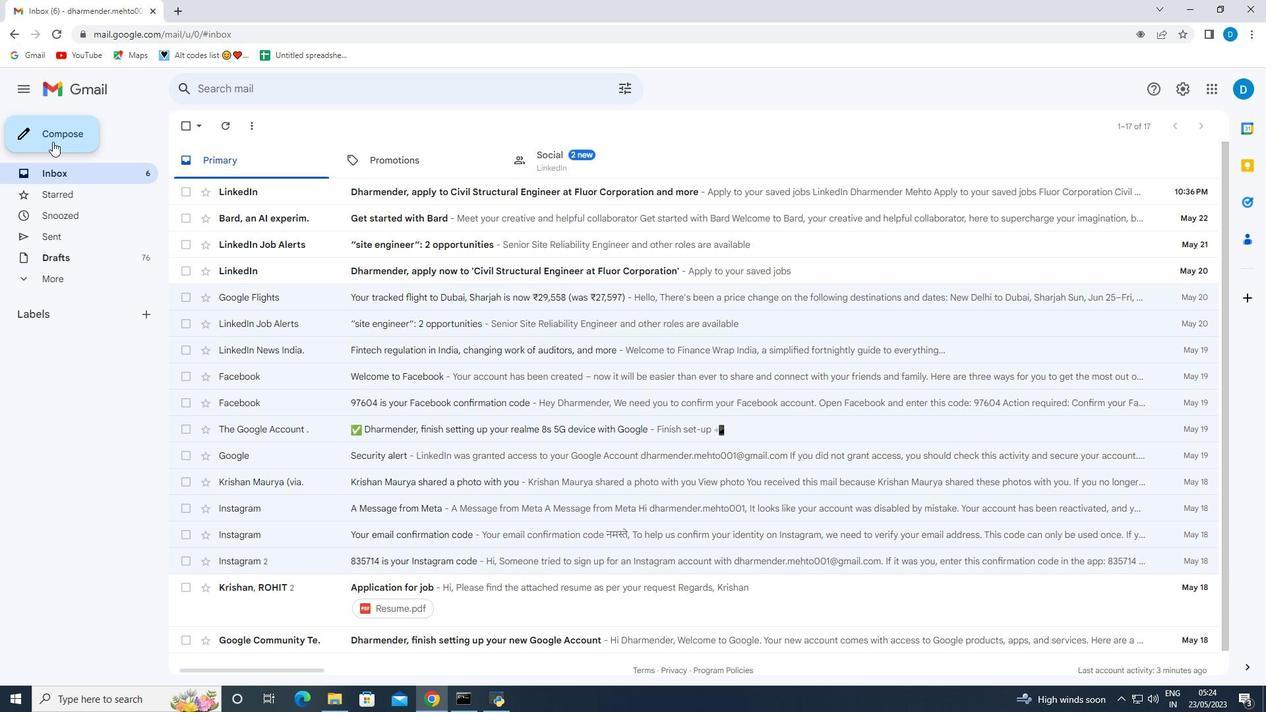 
Action: Mouse moved to (855, 399)
Screenshot: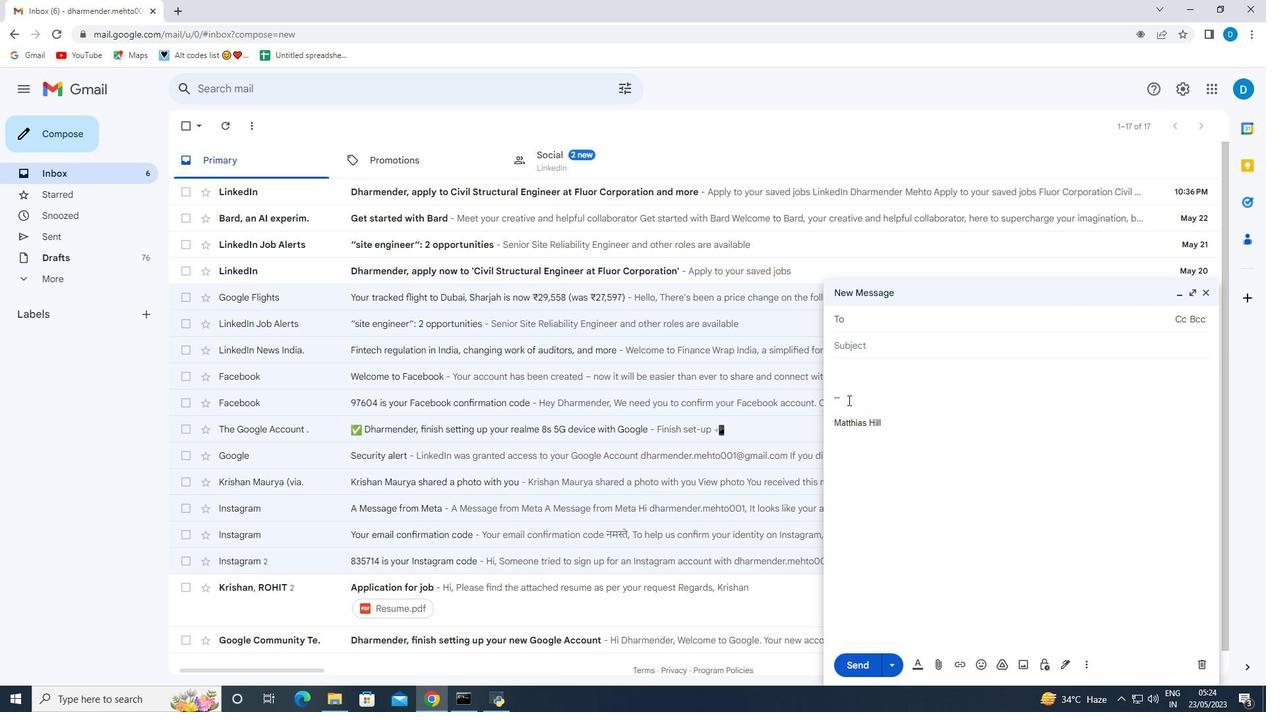 
Action: Mouse pressed left at (855, 399)
Screenshot: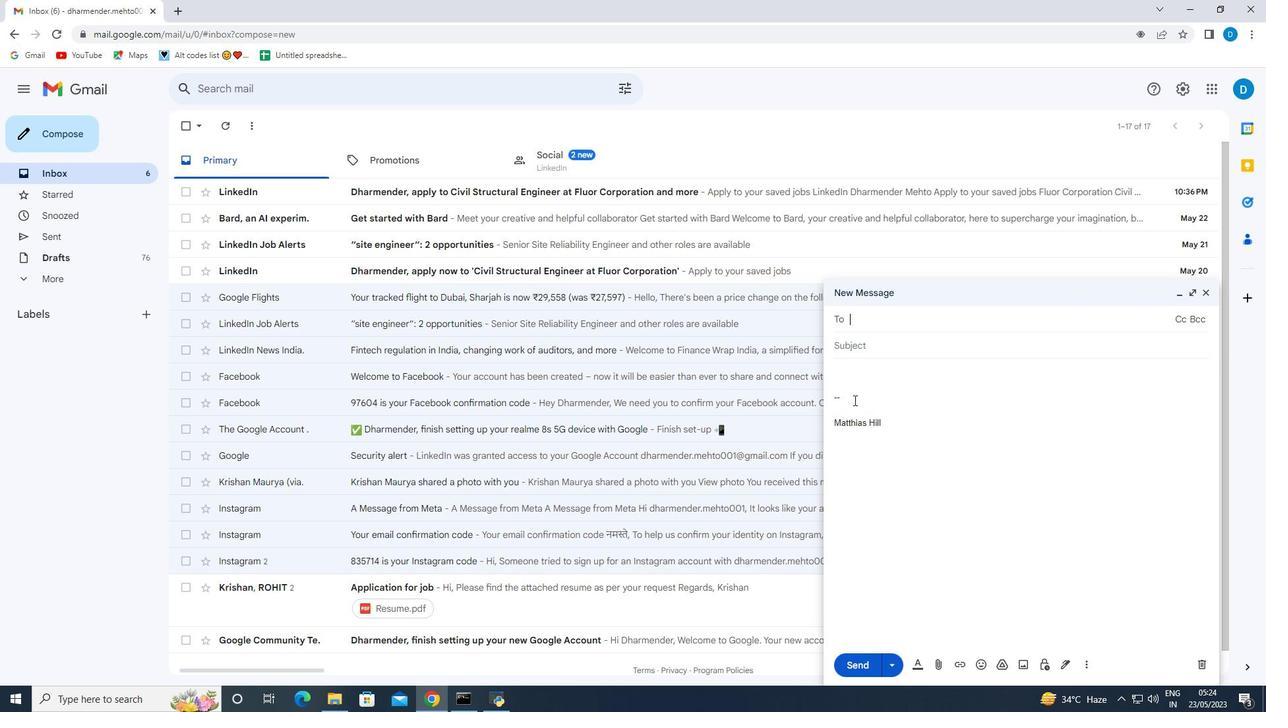 
Action: Mouse moved to (853, 400)
Screenshot: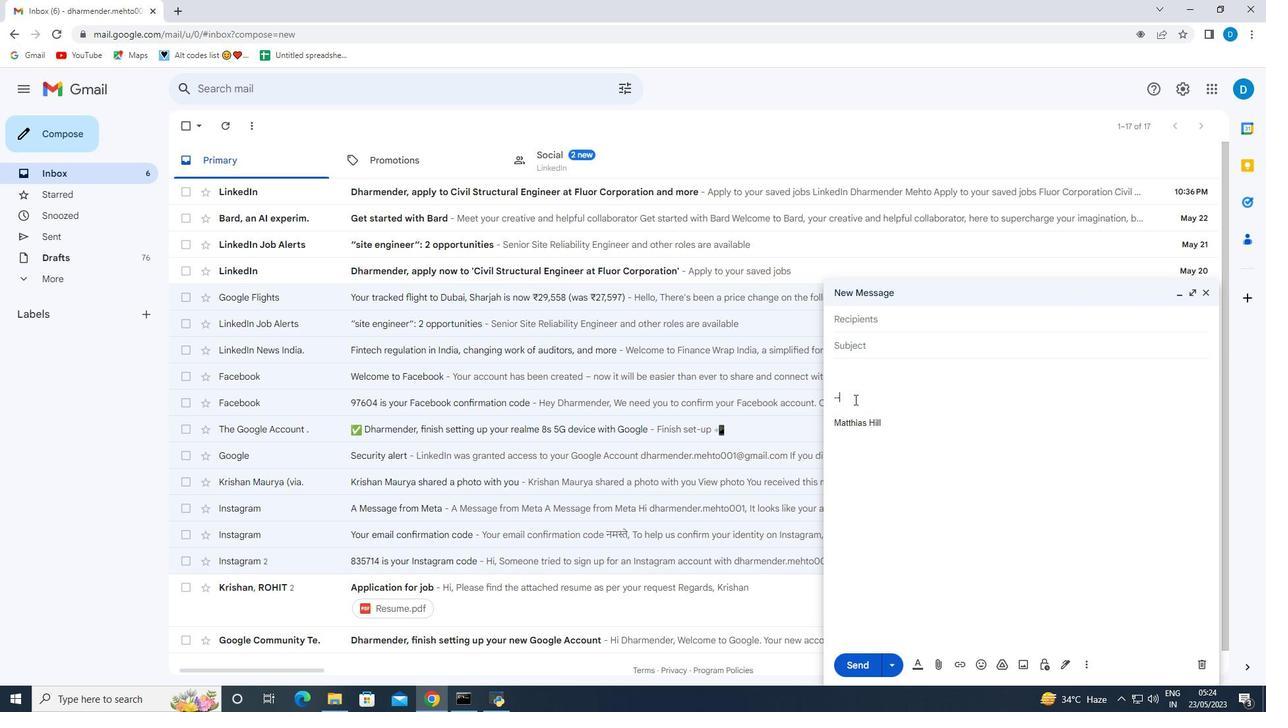 
Action: Key pressed <Key.backspace><Key.backspace><Key.backspace><Key.shift>With<Key.space>heartfelt<Key.space>thanks<Key.space>and<Key.space>warm<Key.space>wishes,
Screenshot: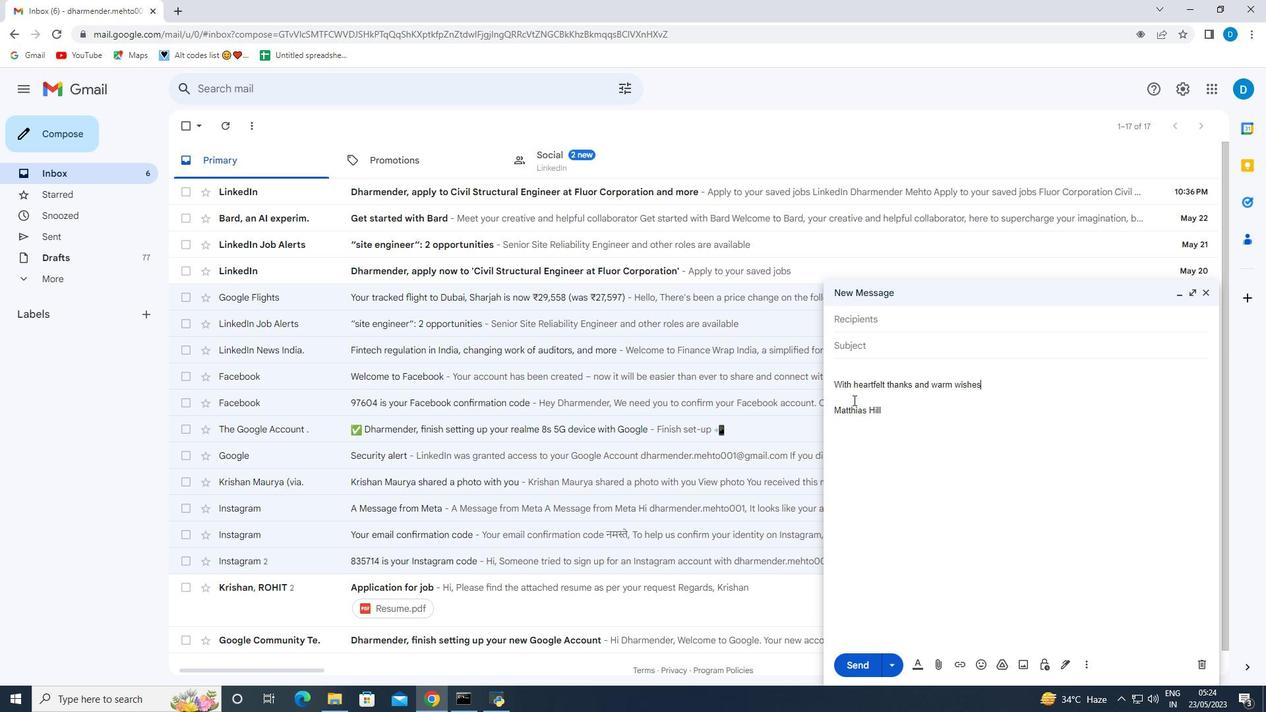 
Action: Mouse moved to (1087, 663)
Screenshot: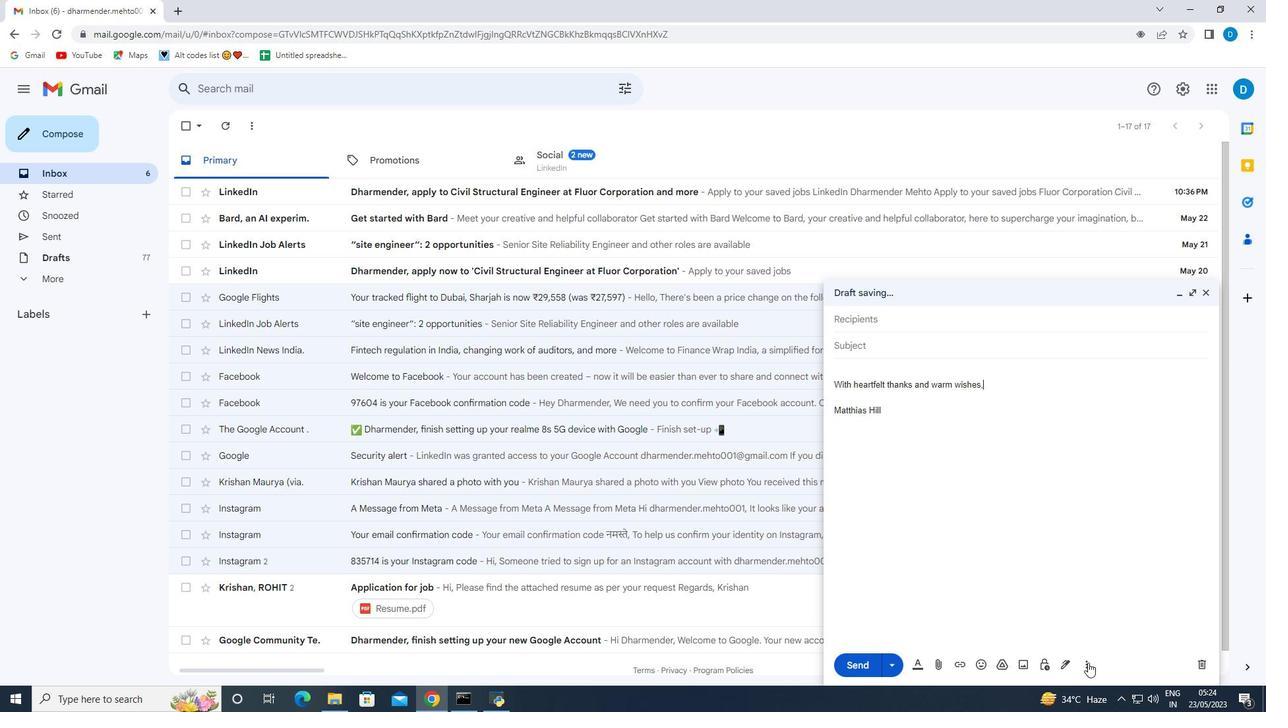 
Action: Mouse pressed left at (1087, 663)
Screenshot: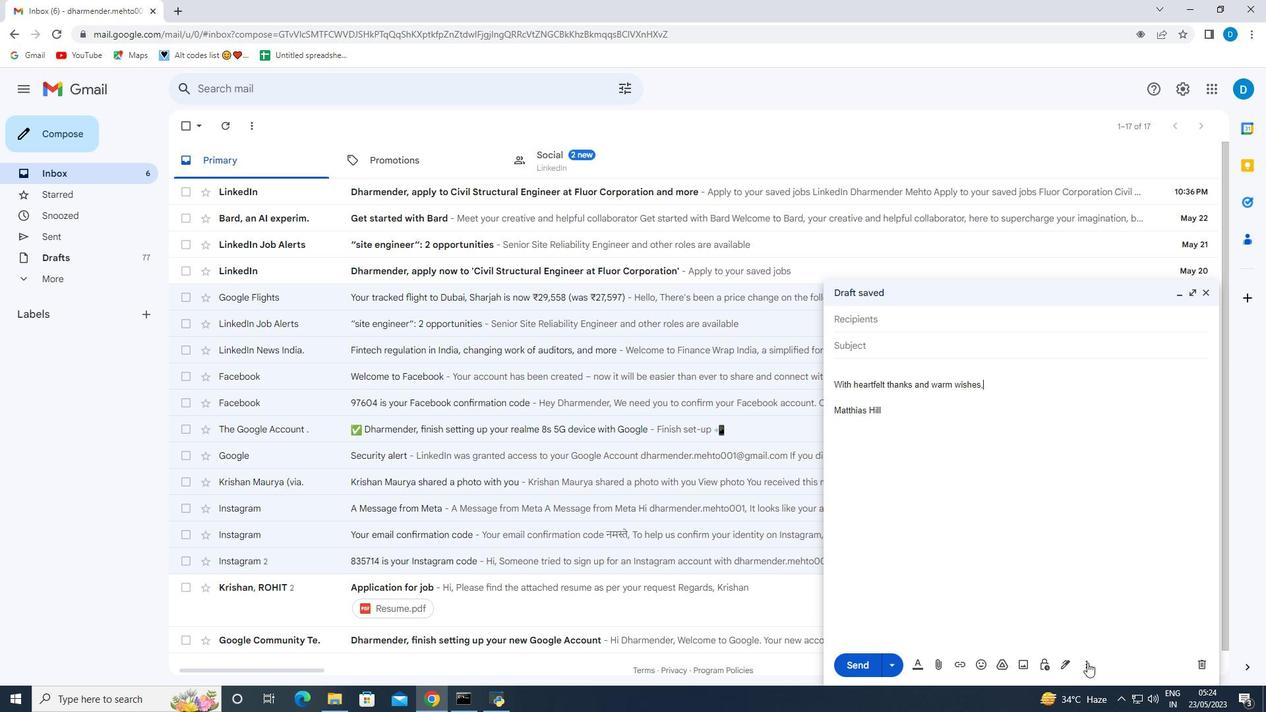 
Action: Mouse moved to (1119, 544)
Screenshot: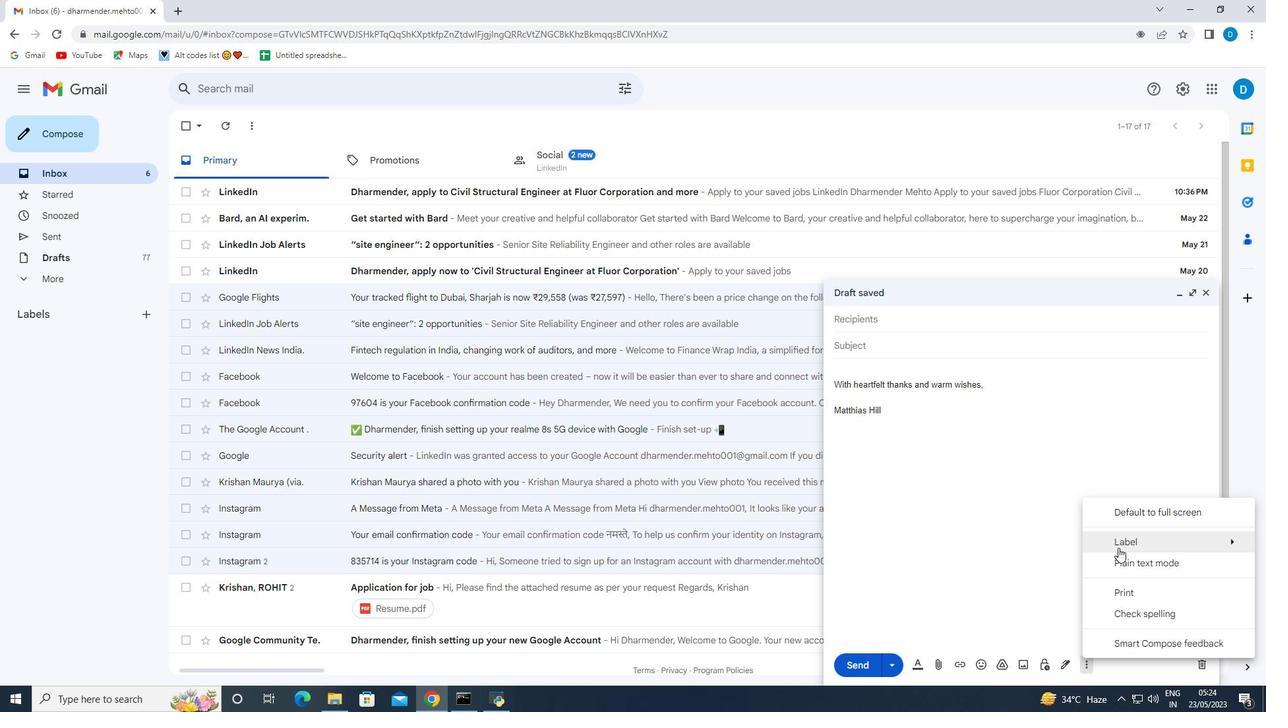 
Action: Mouse pressed left at (1119, 544)
Screenshot: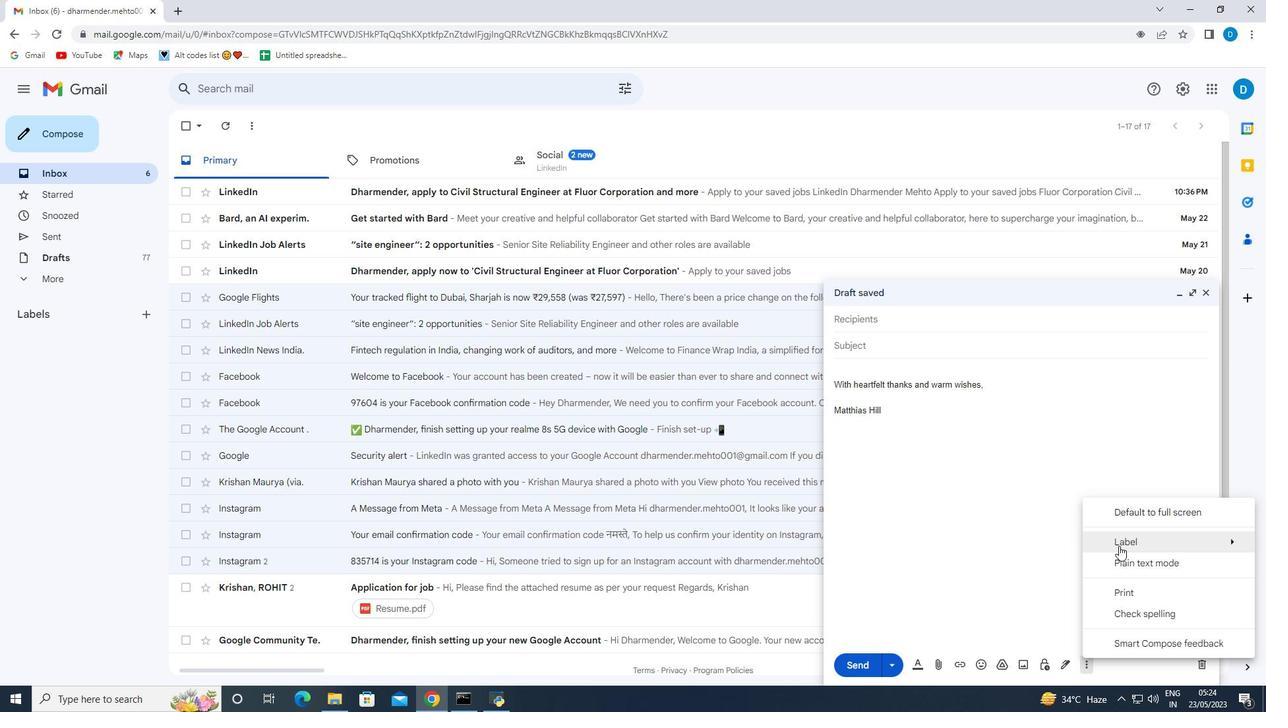 
Action: Mouse moved to (965, 512)
Screenshot: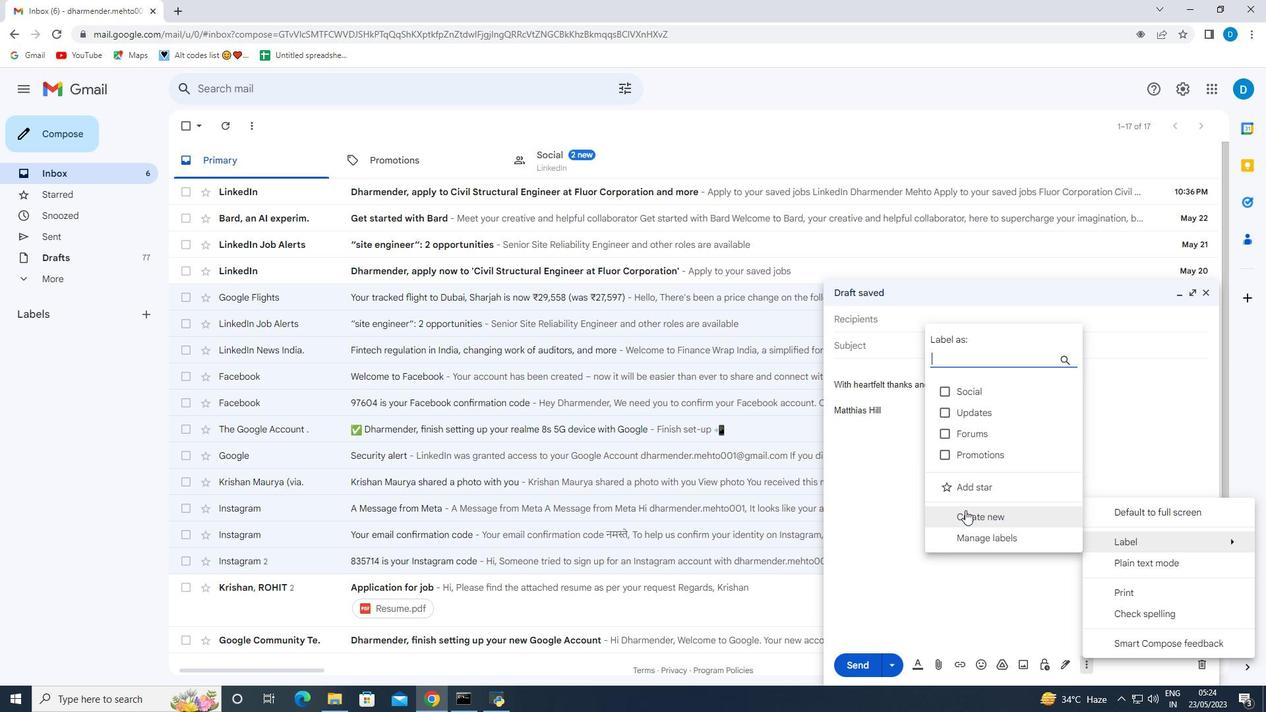 
Action: Mouse pressed left at (965, 512)
Screenshot: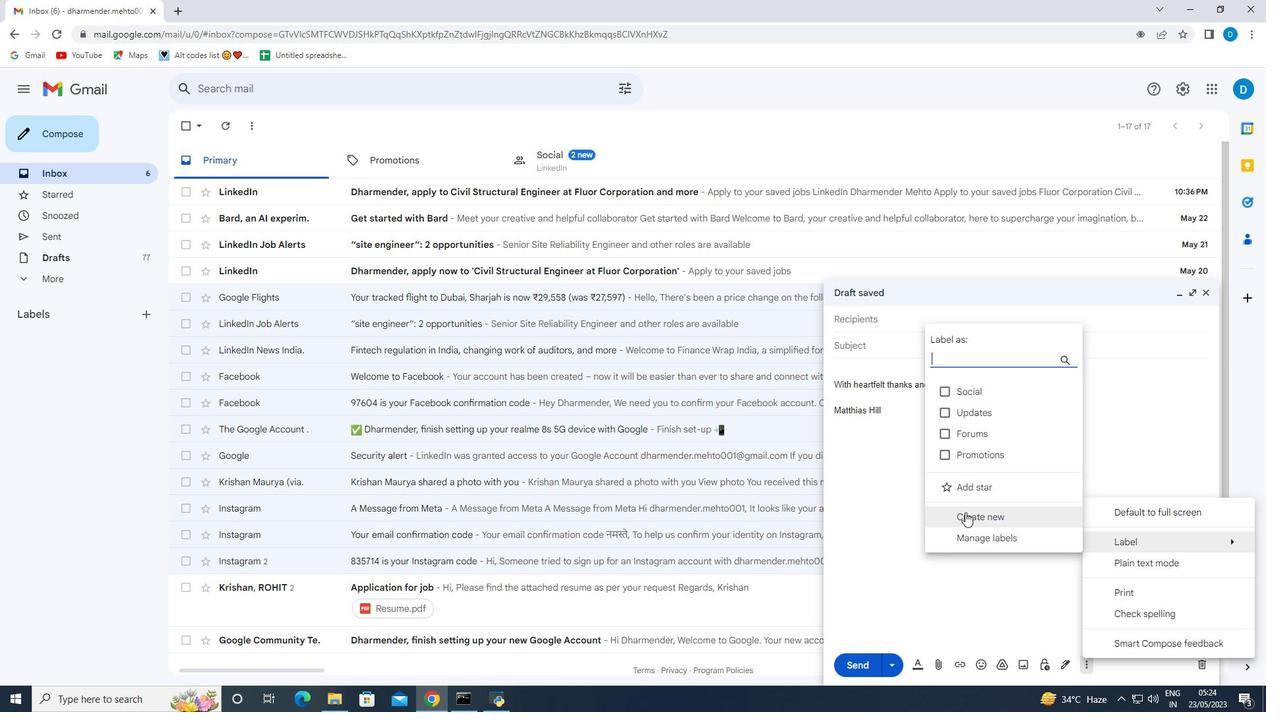 
Action: Mouse moved to (655, 365)
Screenshot: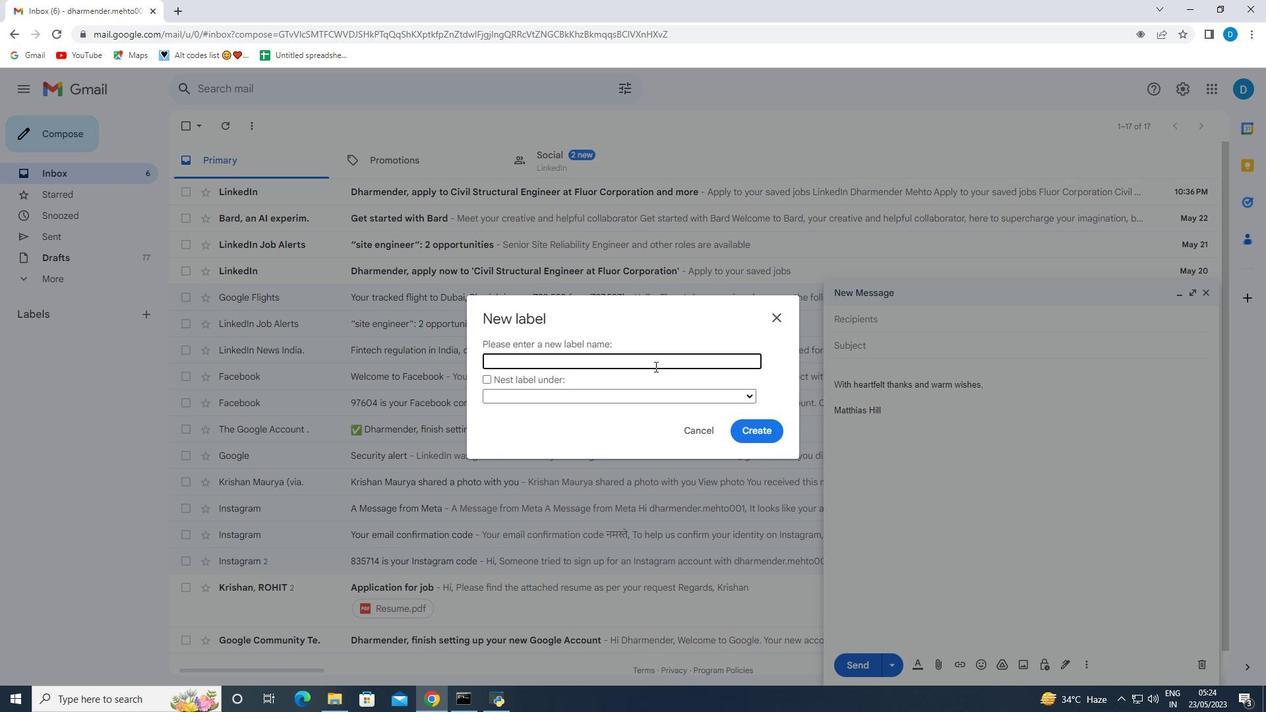 
Action: Mouse pressed left at (655, 365)
Screenshot: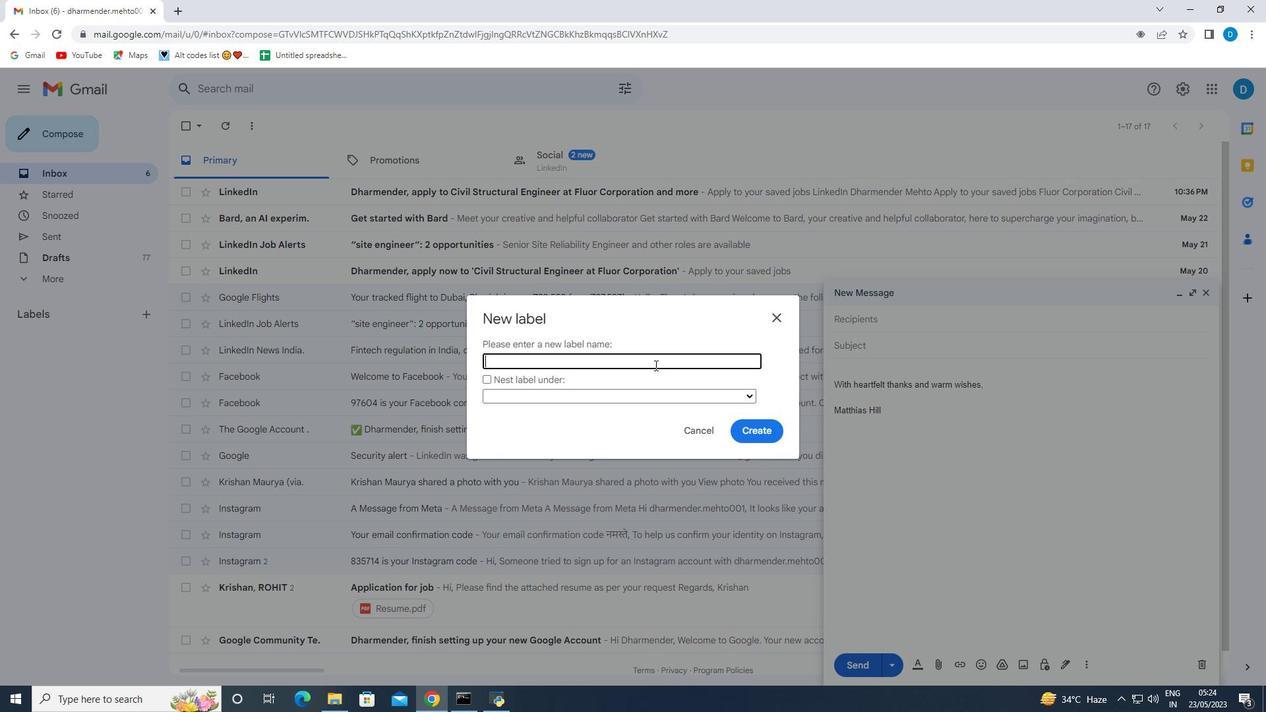 
Action: Key pressed <Key.shift>Meeting<Key.space><Key.shift>Minutes
Screenshot: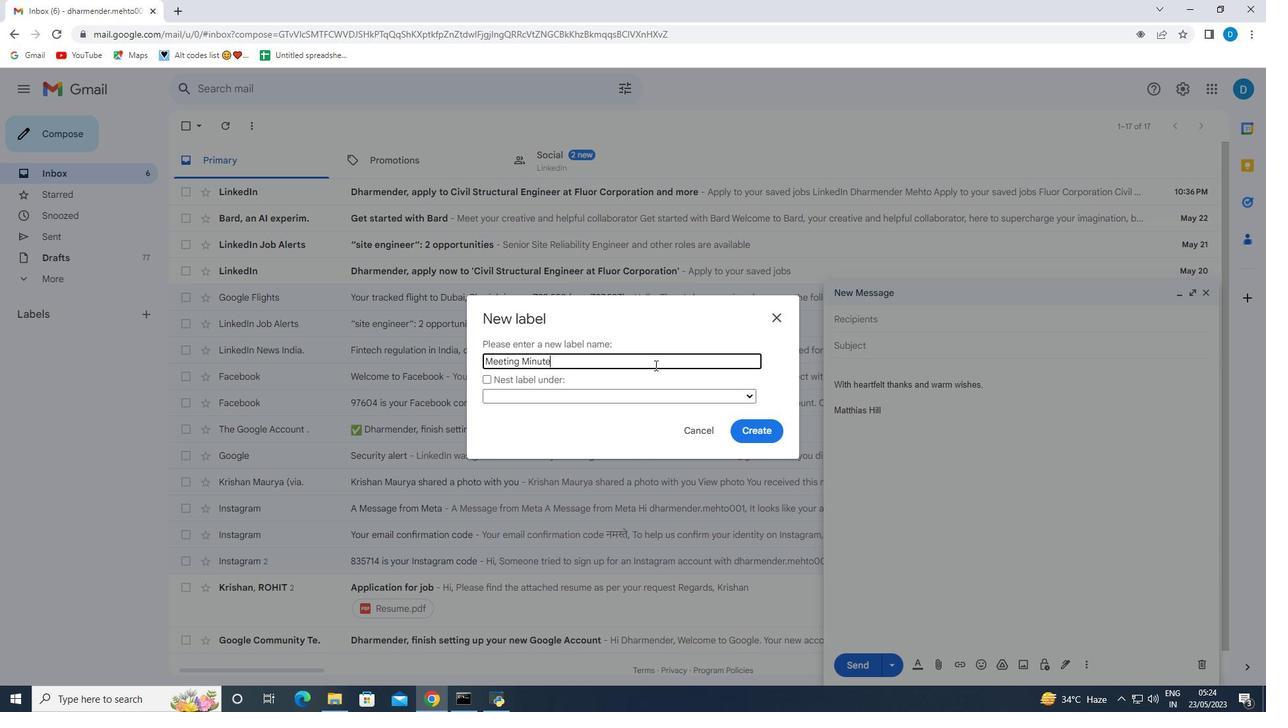 
Action: Mouse moved to (744, 427)
Screenshot: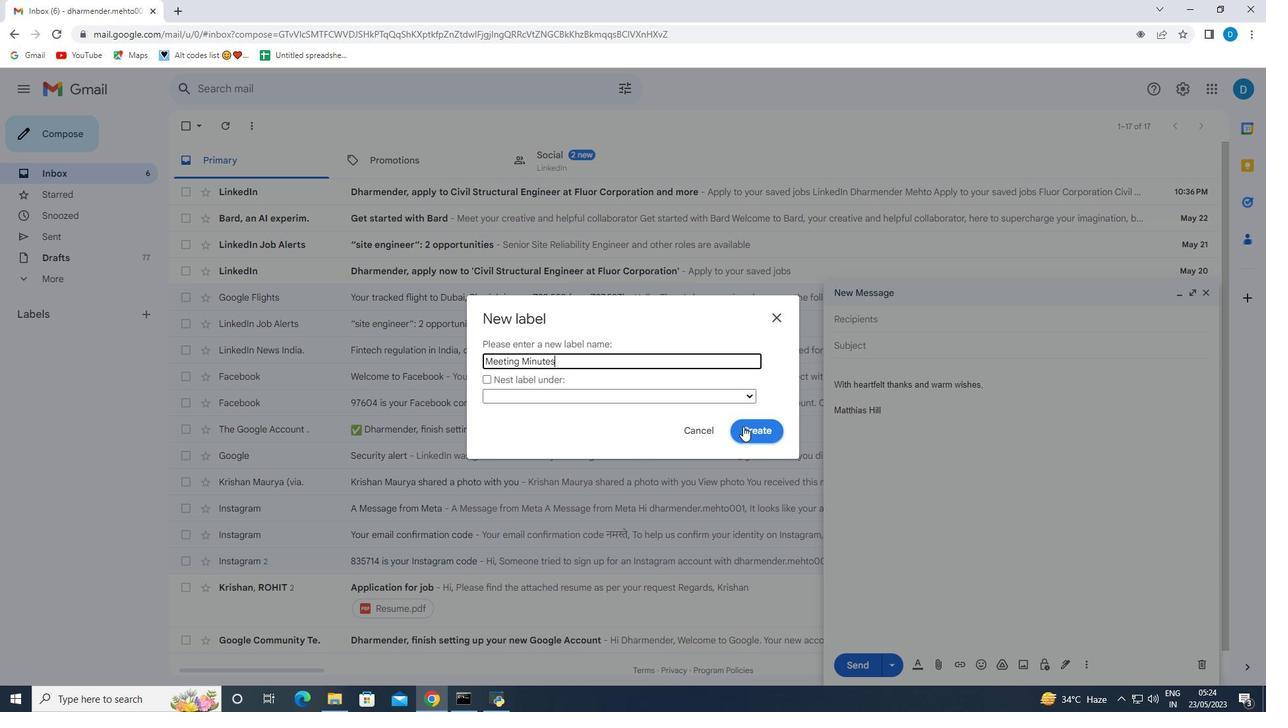 
Action: Mouse pressed left at (744, 427)
Screenshot: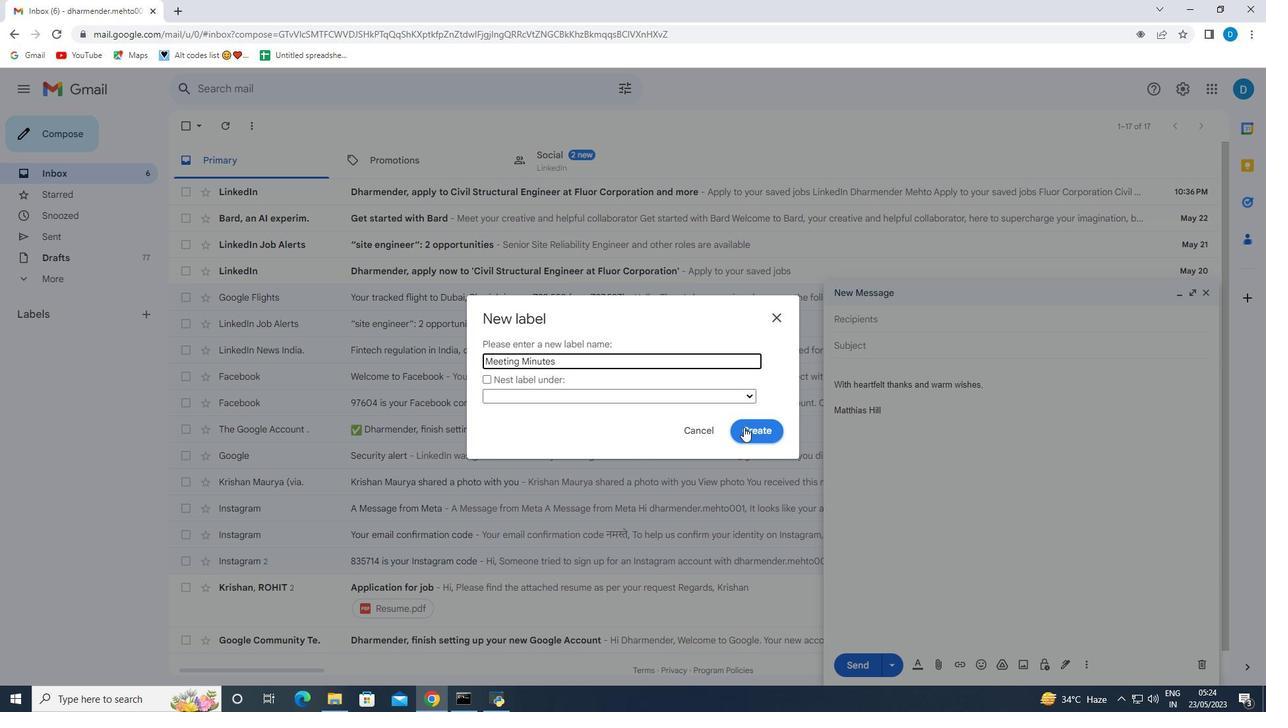 
Action: Mouse moved to (149, 336)
Screenshot: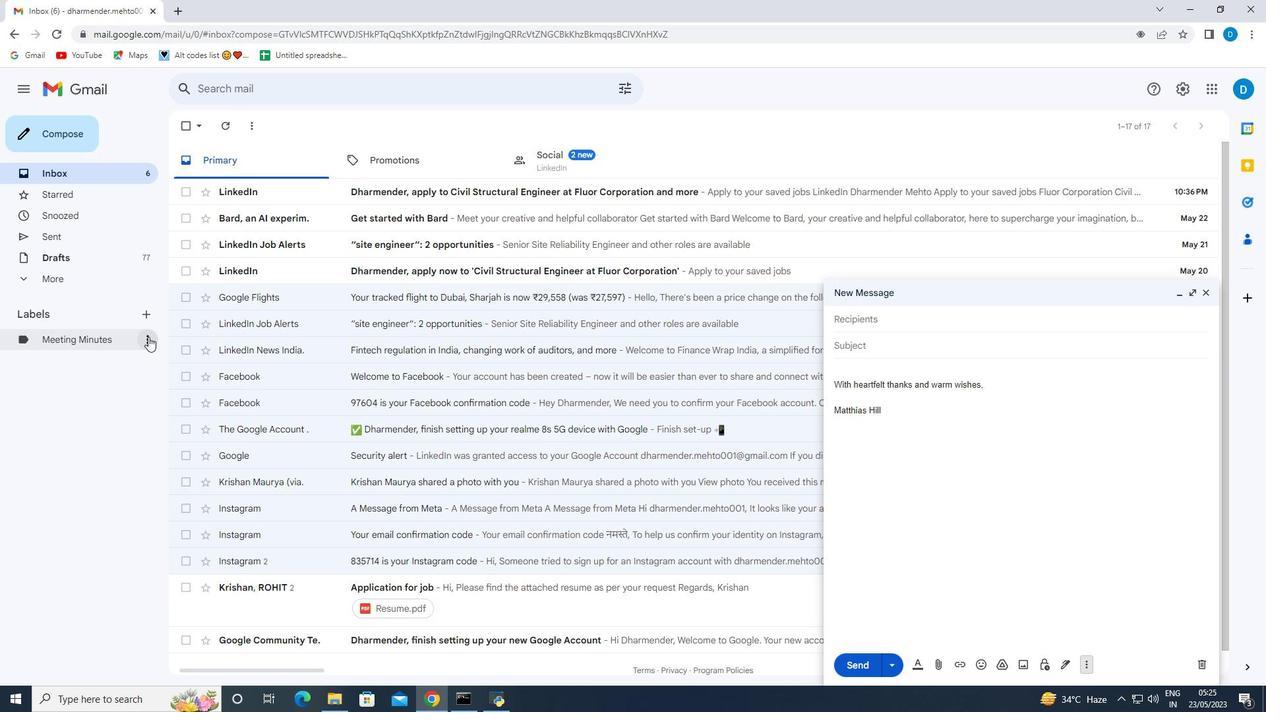 
Action: Mouse pressed left at (149, 336)
Screenshot: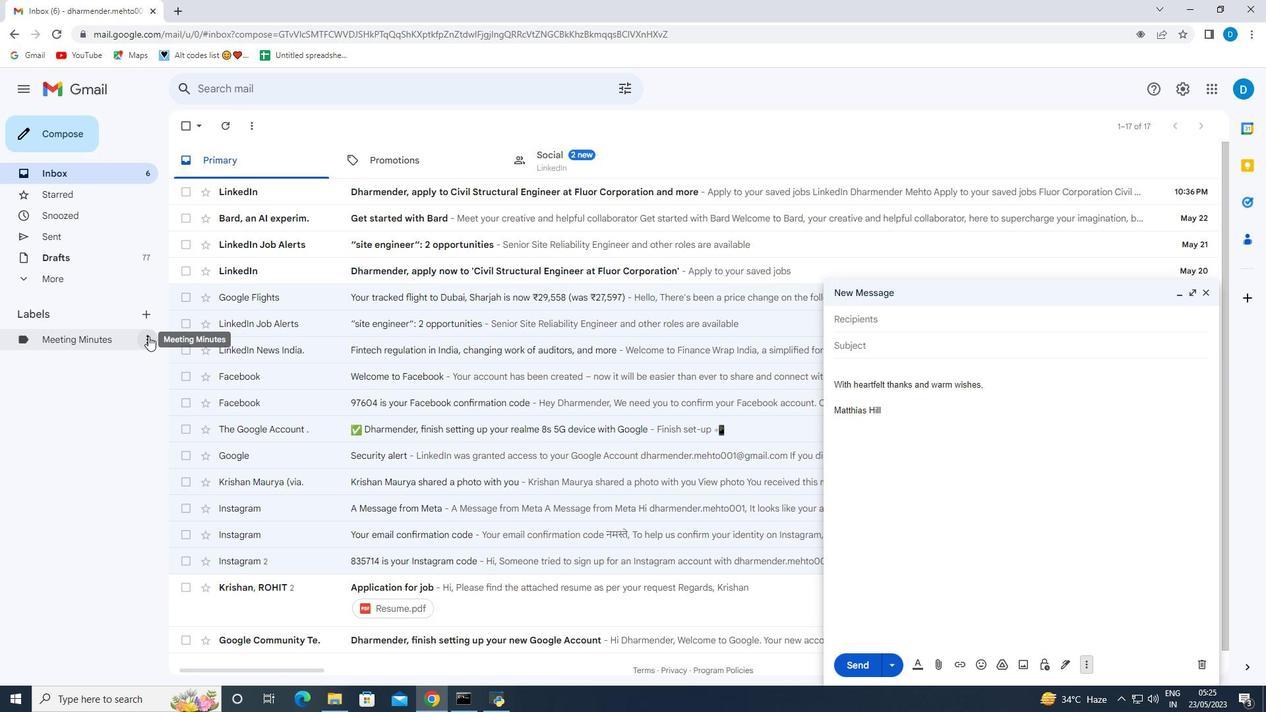 
Action: Mouse moved to (346, 397)
Screenshot: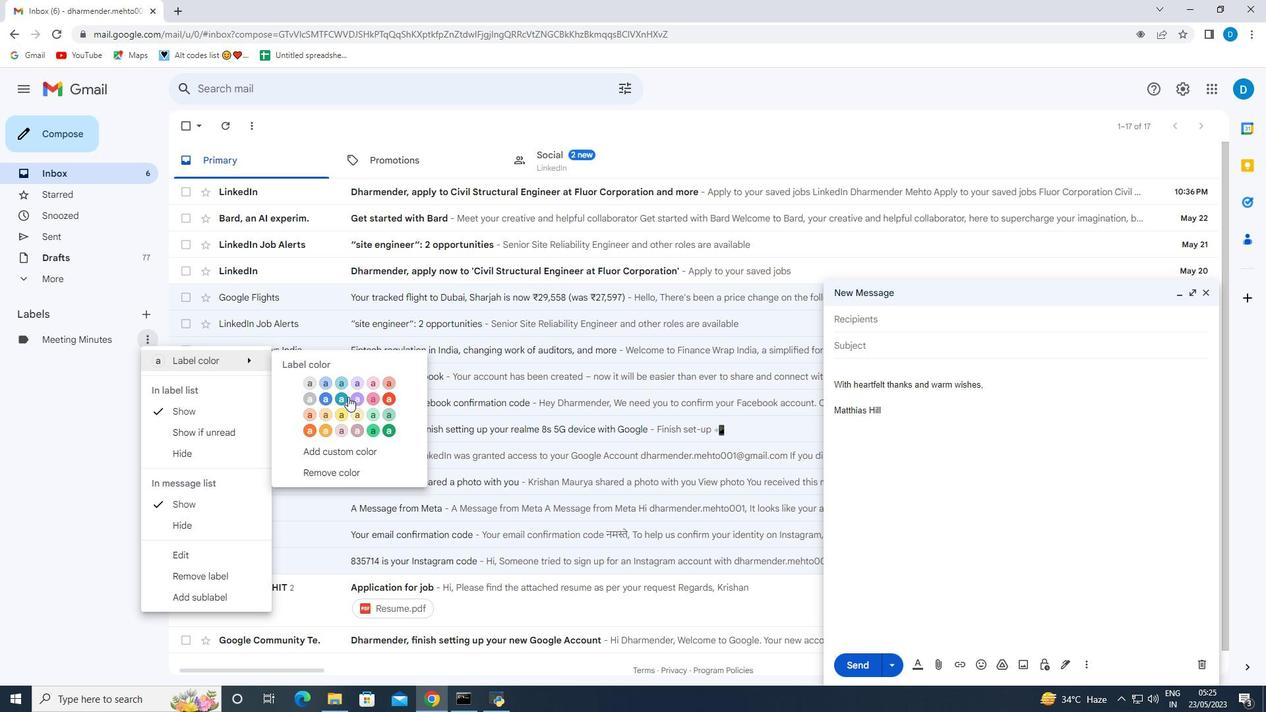 
Action: Mouse pressed left at (346, 397)
Screenshot: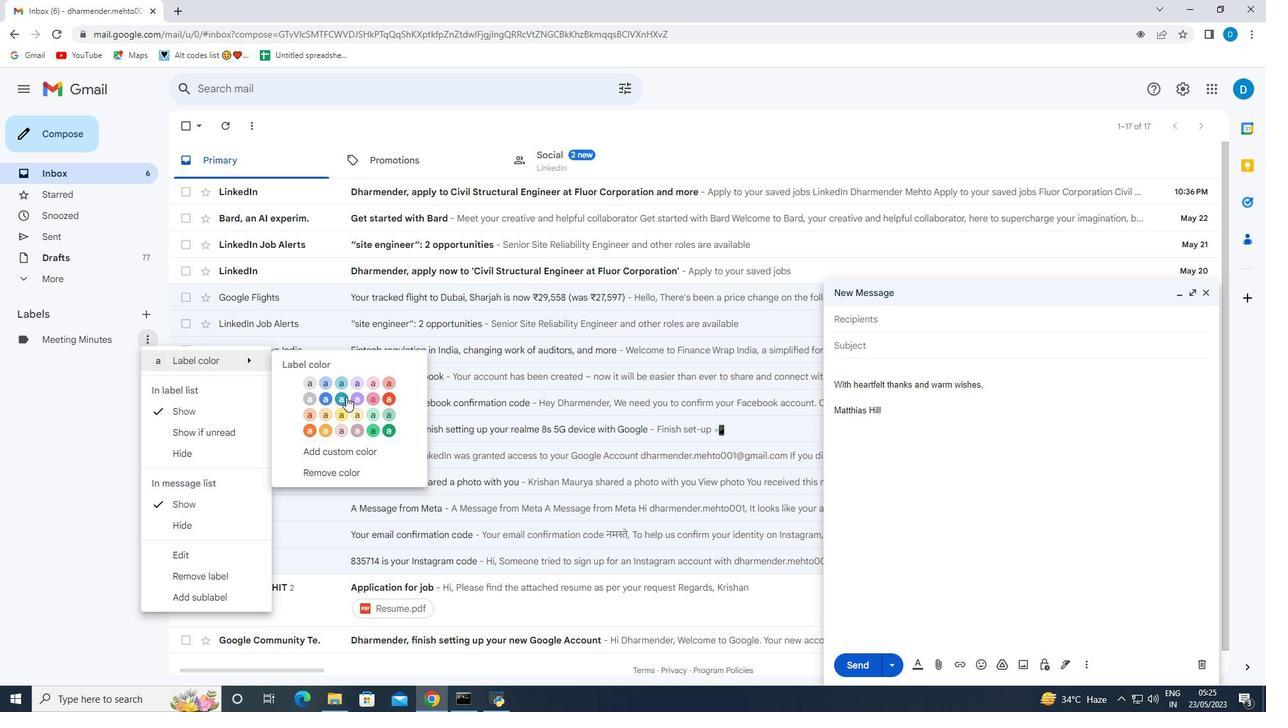 
Action: Mouse moved to (1086, 661)
Screenshot: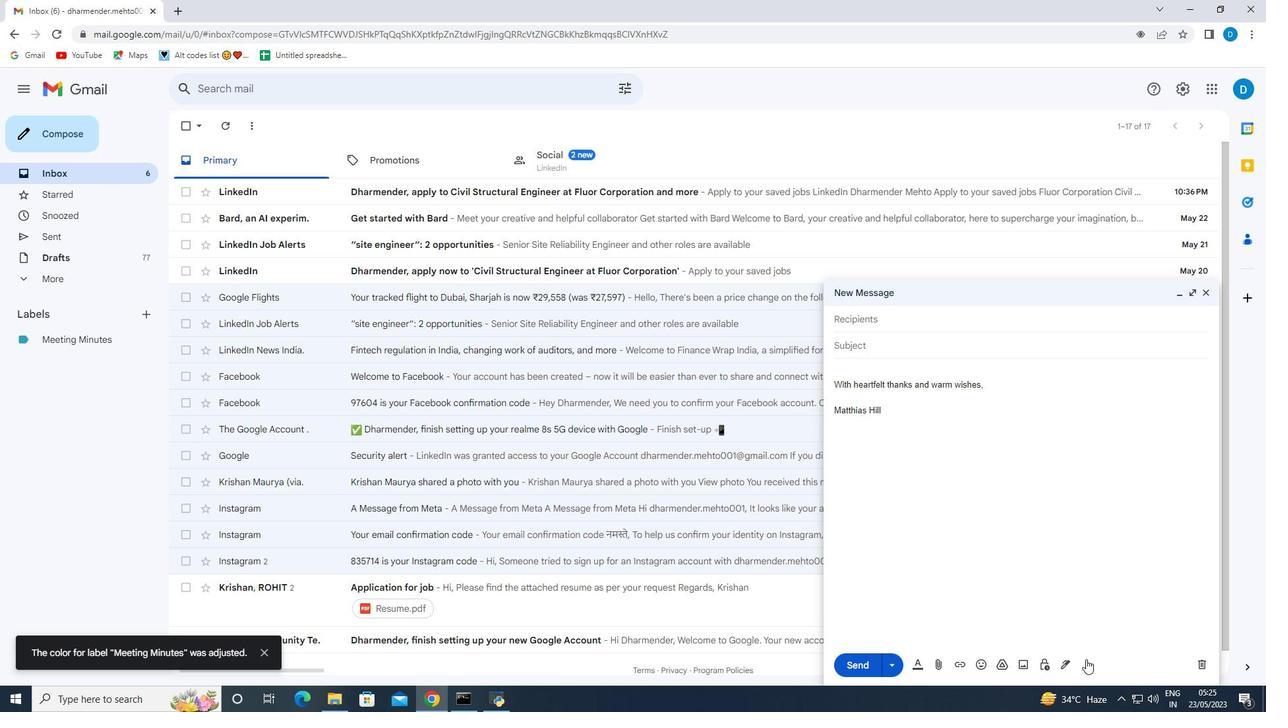 
Action: Mouse pressed left at (1086, 661)
Screenshot: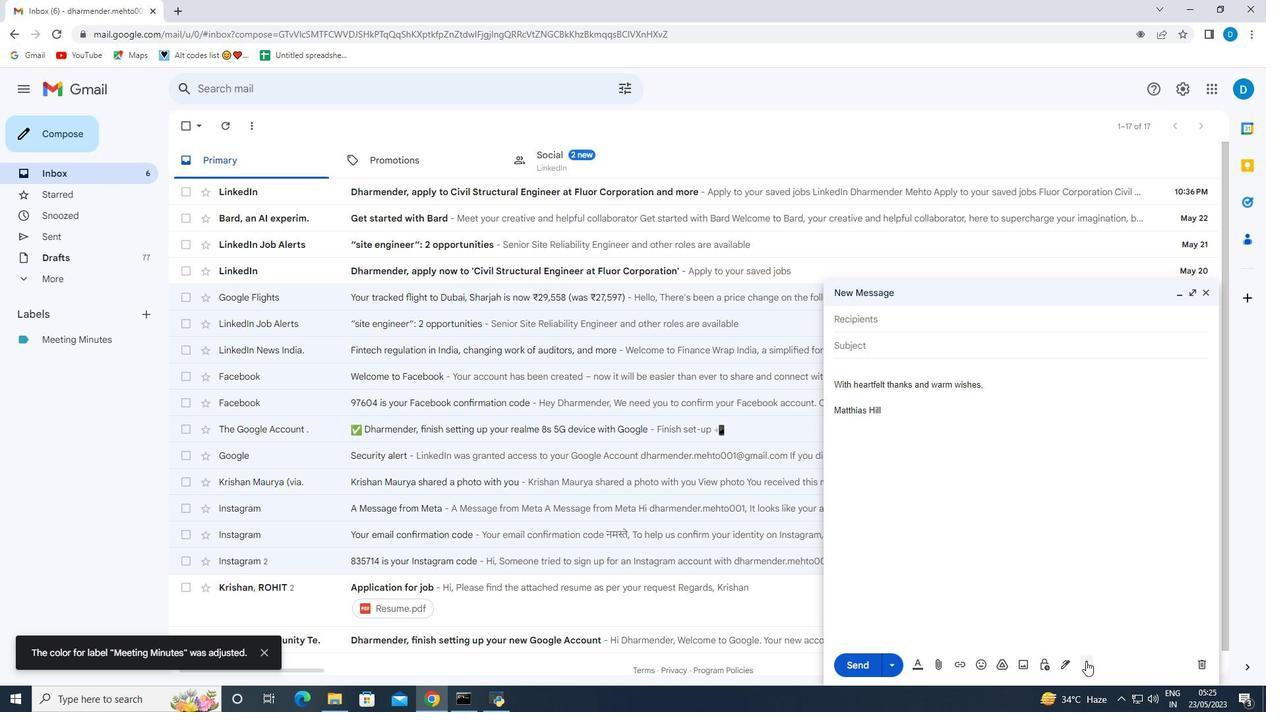 
Action: Mouse moved to (1130, 539)
Screenshot: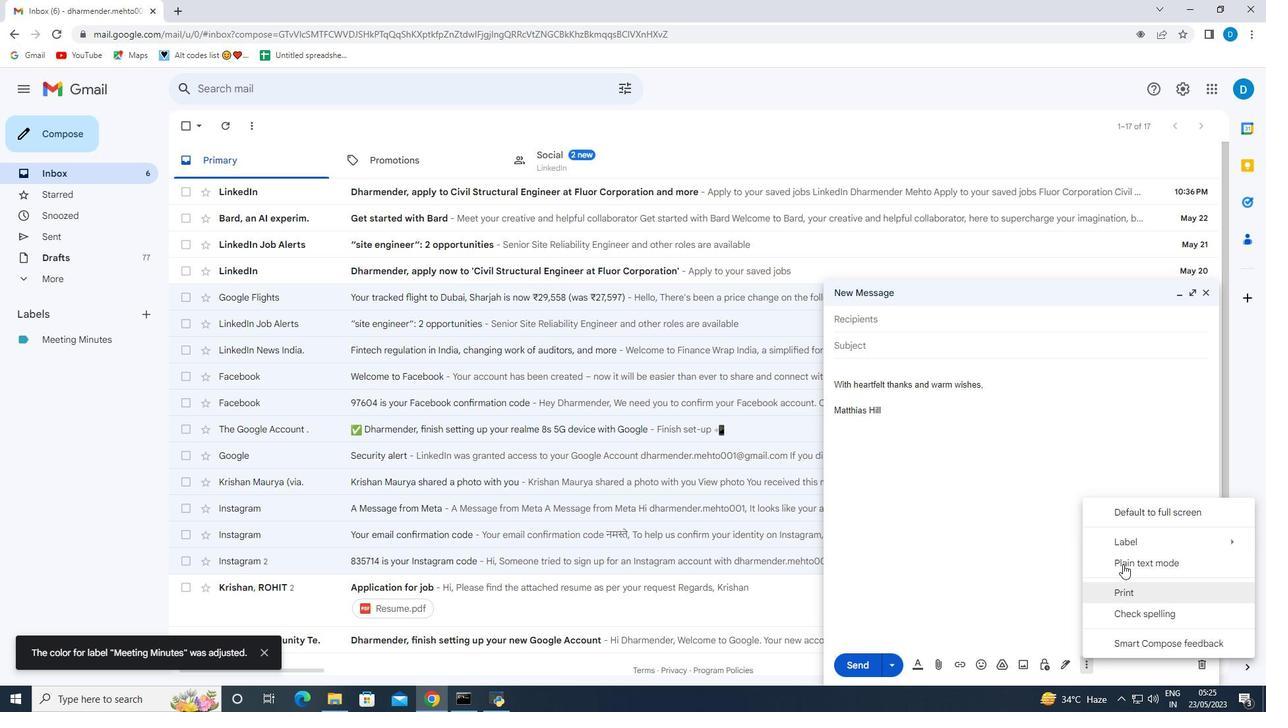 
Action: Mouse pressed left at (1130, 539)
Screenshot: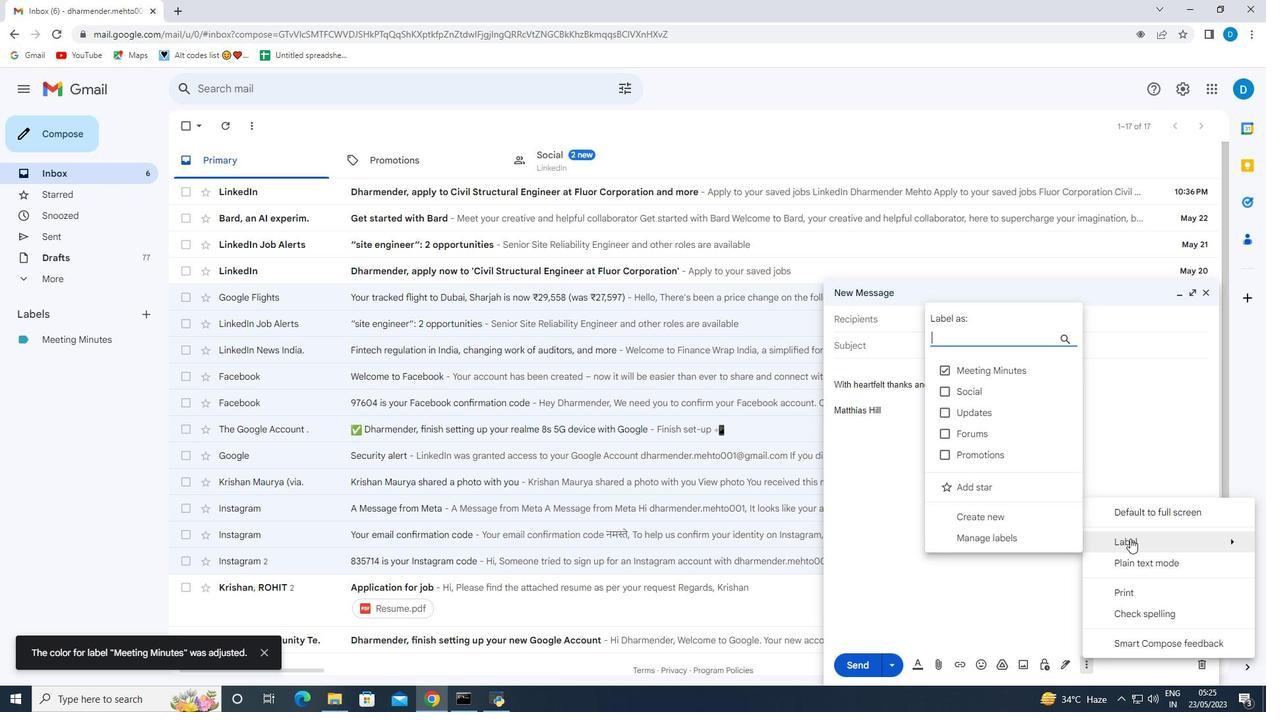 
Action: Mouse moved to (946, 370)
Screenshot: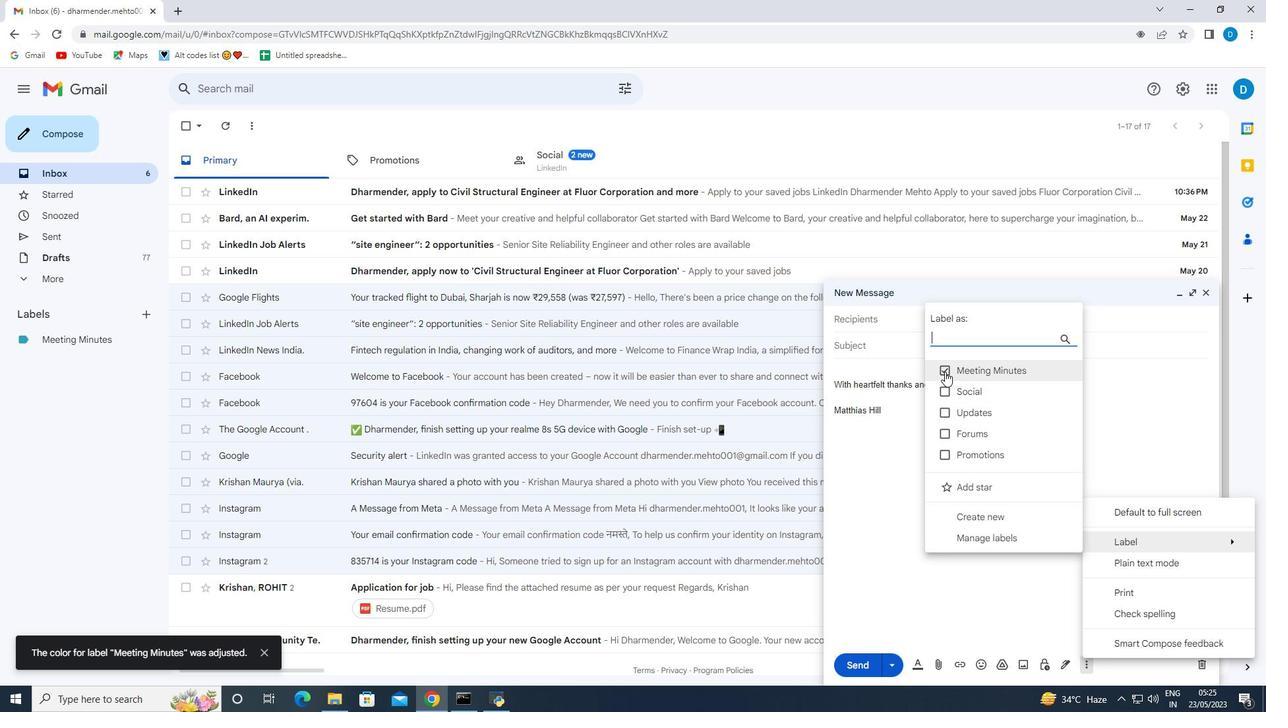 
Action: Mouse pressed left at (946, 370)
Screenshot: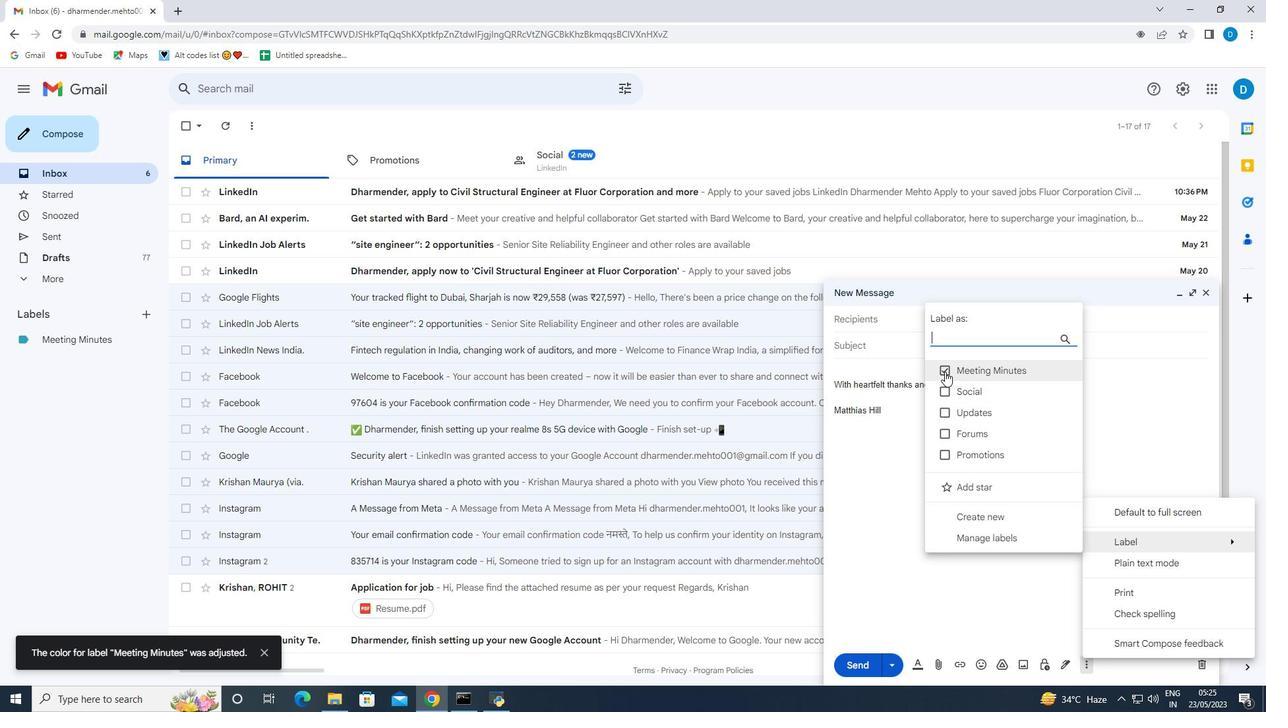 
Action: Mouse pressed left at (946, 370)
Screenshot: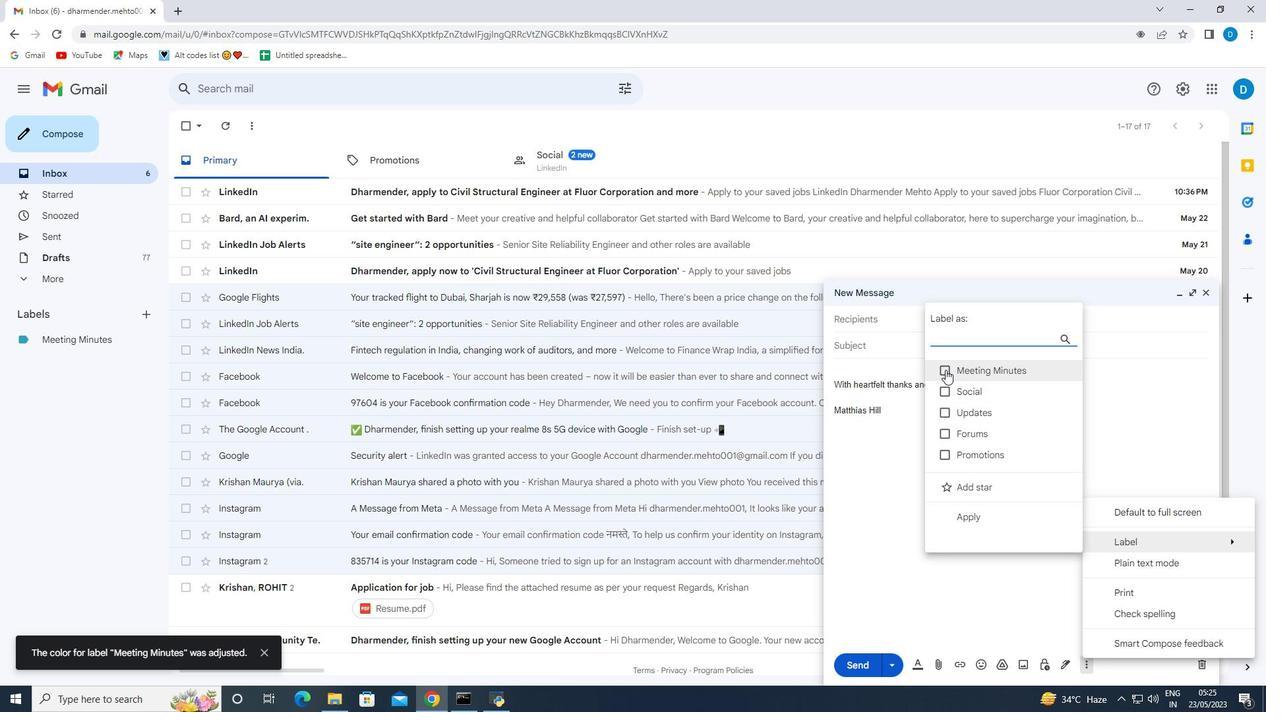 
Action: Mouse moved to (884, 503)
Screenshot: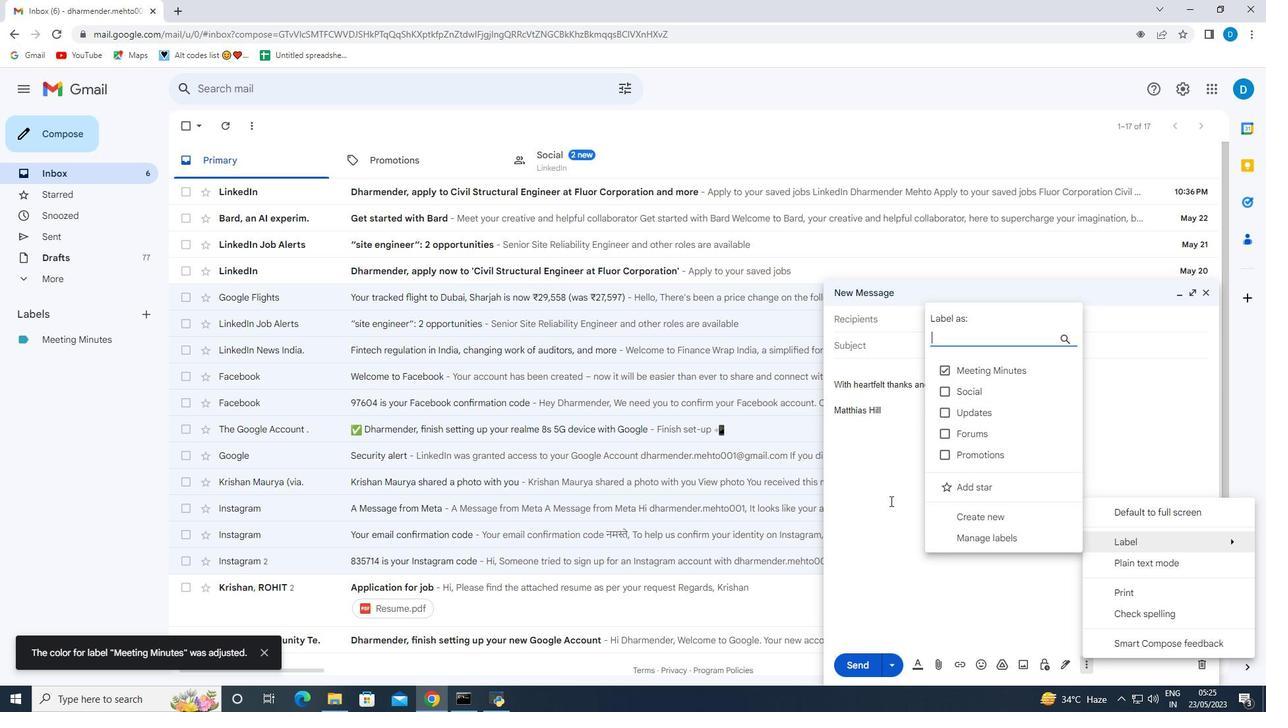 
Action: Mouse pressed left at (884, 503)
Screenshot: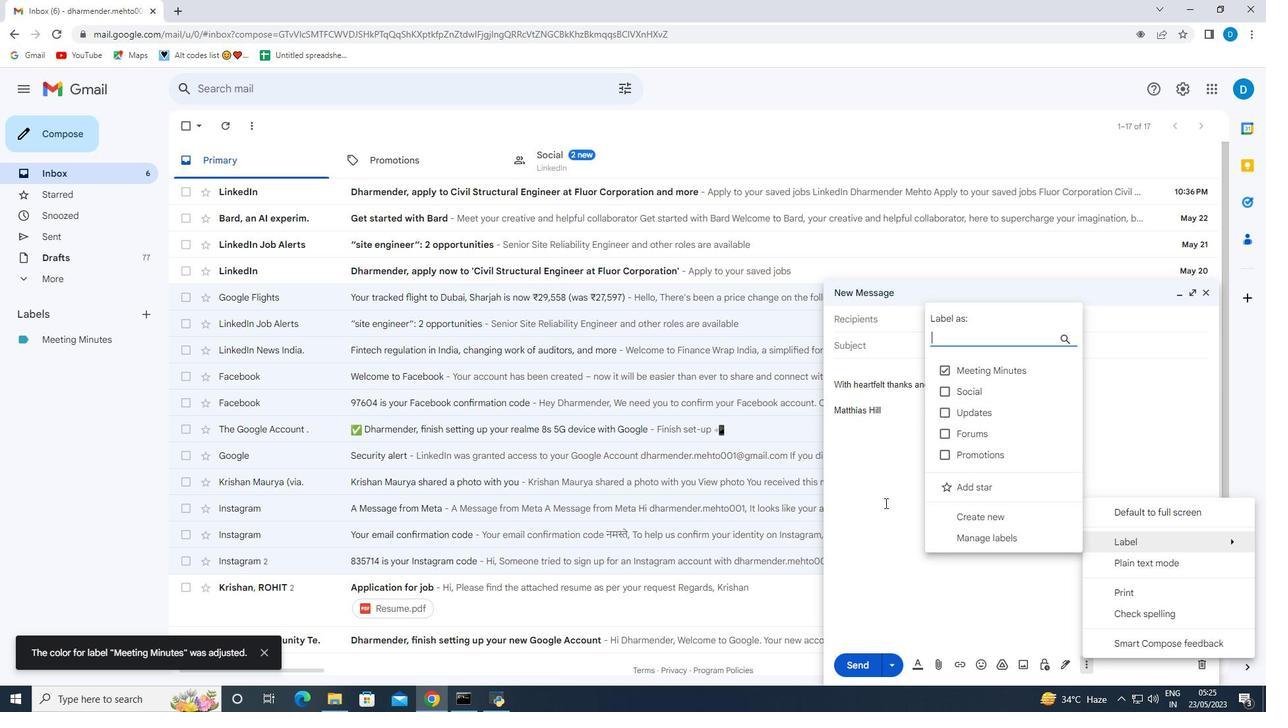 
Action: Mouse moved to (853, 314)
Screenshot: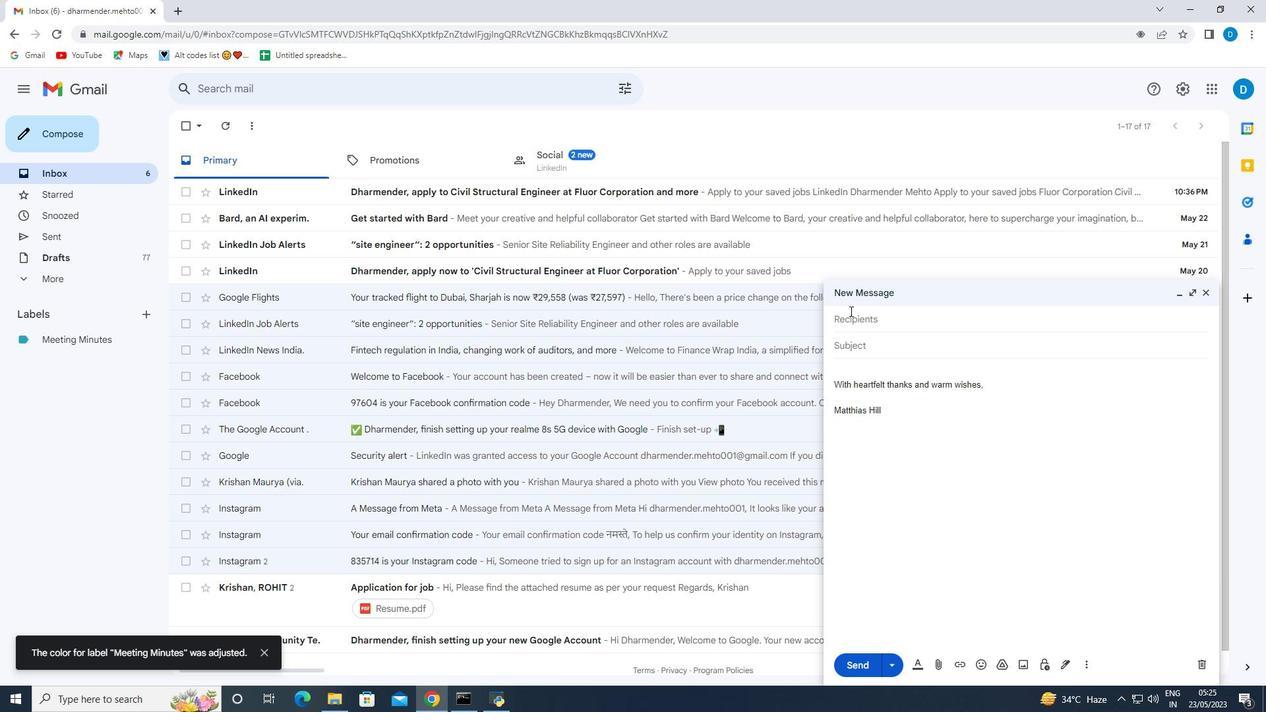 
Action: Mouse pressed left at (853, 314)
Screenshot: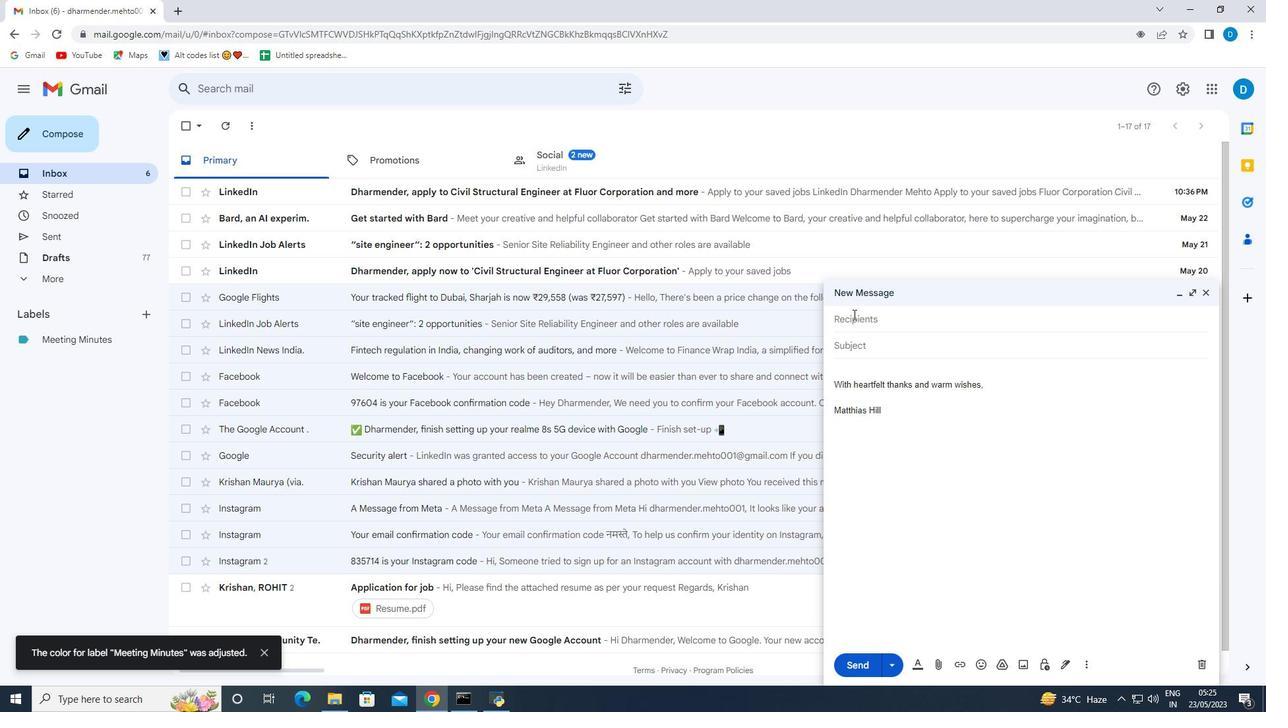 
Action: Key pressed softage.9<Key.shift>@softage.net
Screenshot: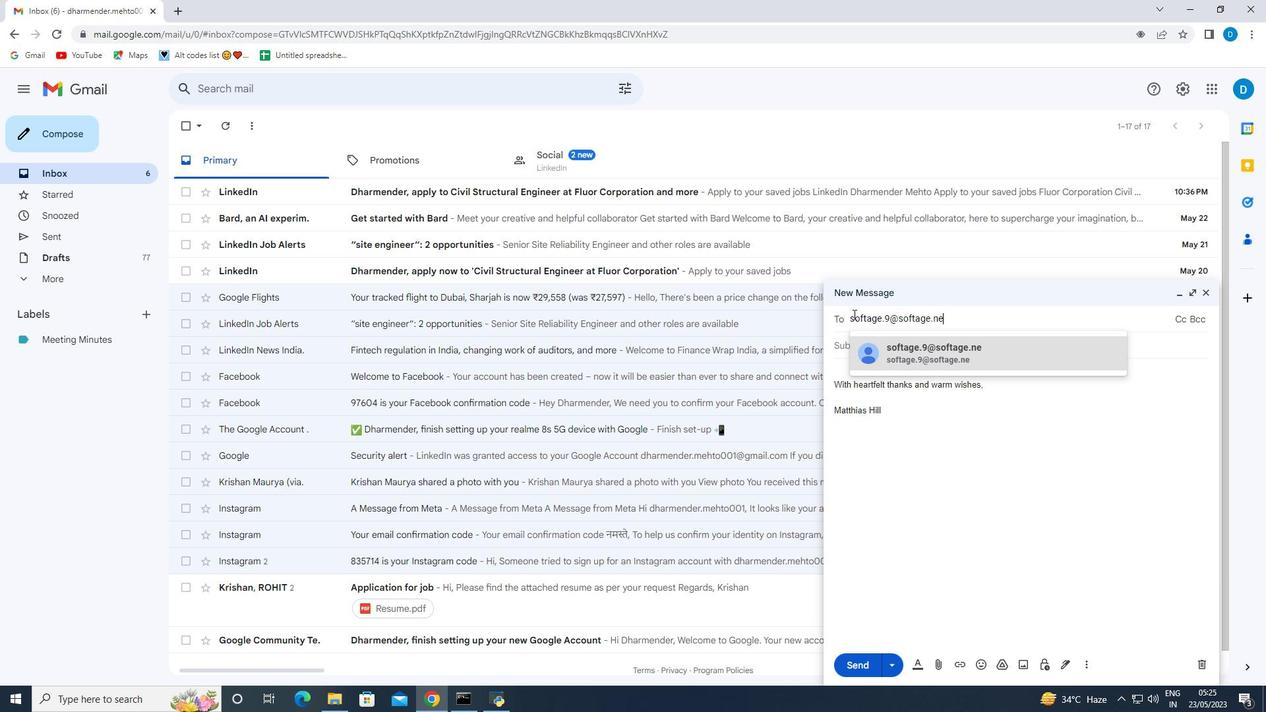 
Action: Mouse moved to (928, 350)
Screenshot: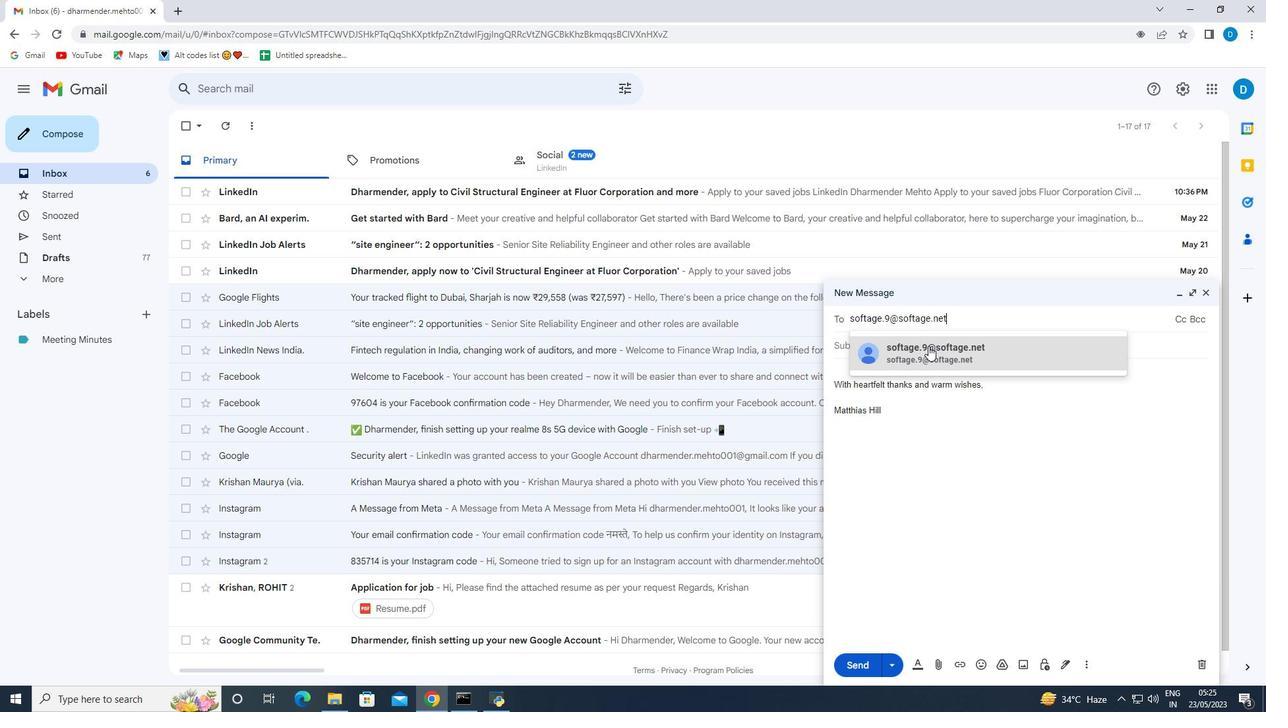 
Action: Mouse pressed left at (928, 350)
Screenshot: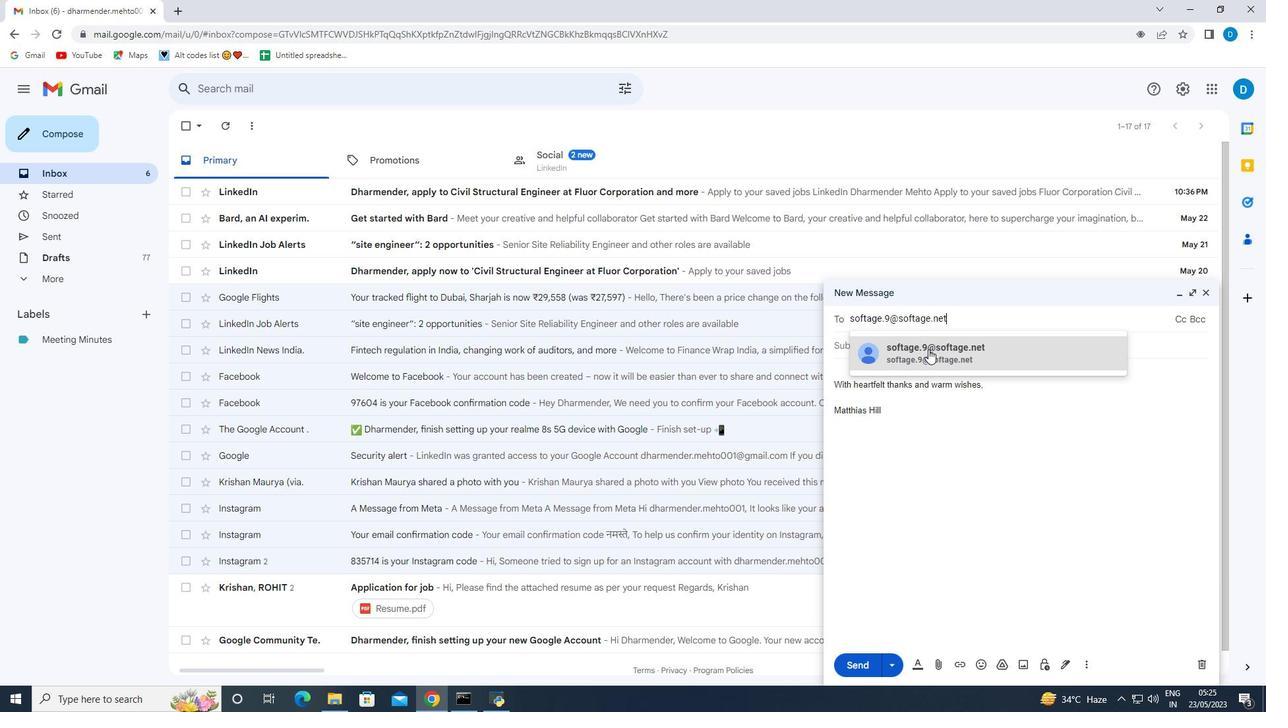 
Action: Mouse moved to (969, 543)
Screenshot: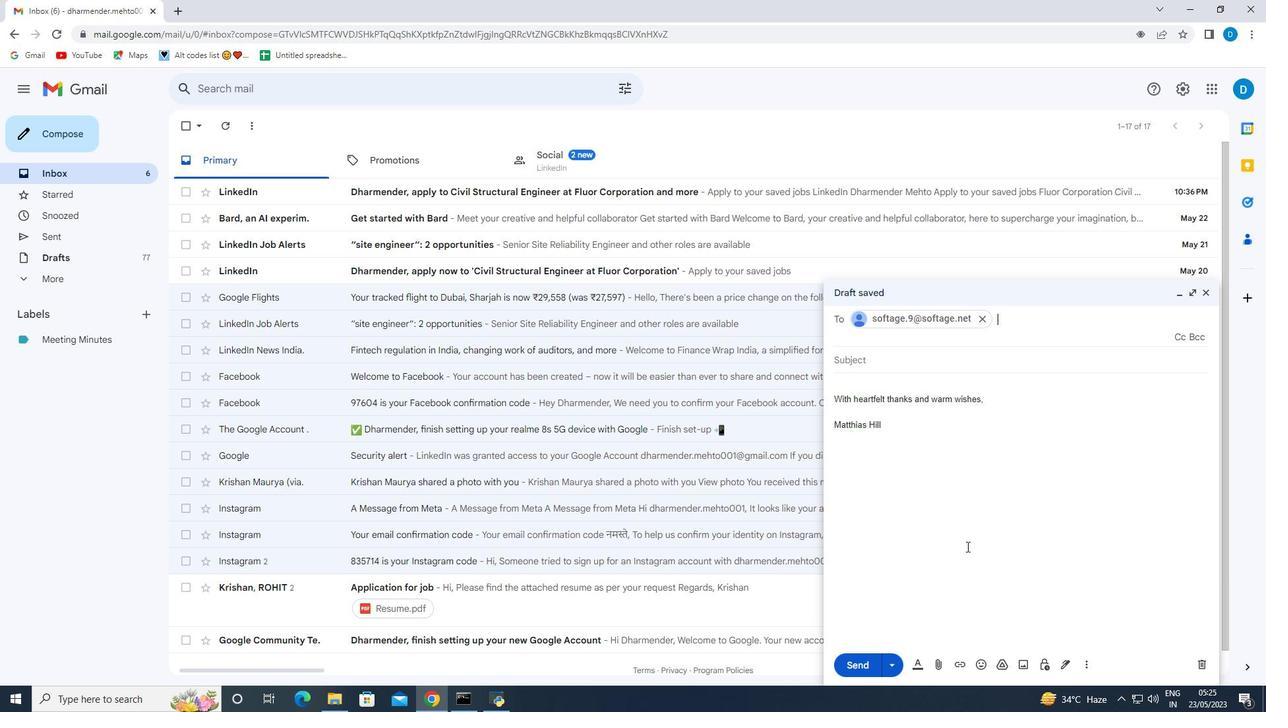 
Action: Mouse scrolled (969, 543) with delta (0, 0)
Screenshot: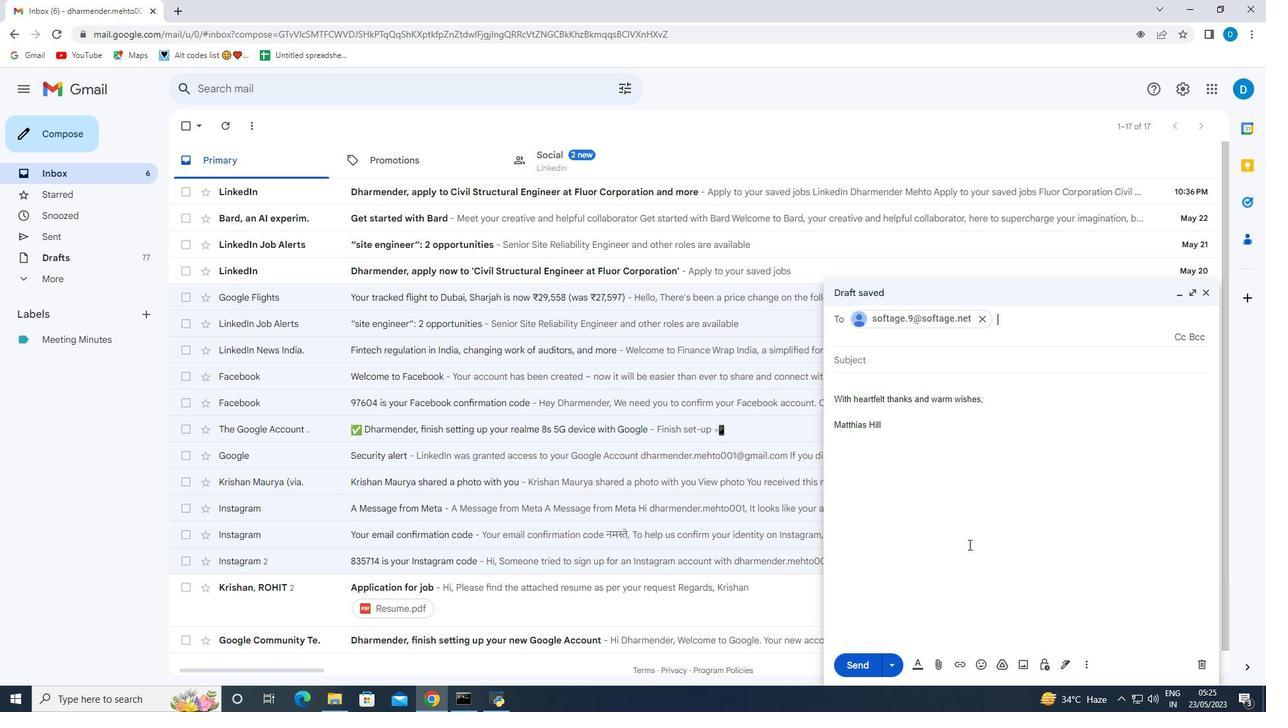
Action: Mouse scrolled (969, 543) with delta (0, 0)
Screenshot: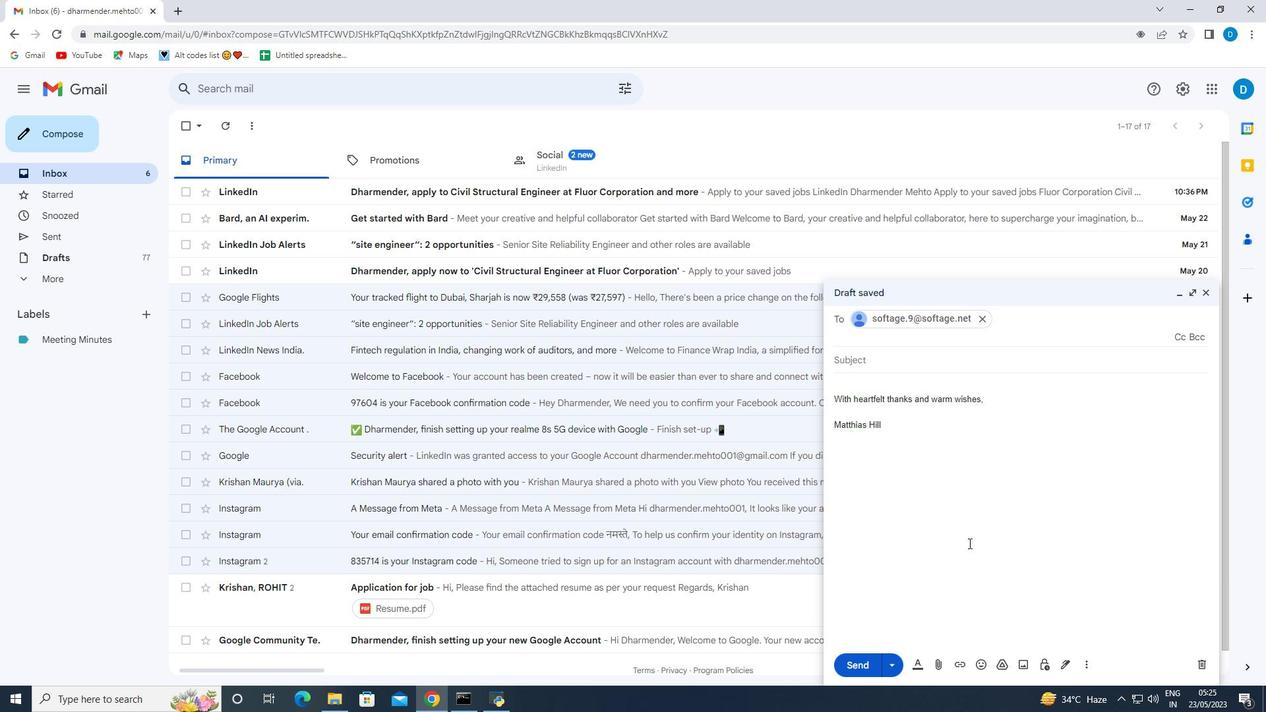 
Action: Mouse moved to (981, 523)
Screenshot: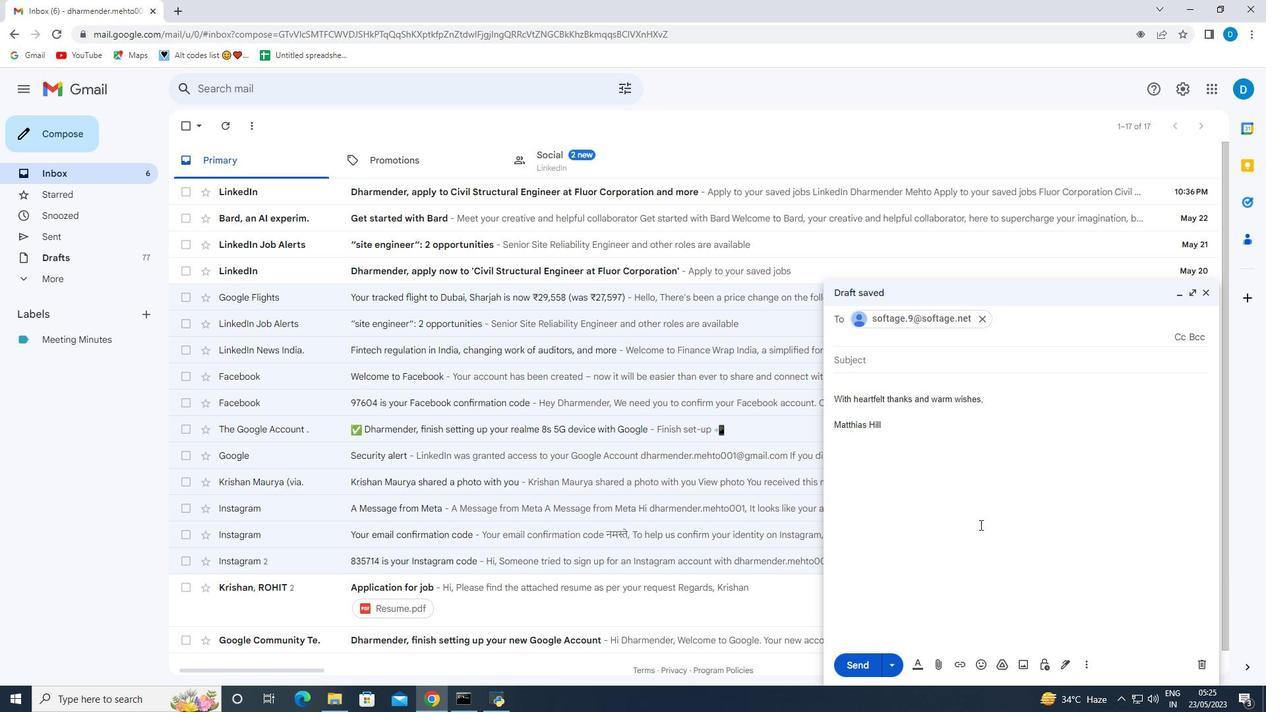 
